 Task: Find connections with filter location Mucuri with filter topic #Strategywith filter profile language Spanish with filter current company SAP Openings with filter school DAV Institute of Engineering and Technology with filter industry Building Finishing Contractors with filter service category Cybersecurity with filter keywords title Cab Driver
Action: Mouse moved to (591, 111)
Screenshot: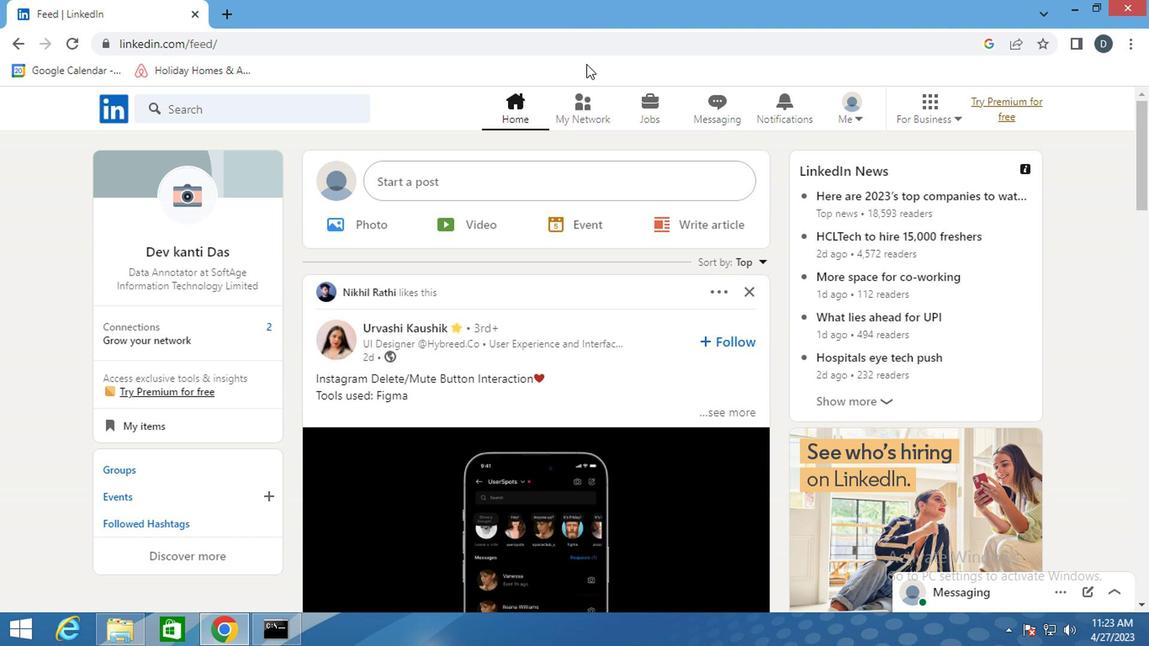 
Action: Mouse pressed left at (591, 111)
Screenshot: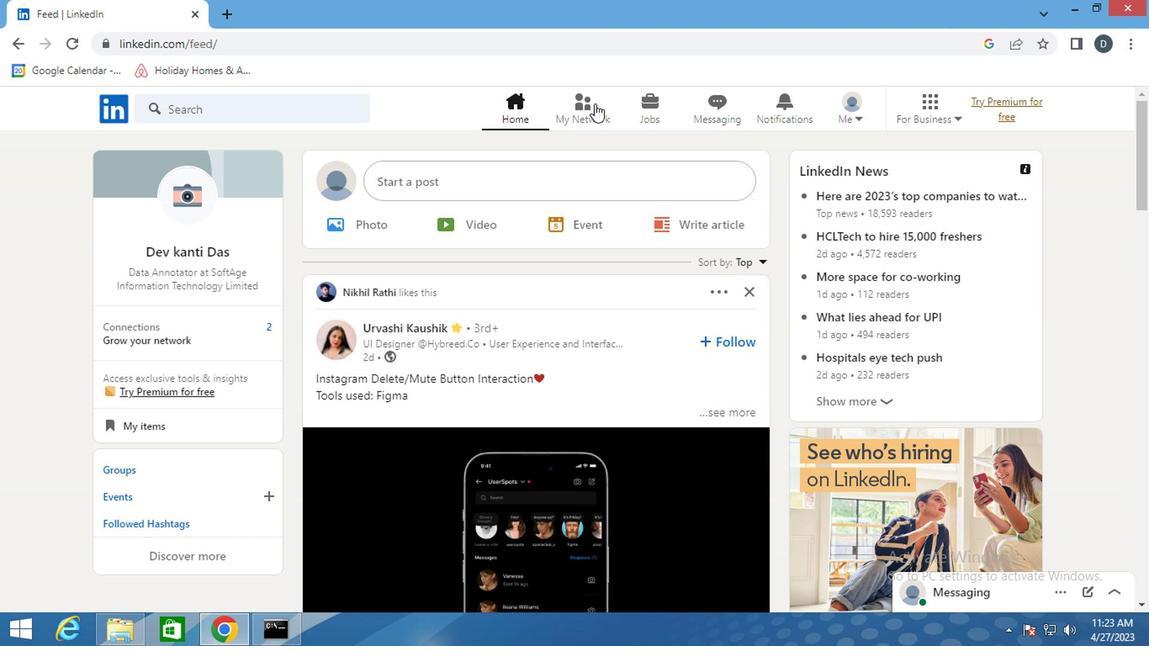 
Action: Mouse moved to (266, 199)
Screenshot: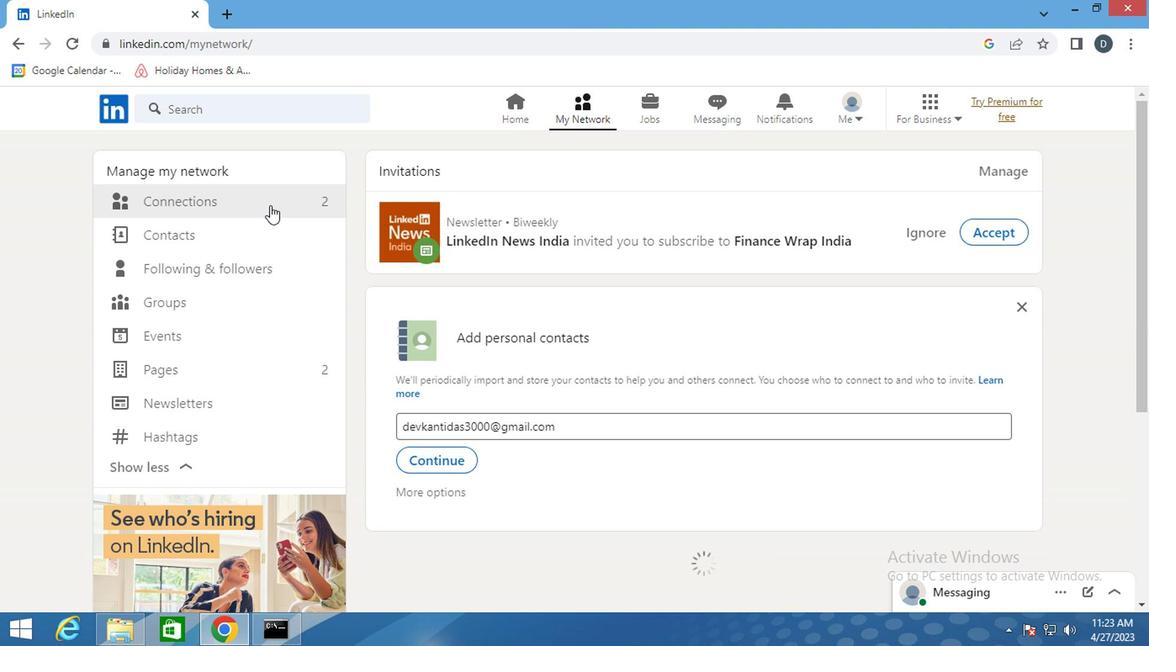 
Action: Mouse pressed left at (266, 199)
Screenshot: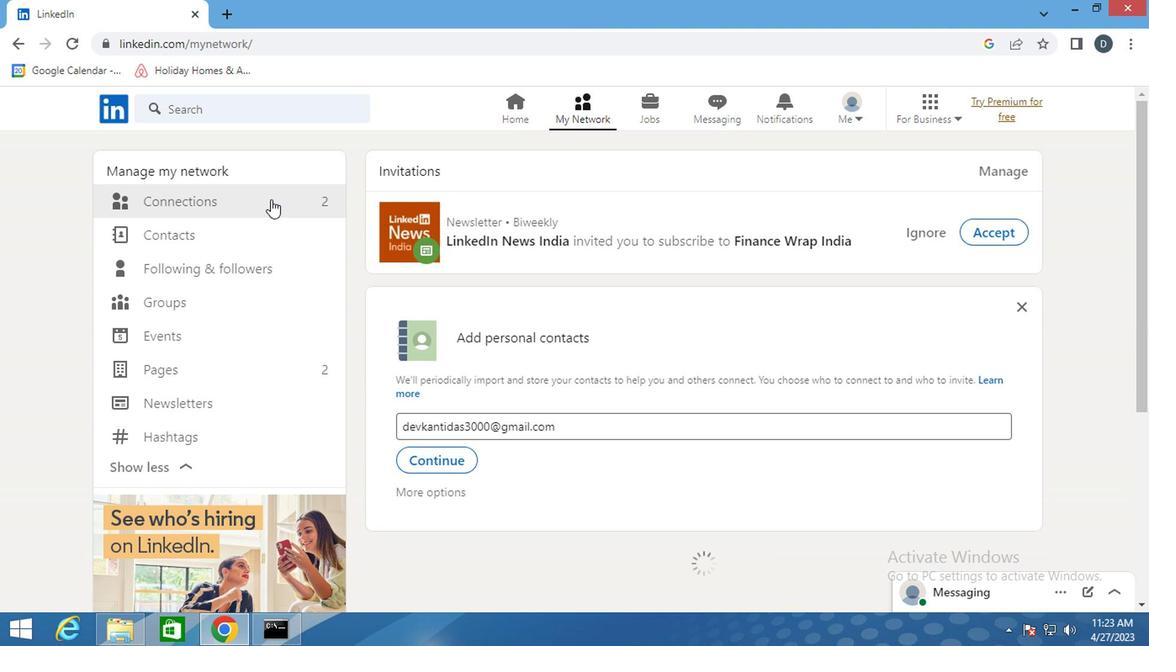 
Action: Mouse pressed left at (266, 199)
Screenshot: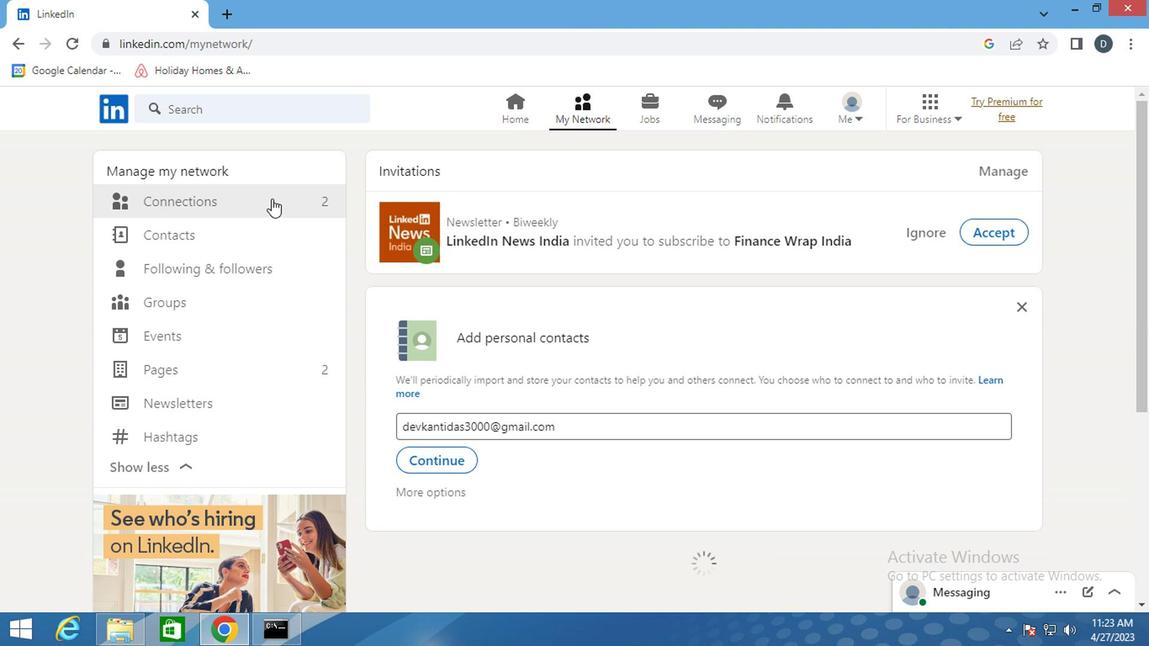 
Action: Mouse pressed left at (266, 199)
Screenshot: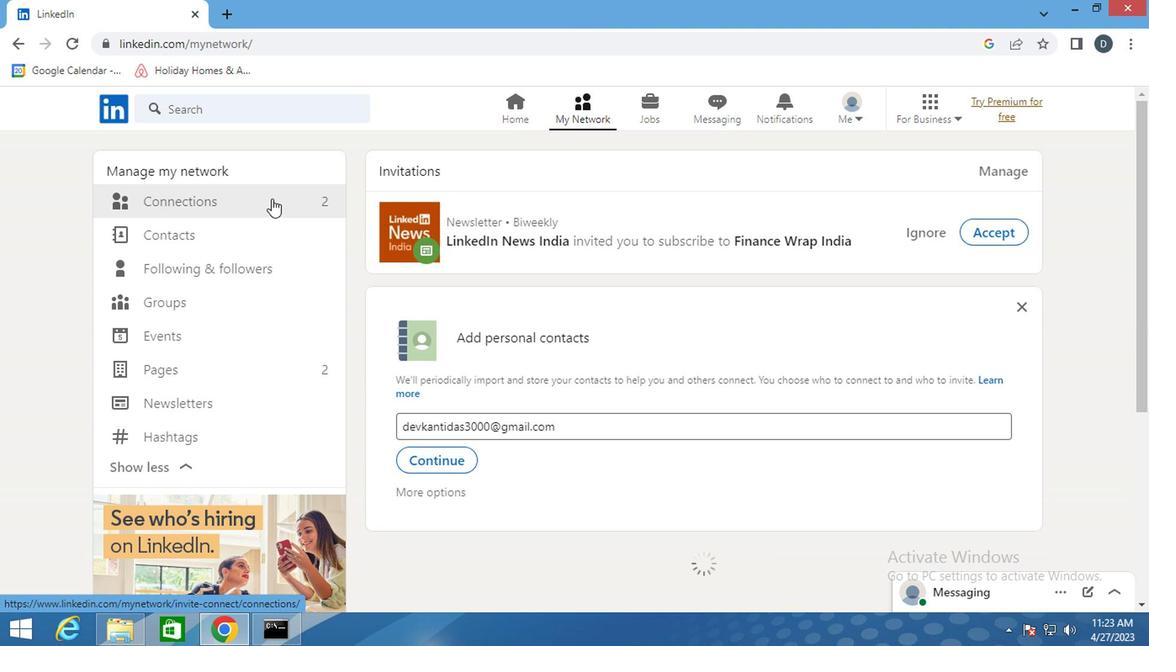 
Action: Mouse moved to (693, 200)
Screenshot: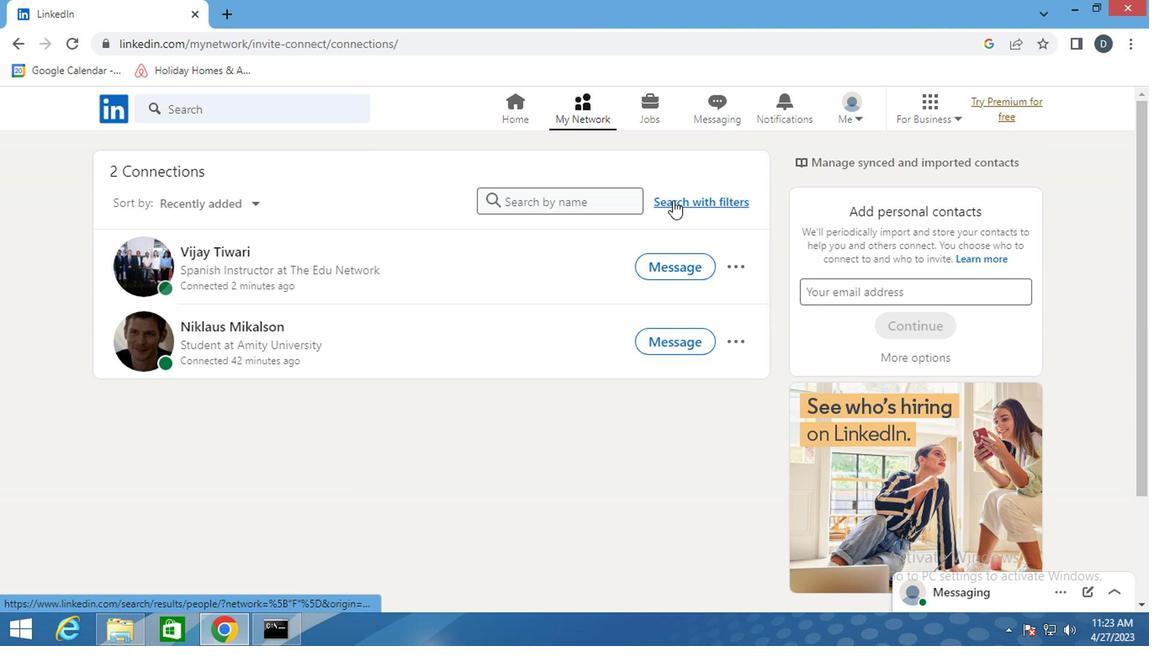 
Action: Mouse pressed left at (693, 200)
Screenshot: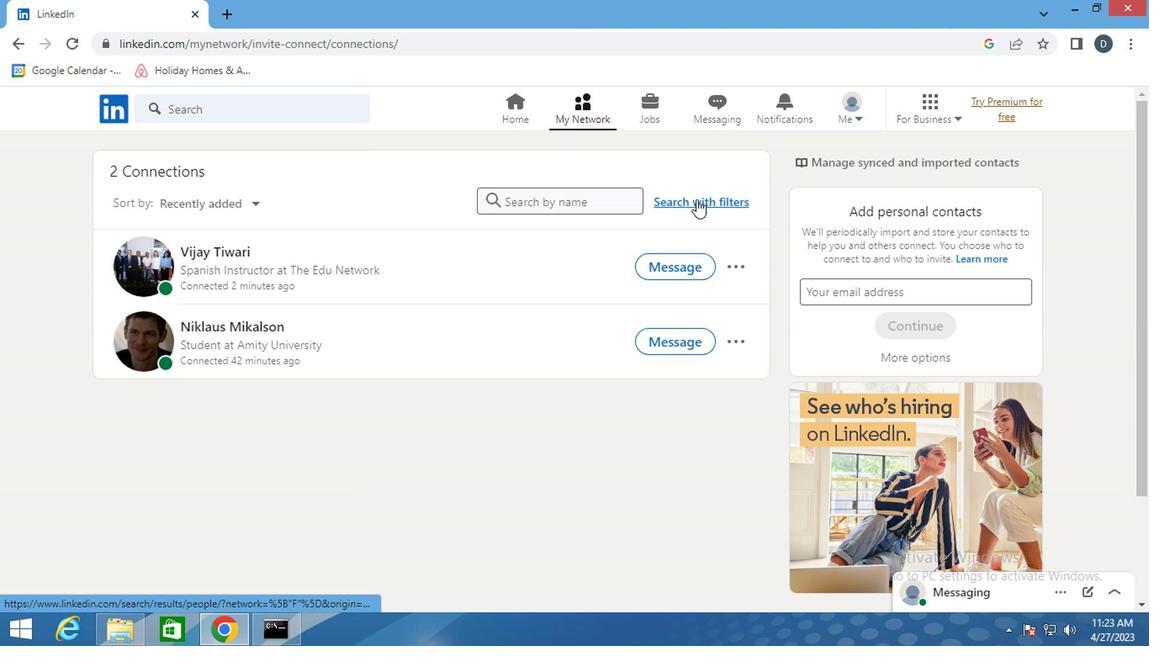 
Action: Mouse moved to (633, 158)
Screenshot: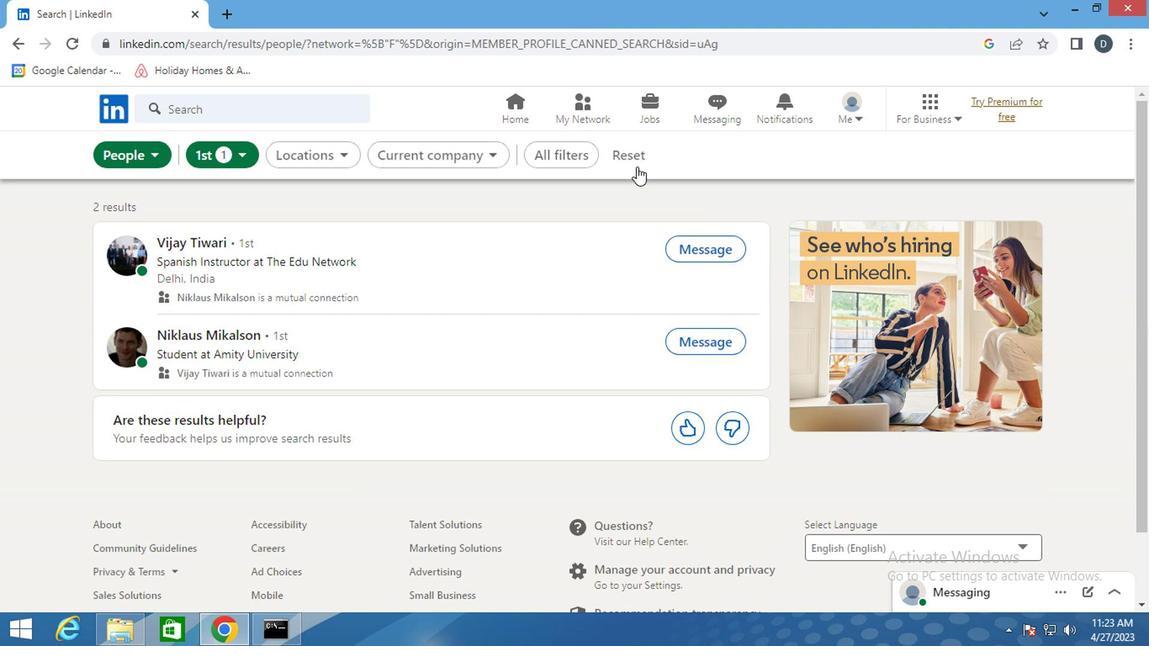 
Action: Mouse pressed left at (633, 158)
Screenshot: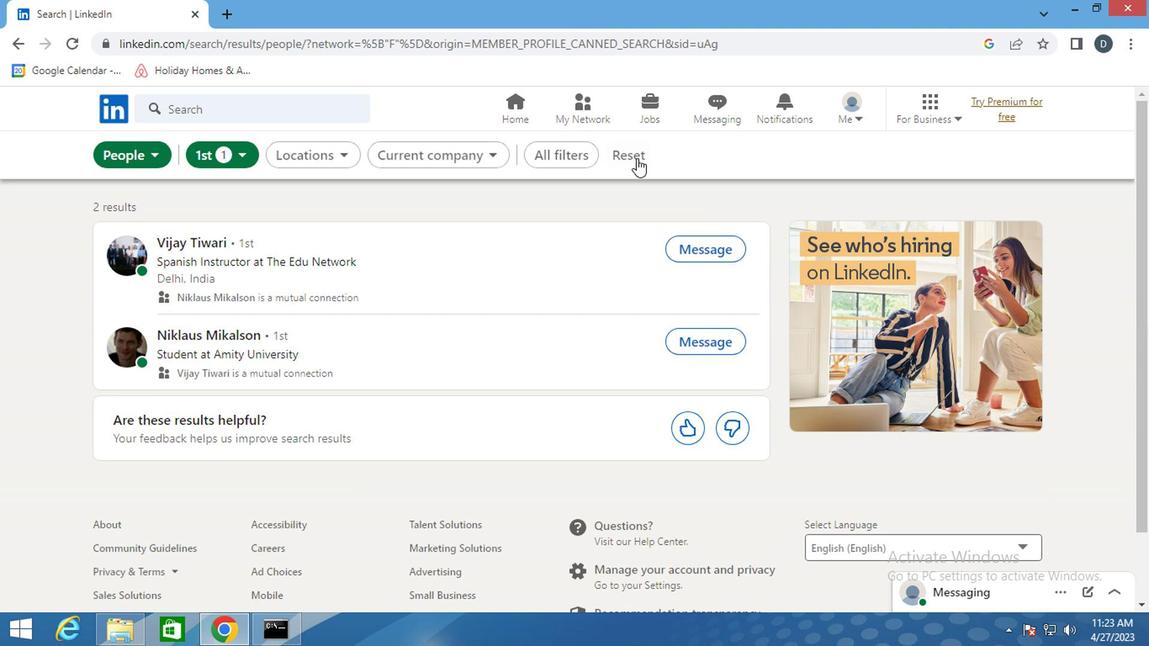 
Action: Mouse moved to (602, 152)
Screenshot: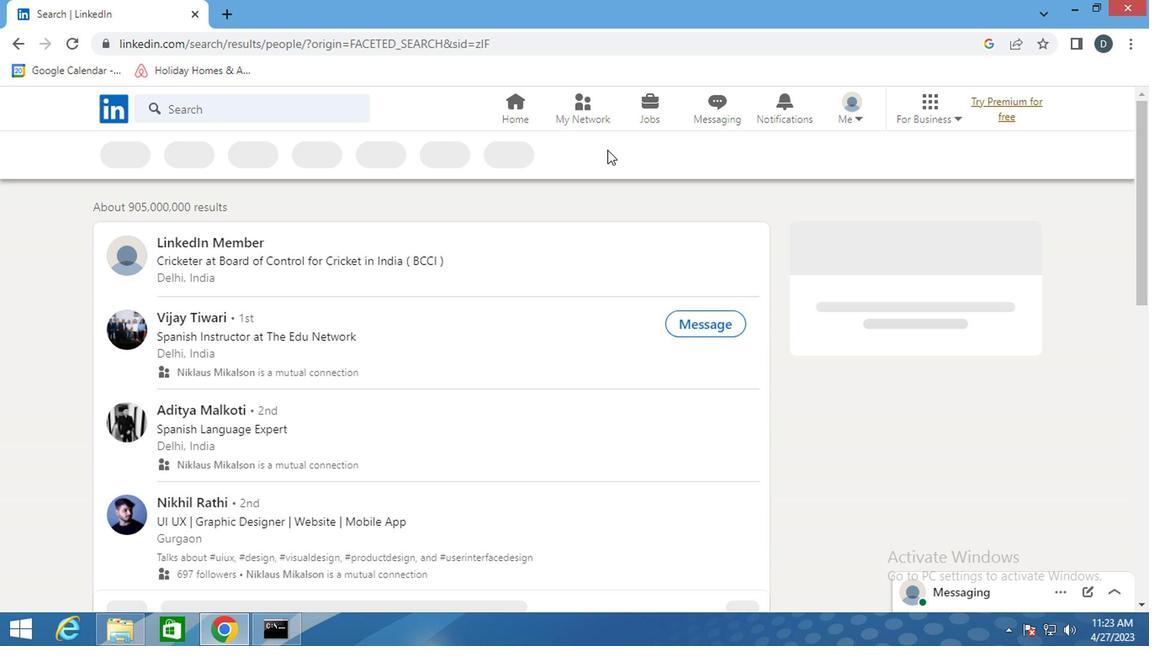 
Action: Mouse pressed left at (602, 152)
Screenshot: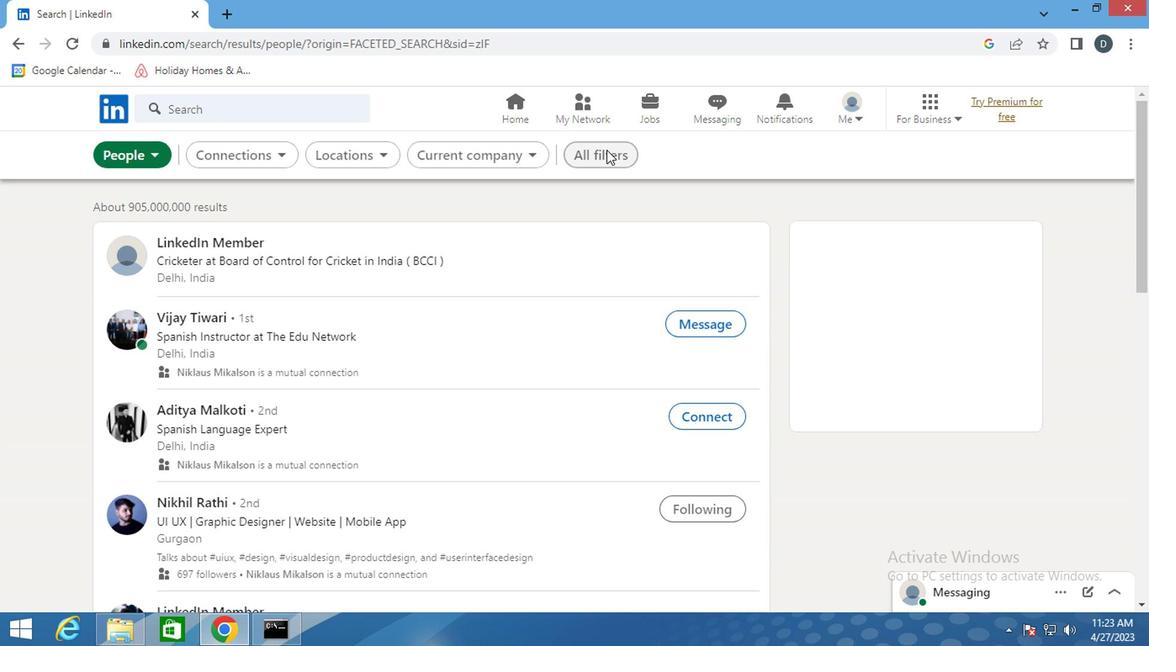 
Action: Mouse moved to (839, 348)
Screenshot: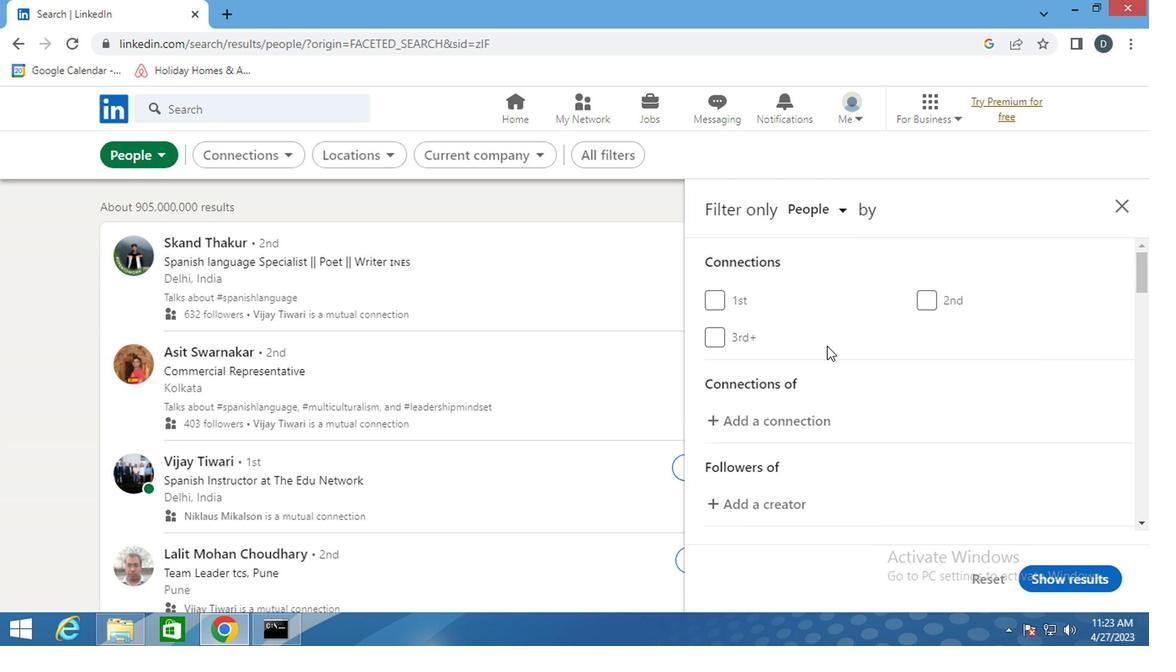 
Action: Mouse scrolled (839, 347) with delta (0, 0)
Screenshot: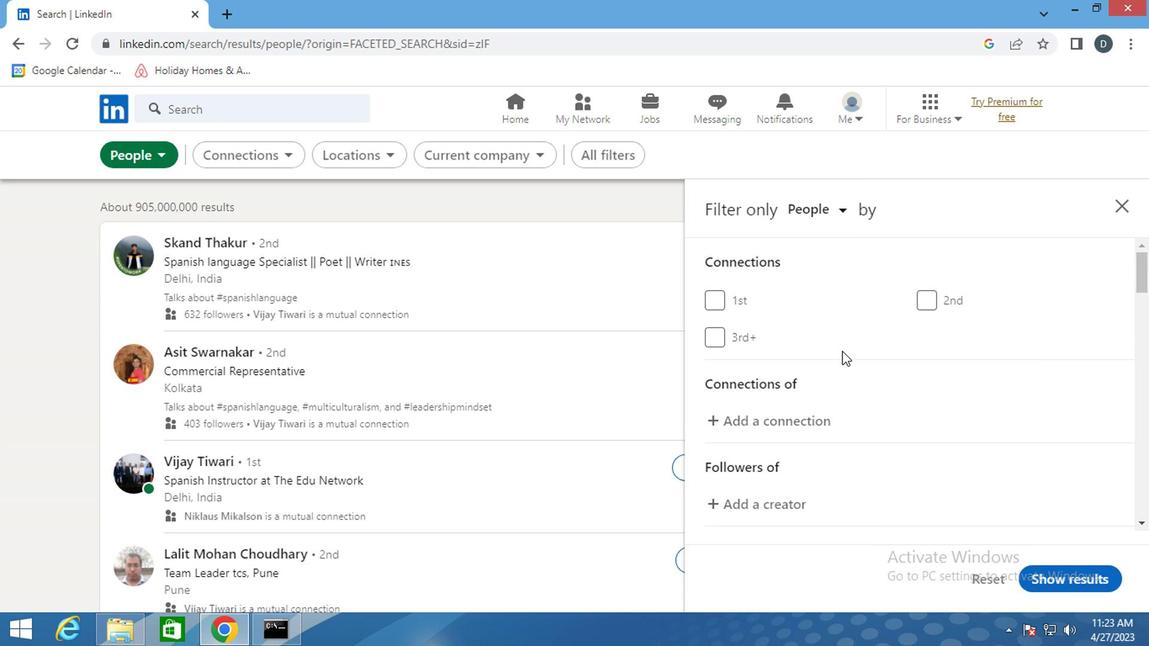 
Action: Mouse scrolled (839, 347) with delta (0, 0)
Screenshot: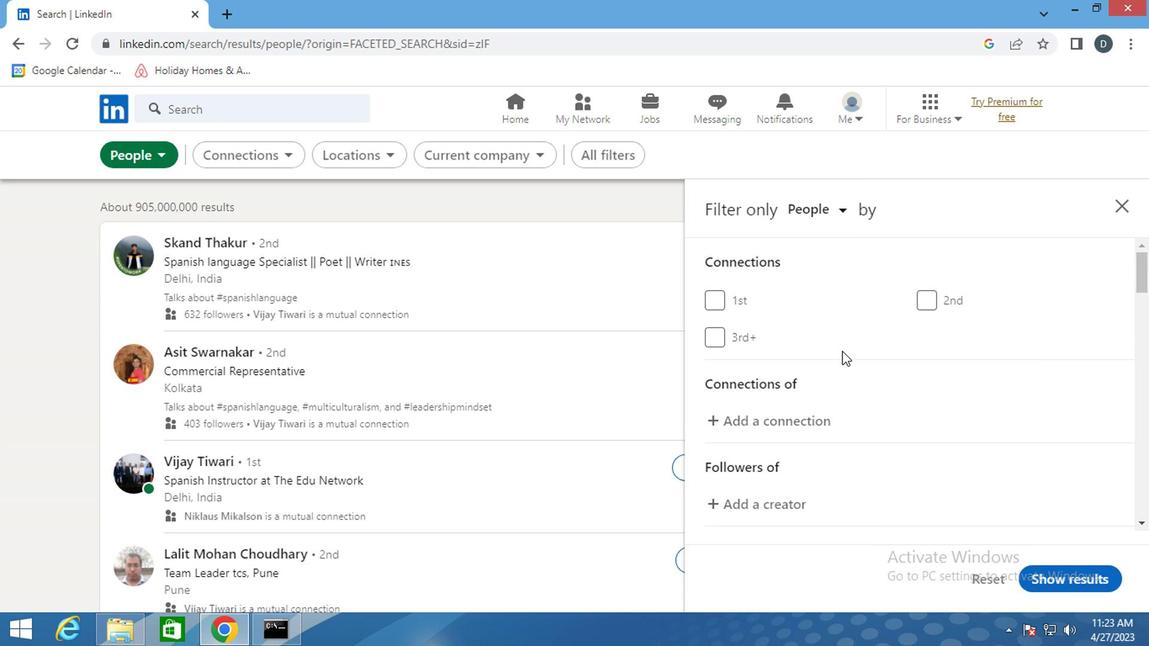 
Action: Mouse scrolled (839, 347) with delta (0, 0)
Screenshot: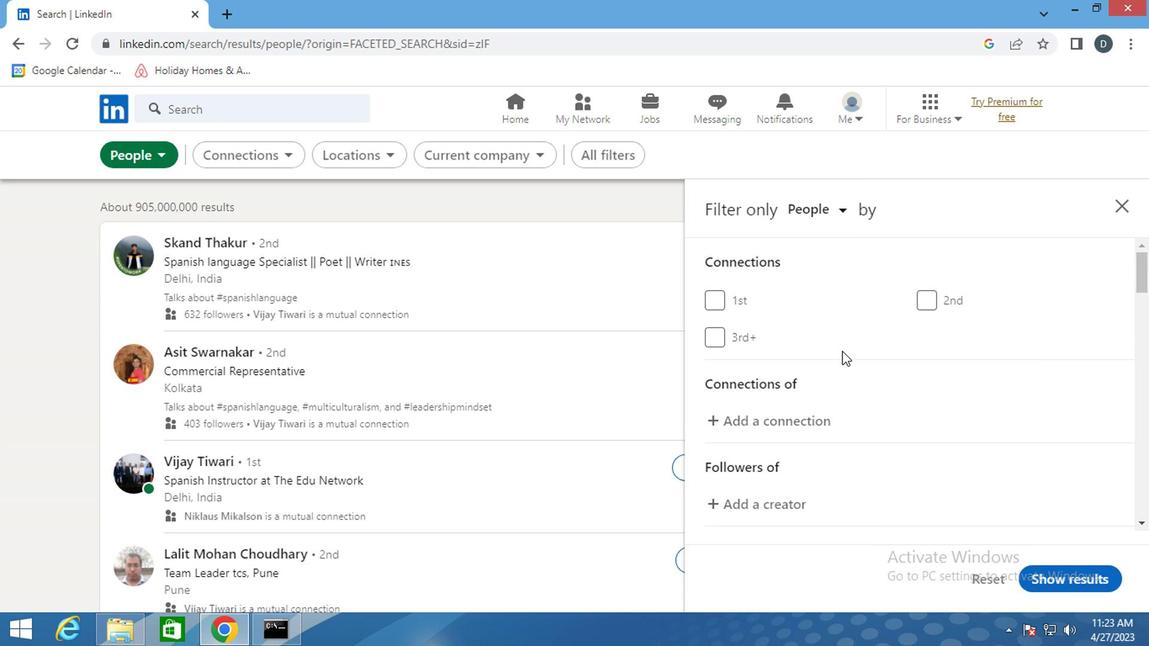 
Action: Mouse moved to (839, 348)
Screenshot: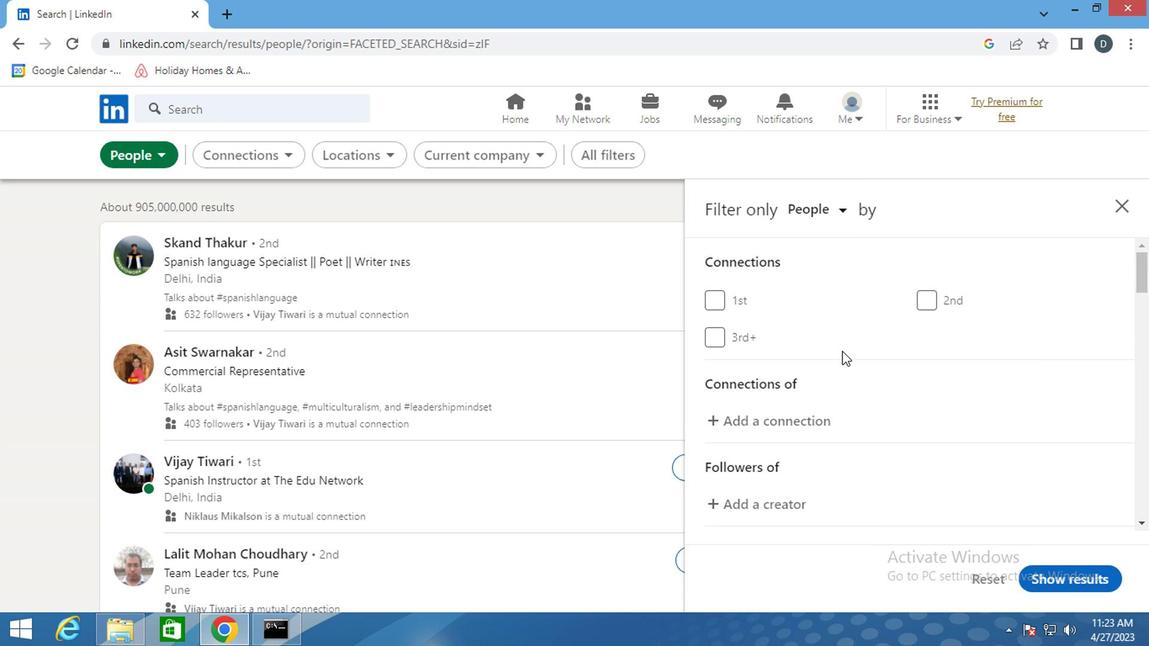 
Action: Mouse scrolled (839, 347) with delta (0, 0)
Screenshot: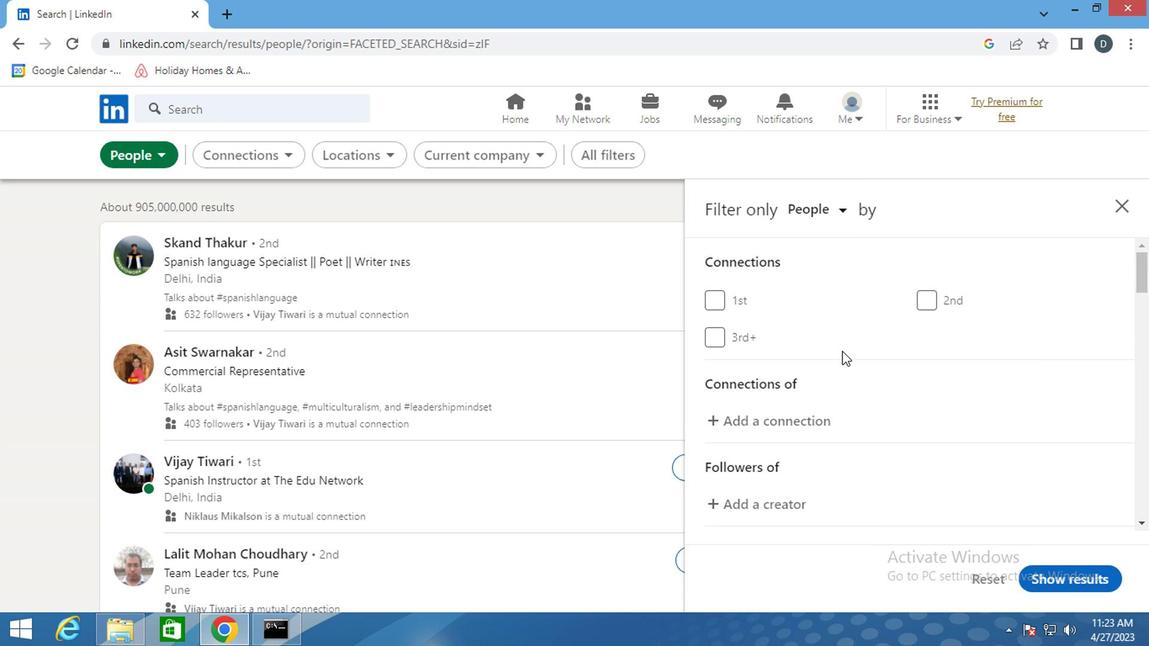 
Action: Mouse moved to (870, 362)
Screenshot: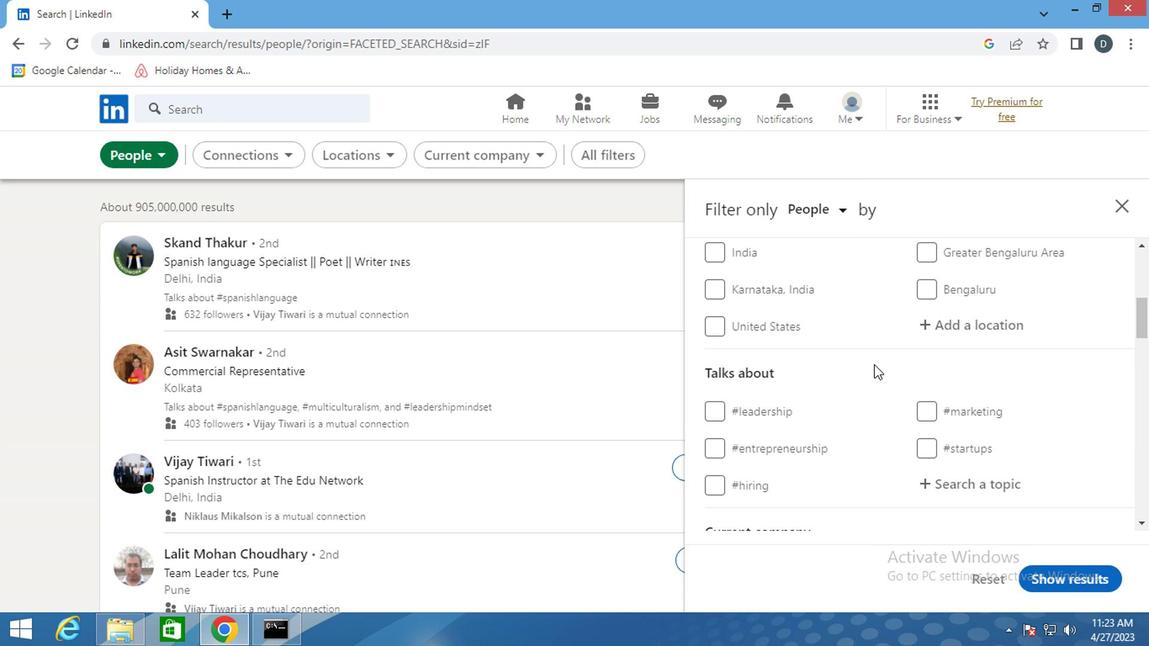 
Action: Mouse scrolled (870, 363) with delta (0, 0)
Screenshot: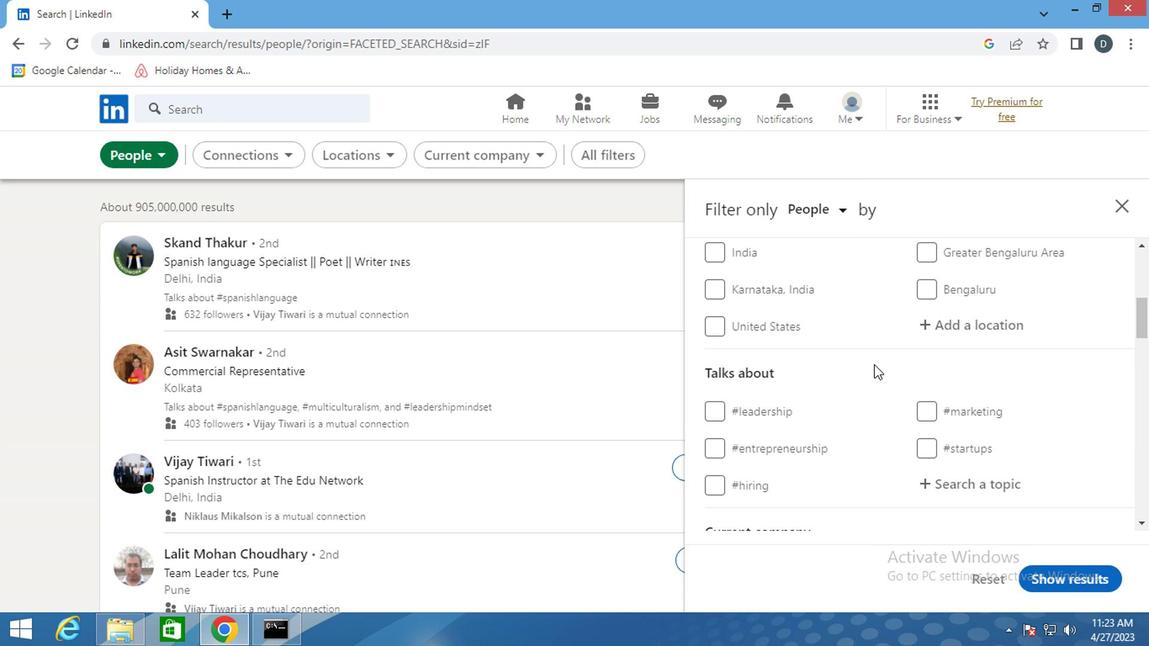 
Action: Mouse moved to (952, 405)
Screenshot: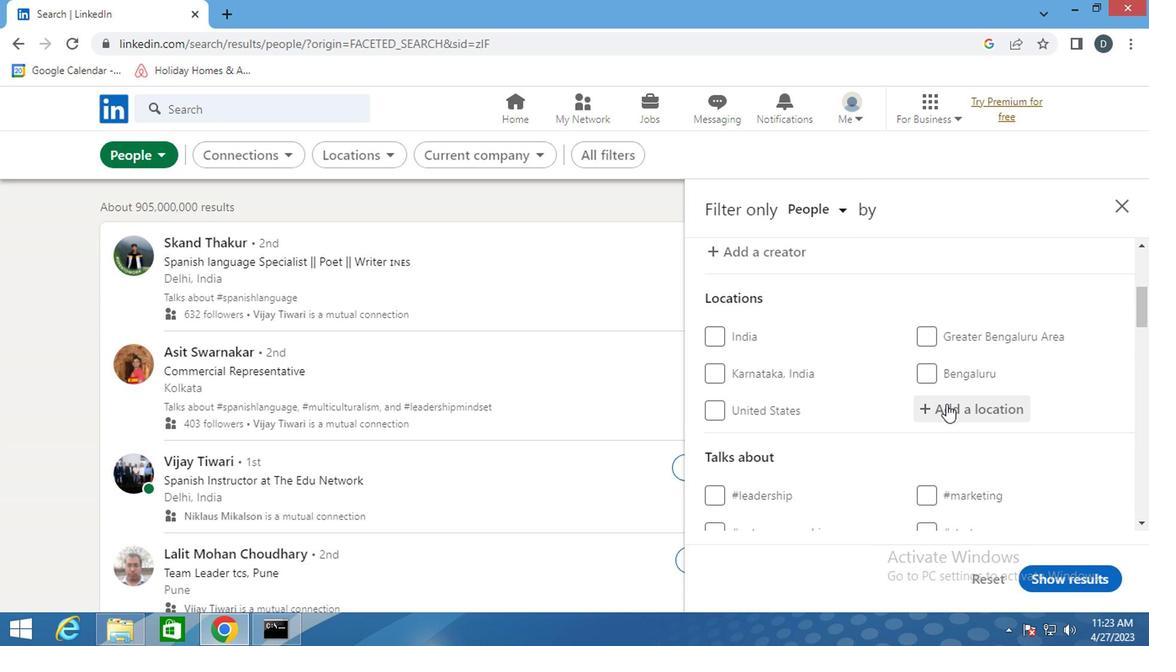 
Action: Mouse pressed left at (952, 405)
Screenshot: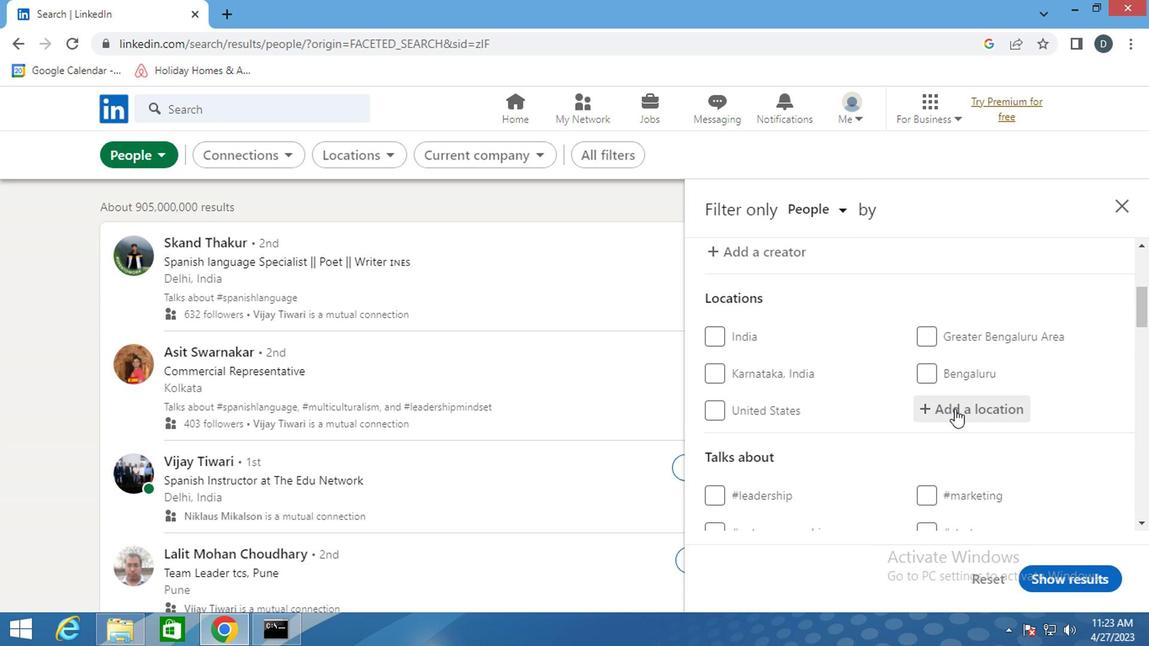 
Action: Mouse moved to (951, 405)
Screenshot: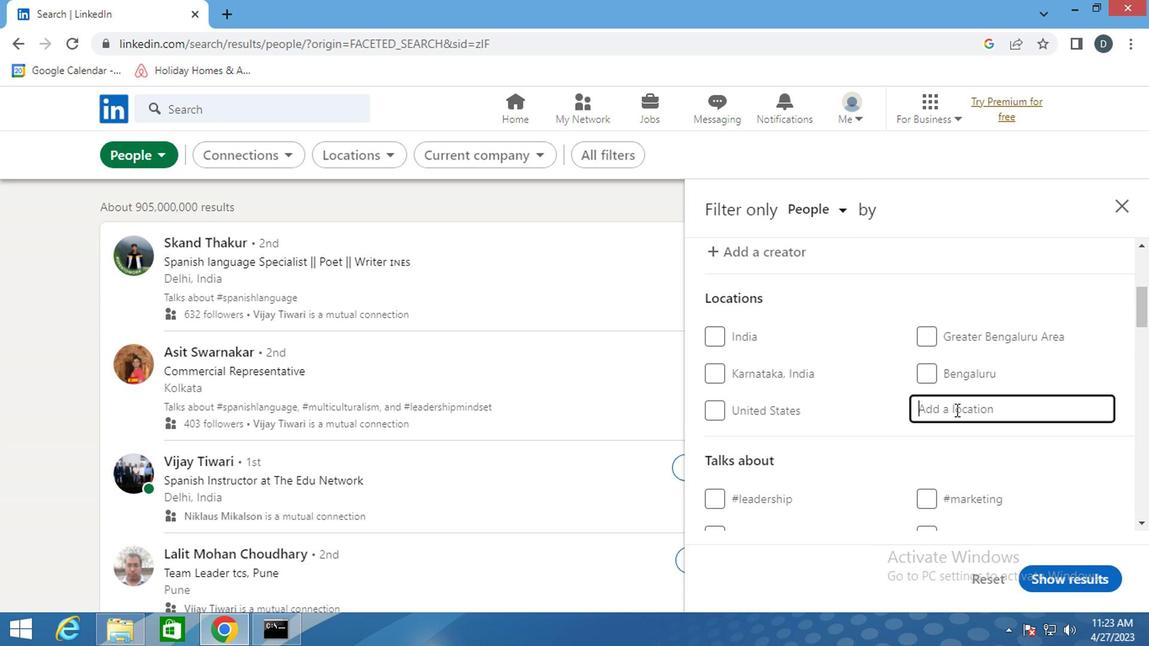 
Action: Key pressed <Key.shift_r>Mucuri
Screenshot: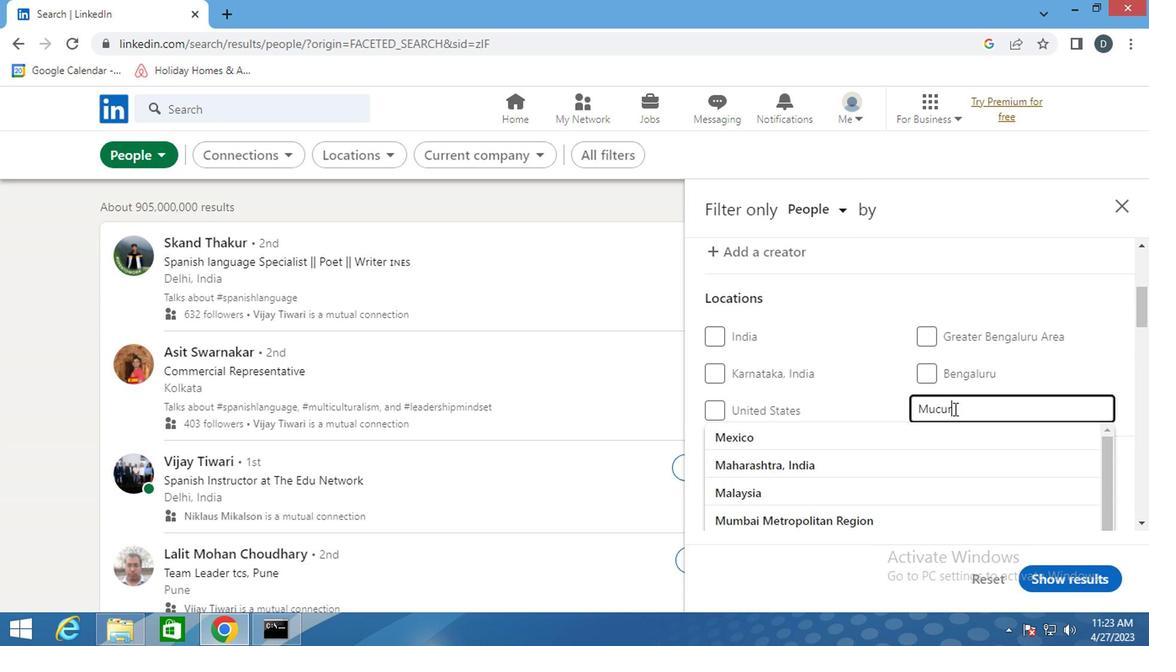 
Action: Mouse moved to (949, 405)
Screenshot: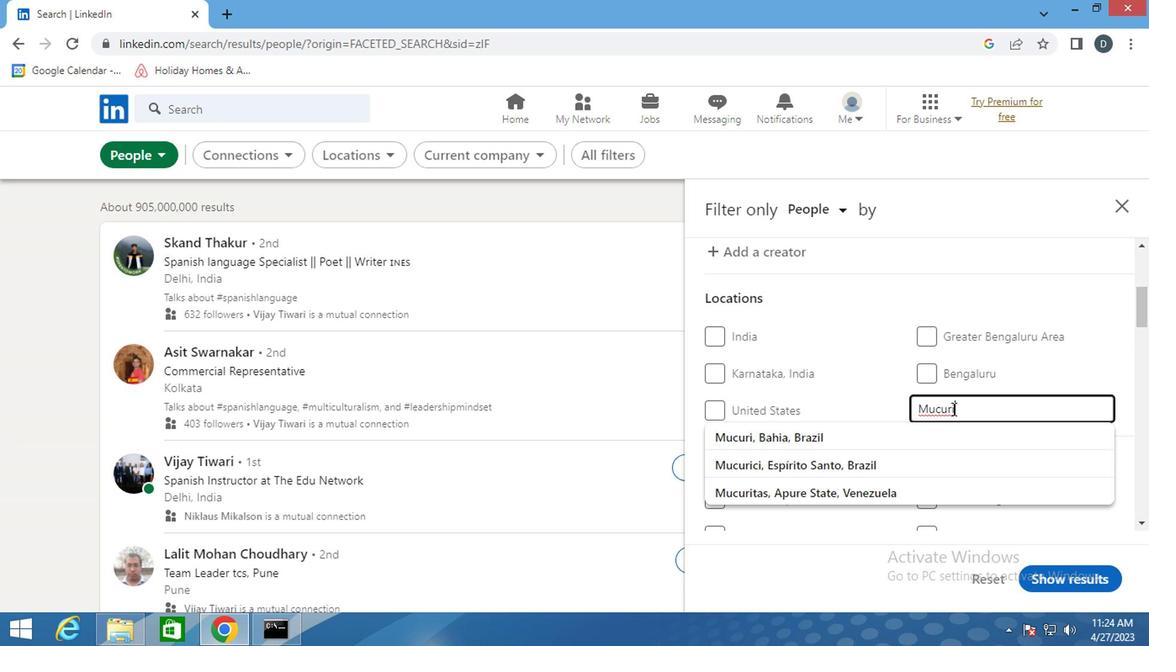 
Action: Key pressed <Key.enter>
Screenshot: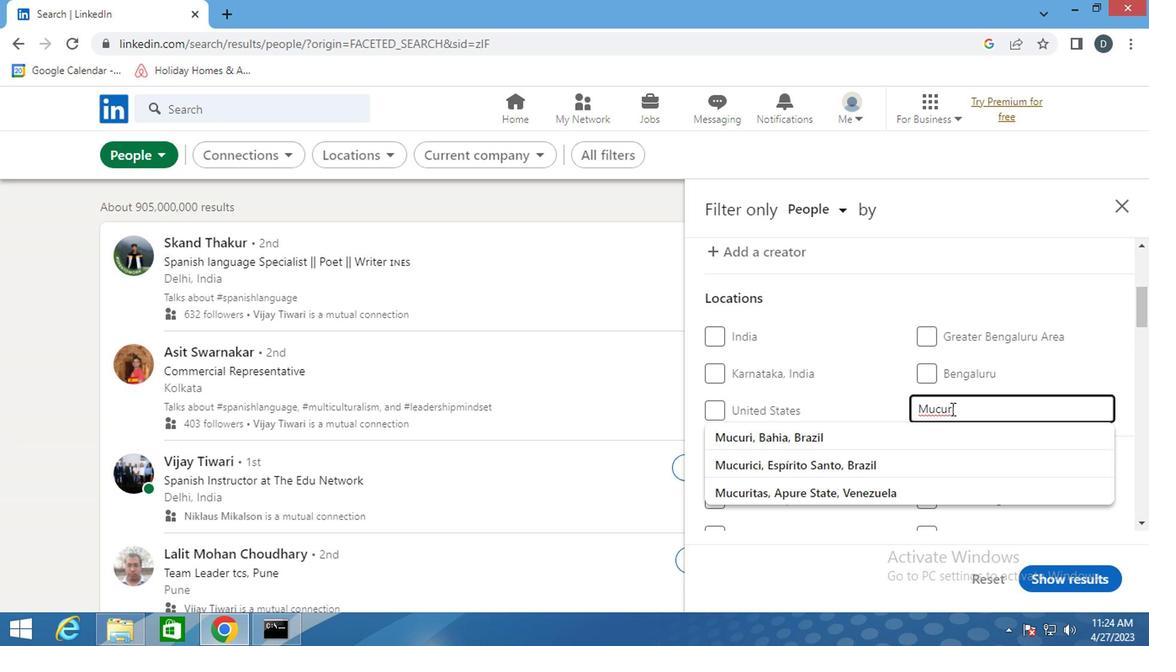 
Action: Mouse moved to (904, 471)
Screenshot: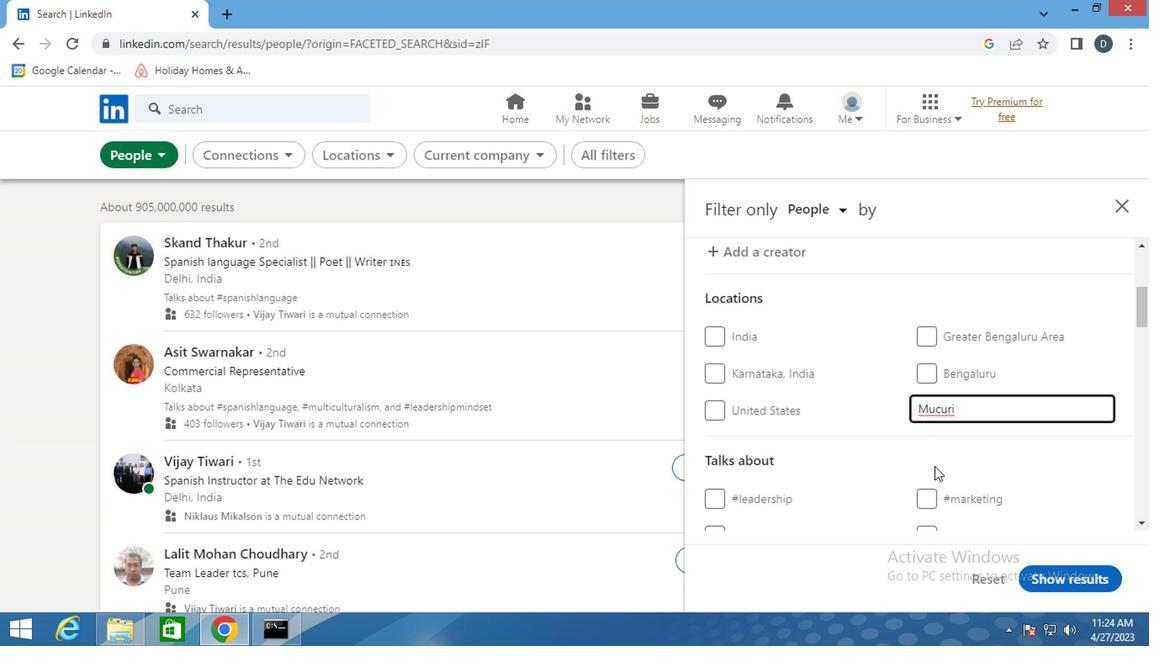 
Action: Mouse scrolled (904, 470) with delta (0, 0)
Screenshot: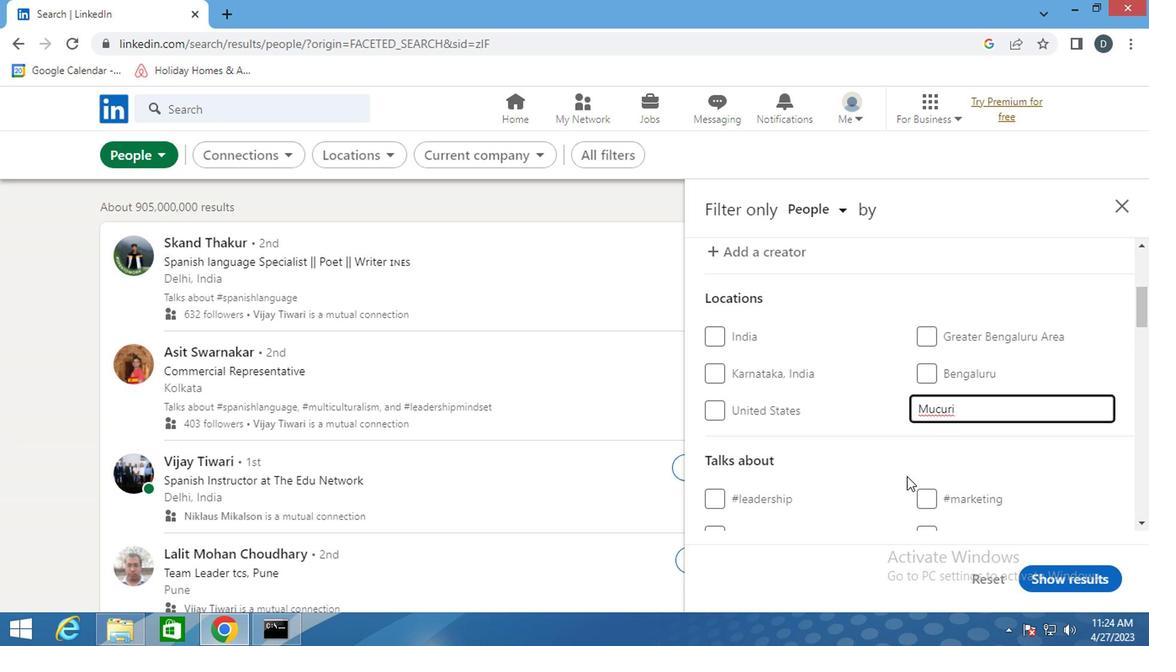 
Action: Mouse scrolled (904, 470) with delta (0, 0)
Screenshot: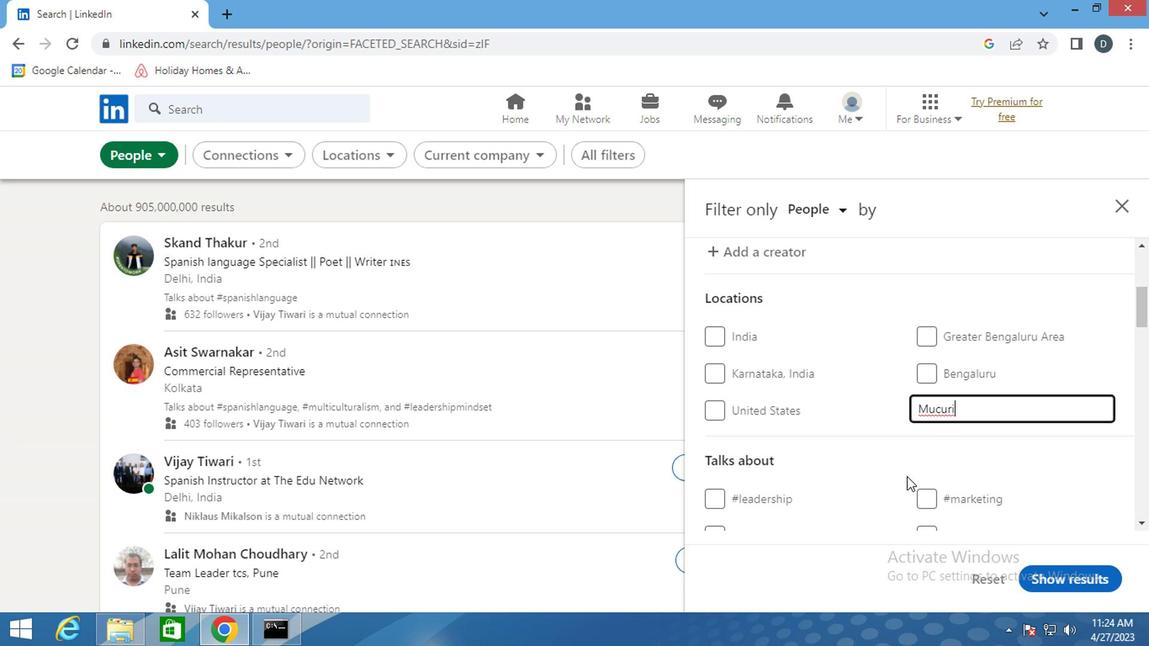 
Action: Mouse moved to (973, 402)
Screenshot: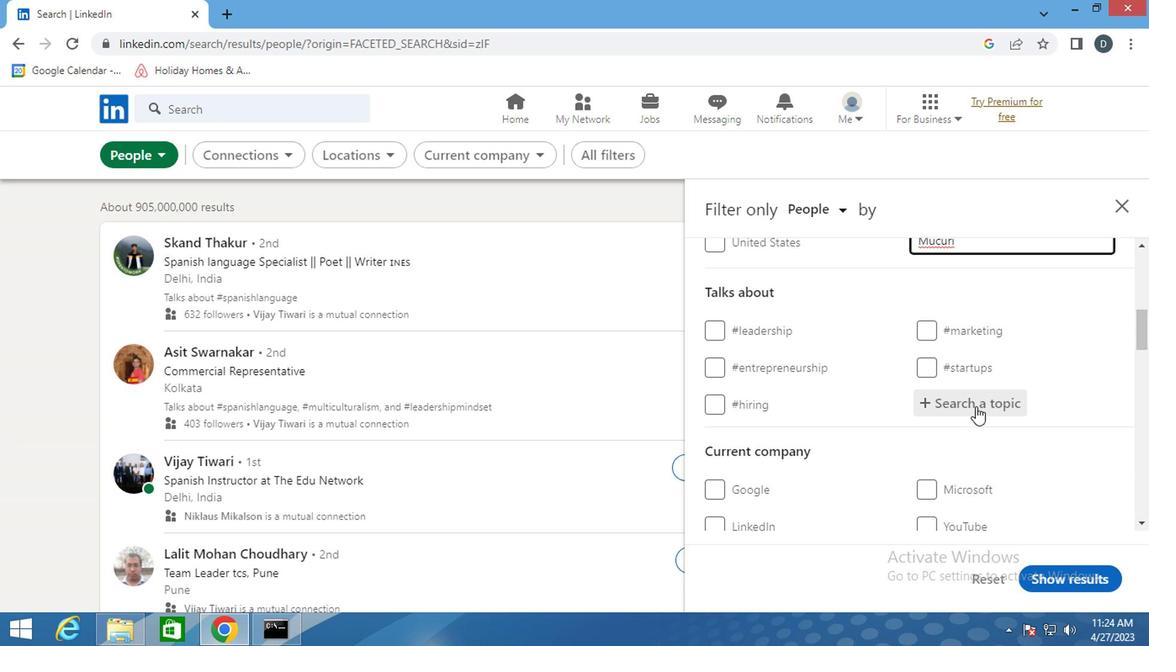 
Action: Mouse pressed left at (973, 402)
Screenshot: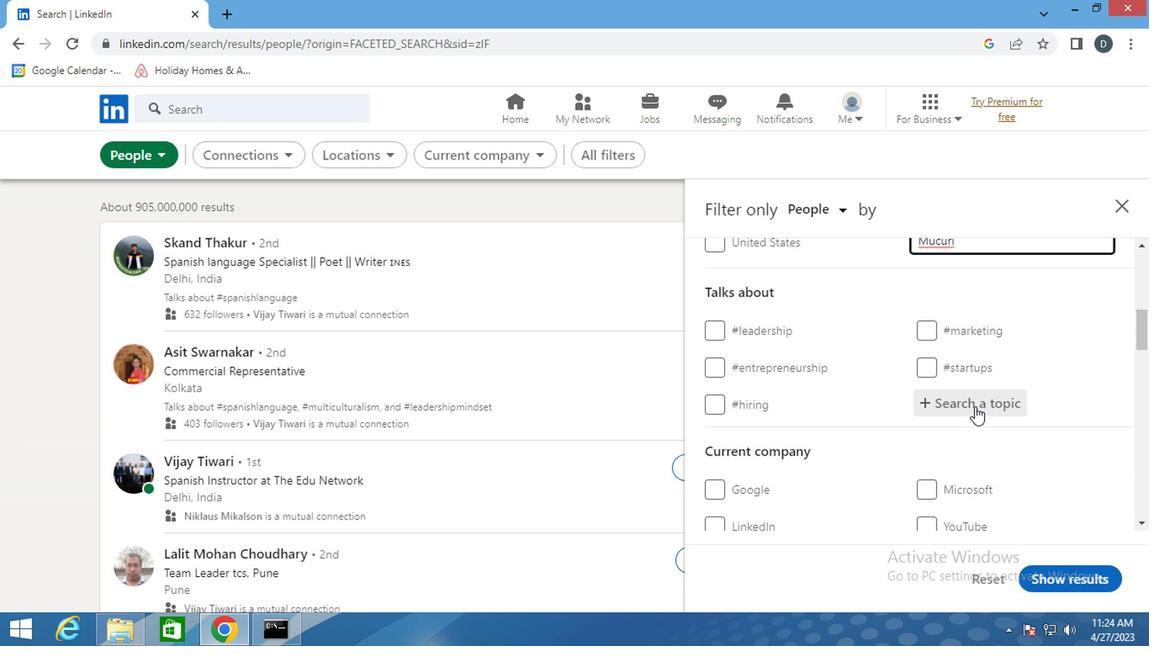 
Action: Key pressed <Key.shift>#<Key.shift><Key.shift><Key.shift><Key.shift><Key.shift><Key.shift><Key.shift><Key.shift><Key.shift><Key.shift><Key.shift><Key.shift><Key.shift><Key.shift><Key.shift><Key.shift><Key.shift><Key.shift><Key.shift><Key.shift><Key.shift><Key.shift><Key.shift><Key.shift>STRATEGY
Screenshot: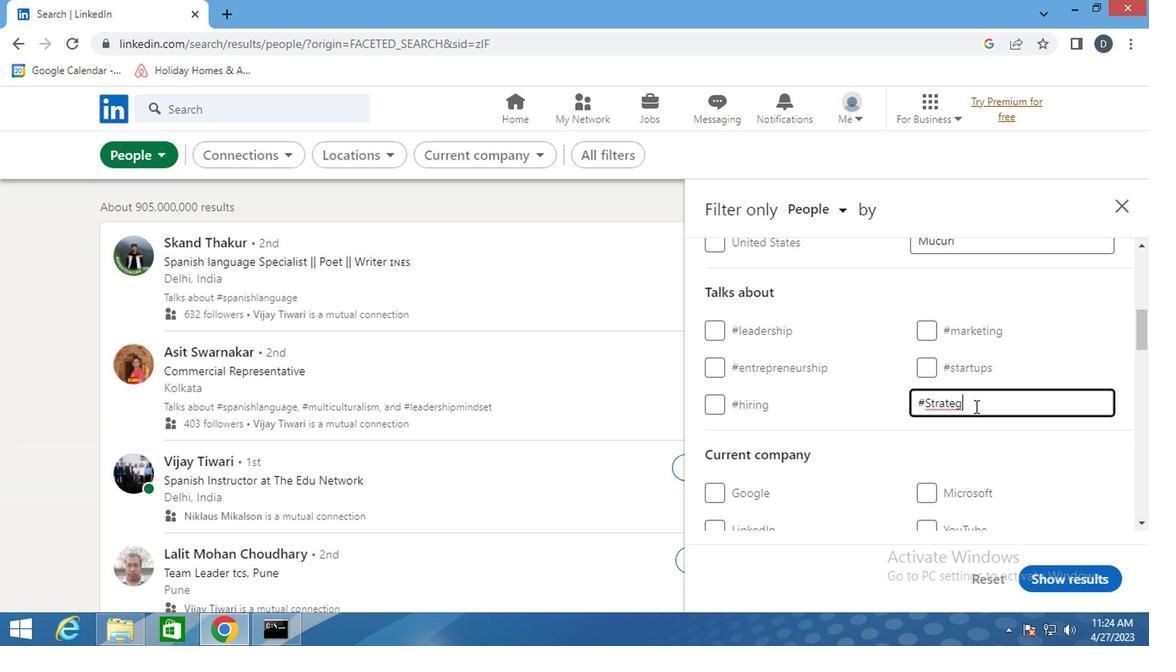
Action: Mouse moved to (988, 410)
Screenshot: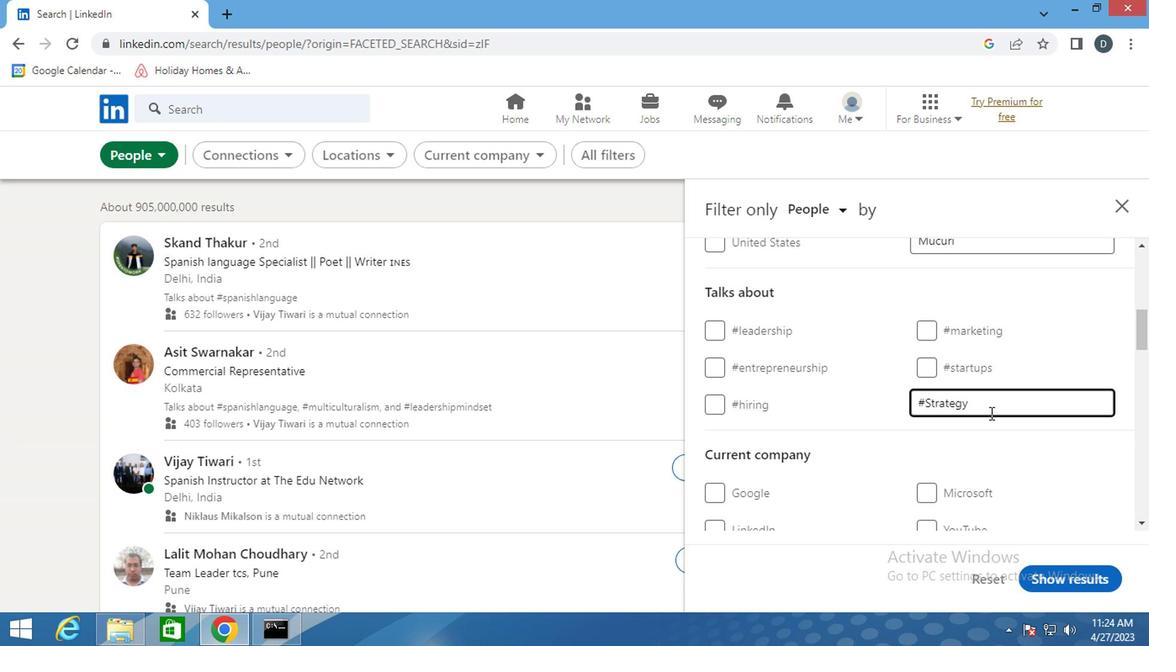 
Action: Mouse scrolled (988, 409) with delta (0, 0)
Screenshot: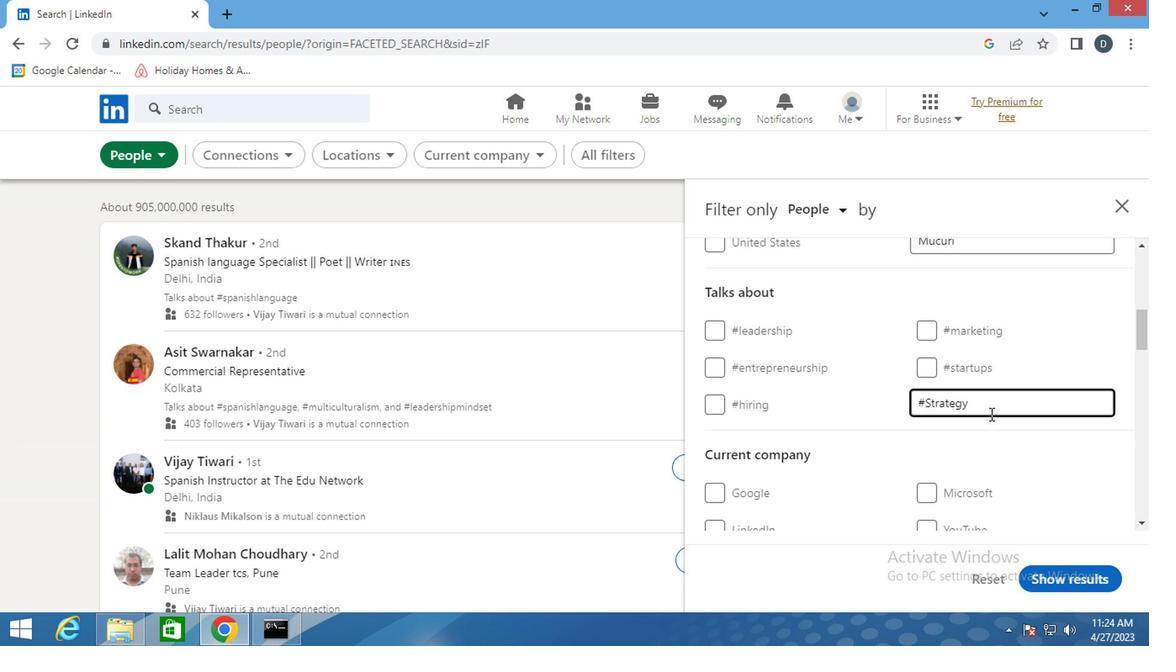 
Action: Mouse scrolled (988, 409) with delta (0, 0)
Screenshot: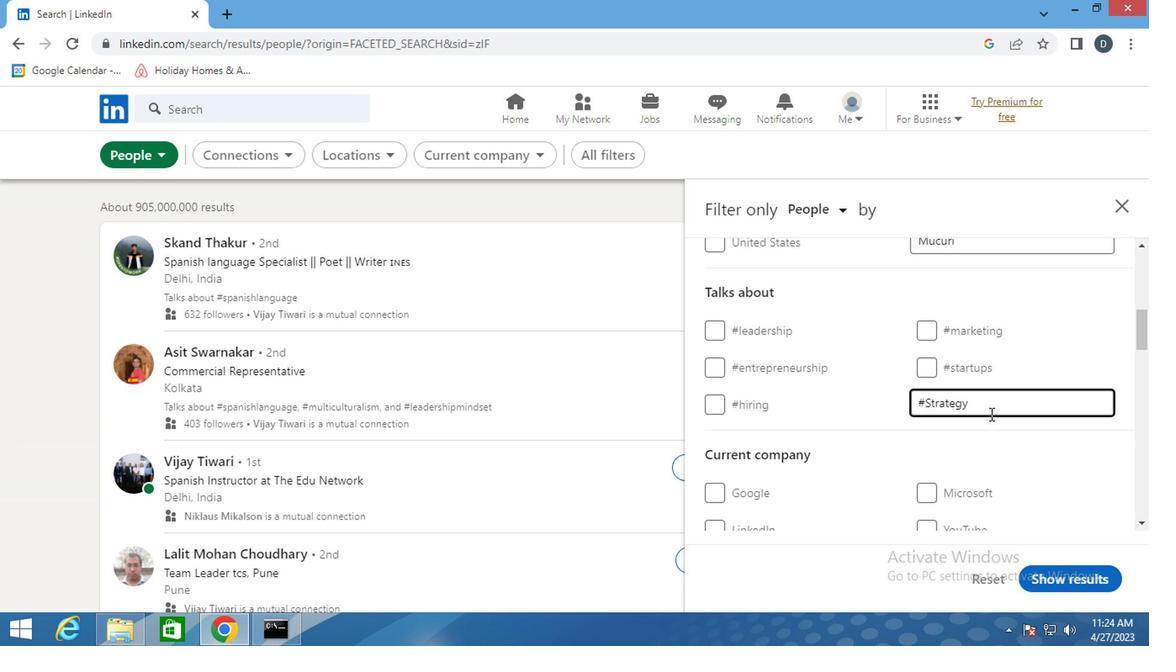 
Action: Mouse moved to (966, 391)
Screenshot: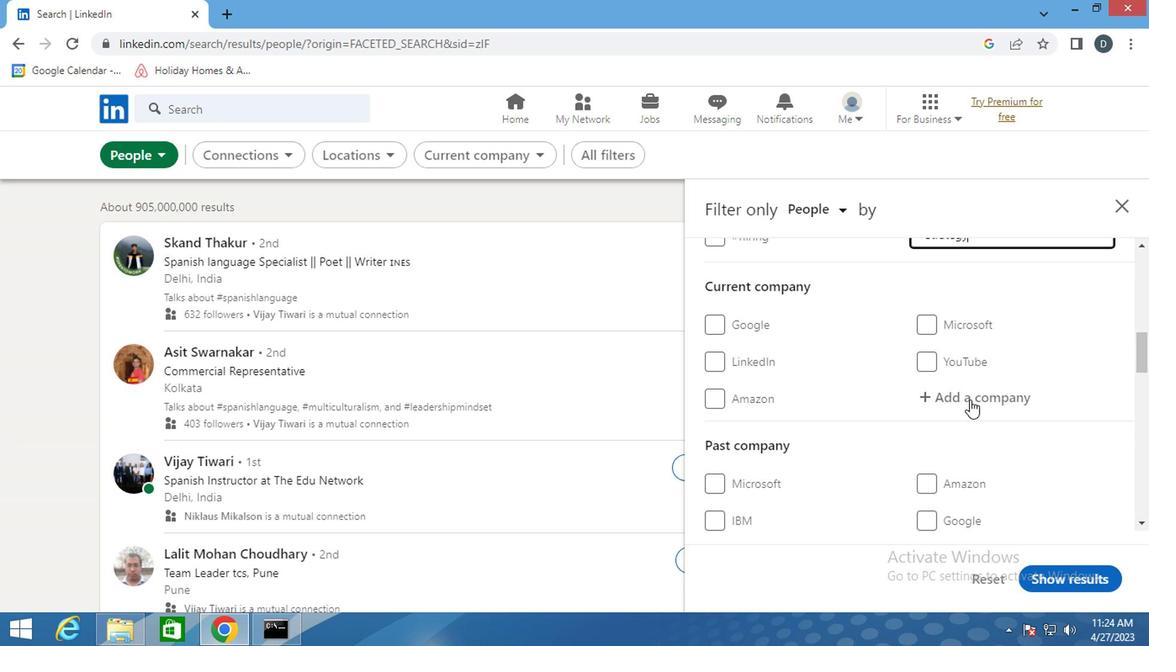 
Action: Mouse scrolled (966, 390) with delta (0, -1)
Screenshot: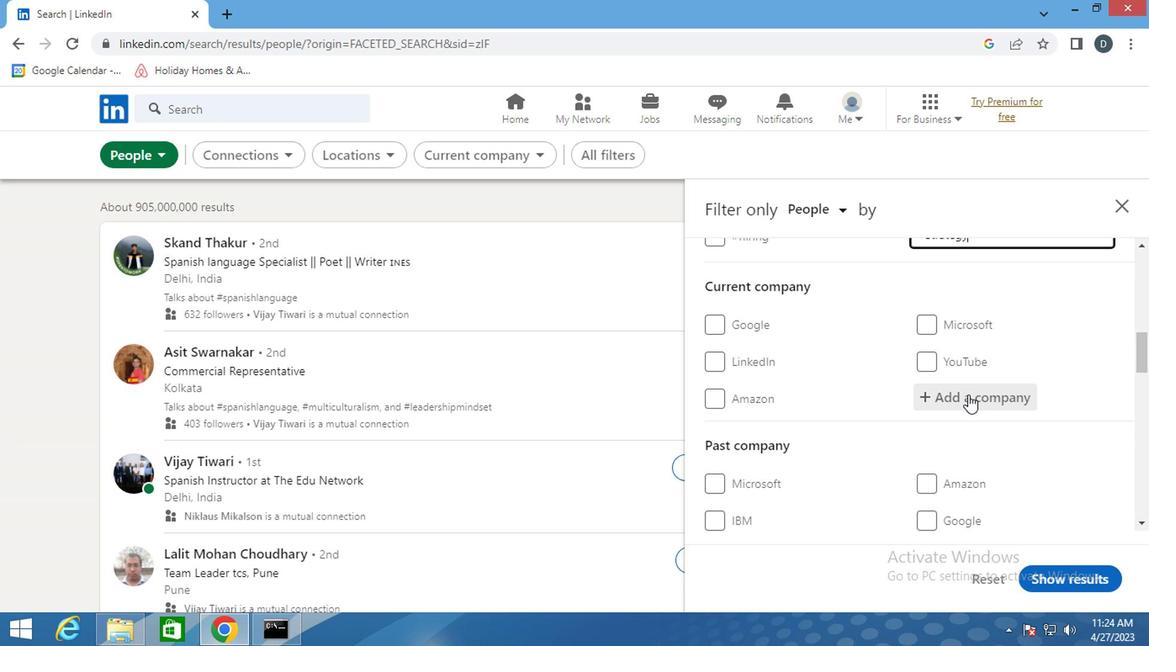 
Action: Mouse scrolled (966, 390) with delta (0, -1)
Screenshot: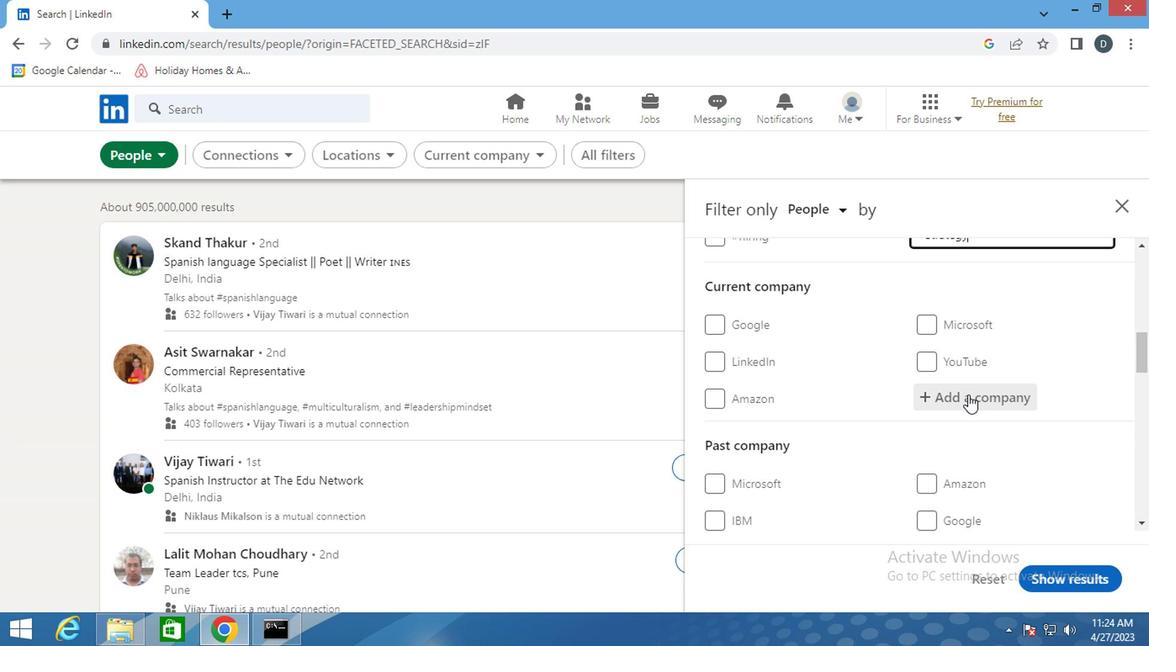 
Action: Mouse scrolled (966, 390) with delta (0, -1)
Screenshot: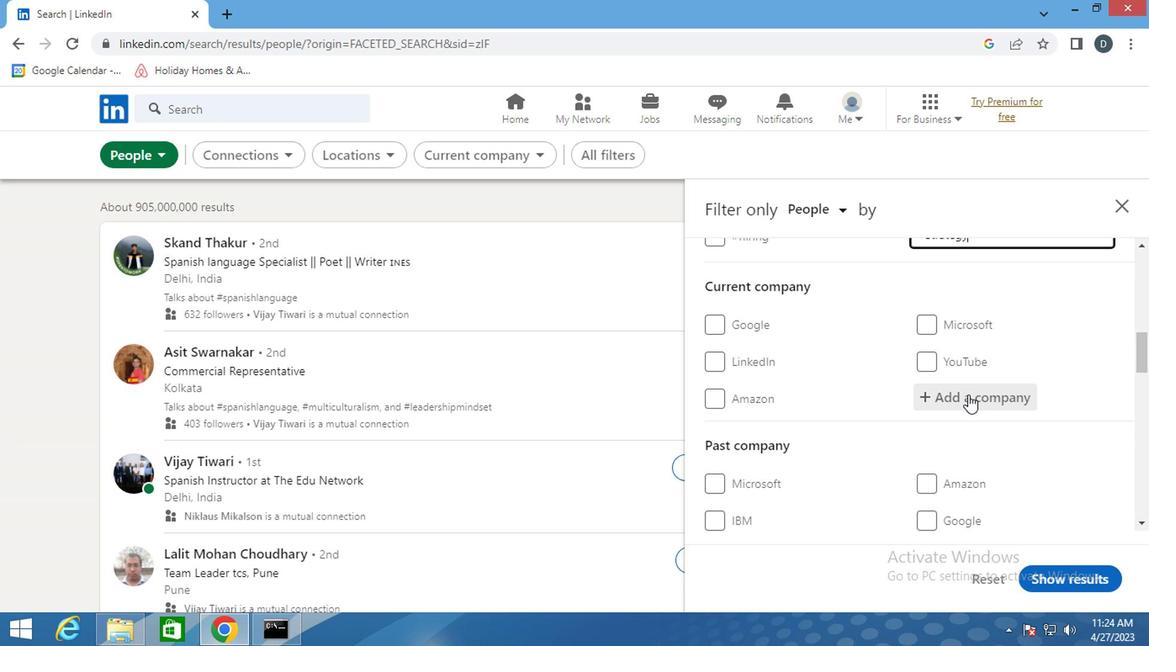 
Action: Mouse scrolled (966, 390) with delta (0, -1)
Screenshot: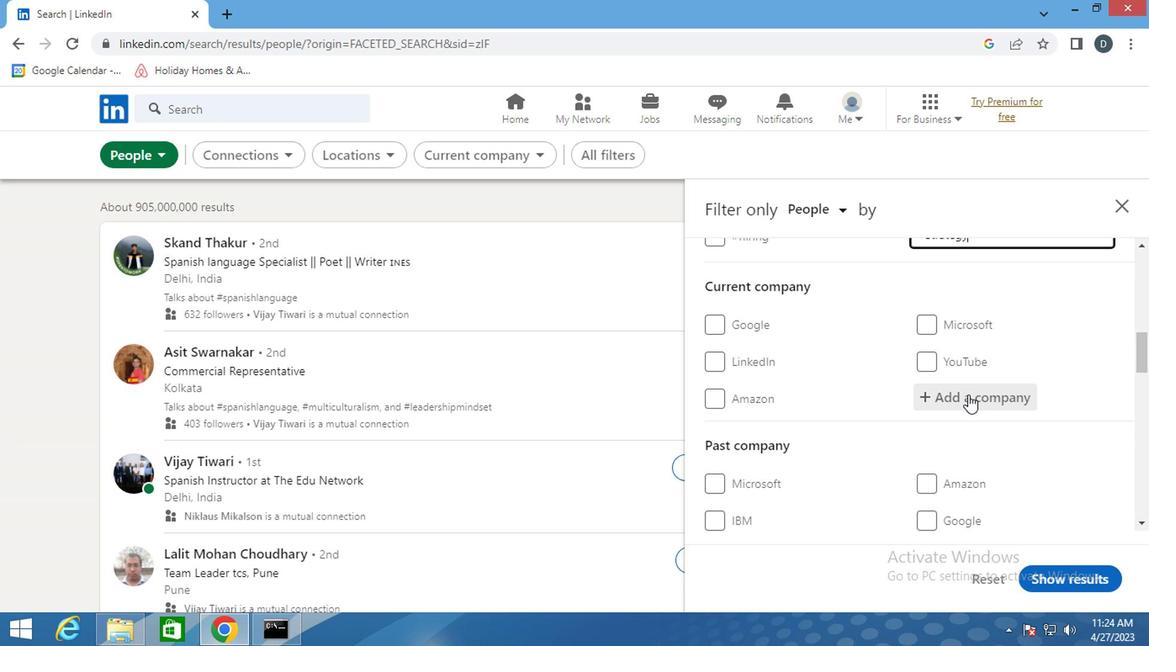 
Action: Mouse scrolled (966, 390) with delta (0, -1)
Screenshot: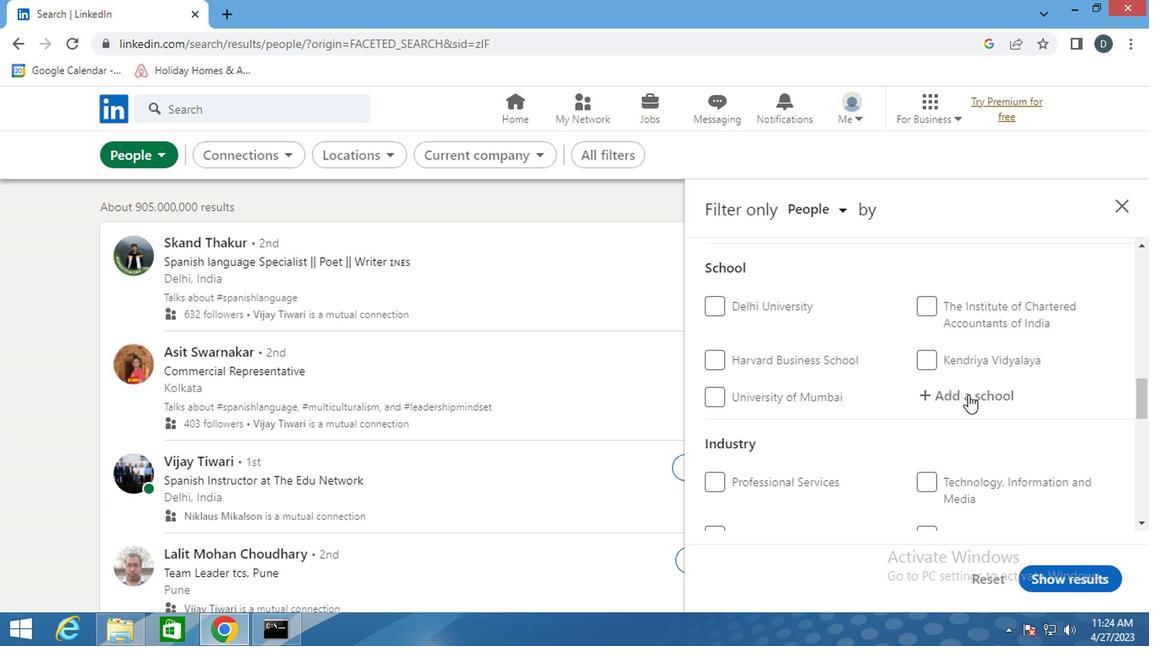 
Action: Mouse scrolled (966, 390) with delta (0, -1)
Screenshot: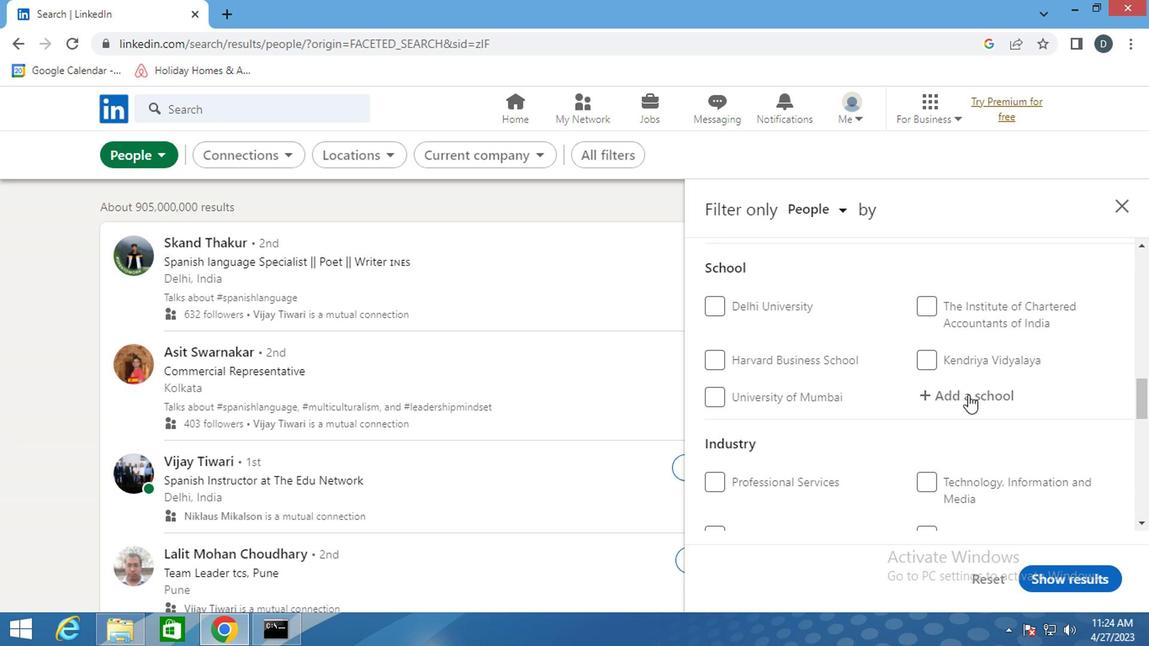 
Action: Mouse scrolled (966, 390) with delta (0, -1)
Screenshot: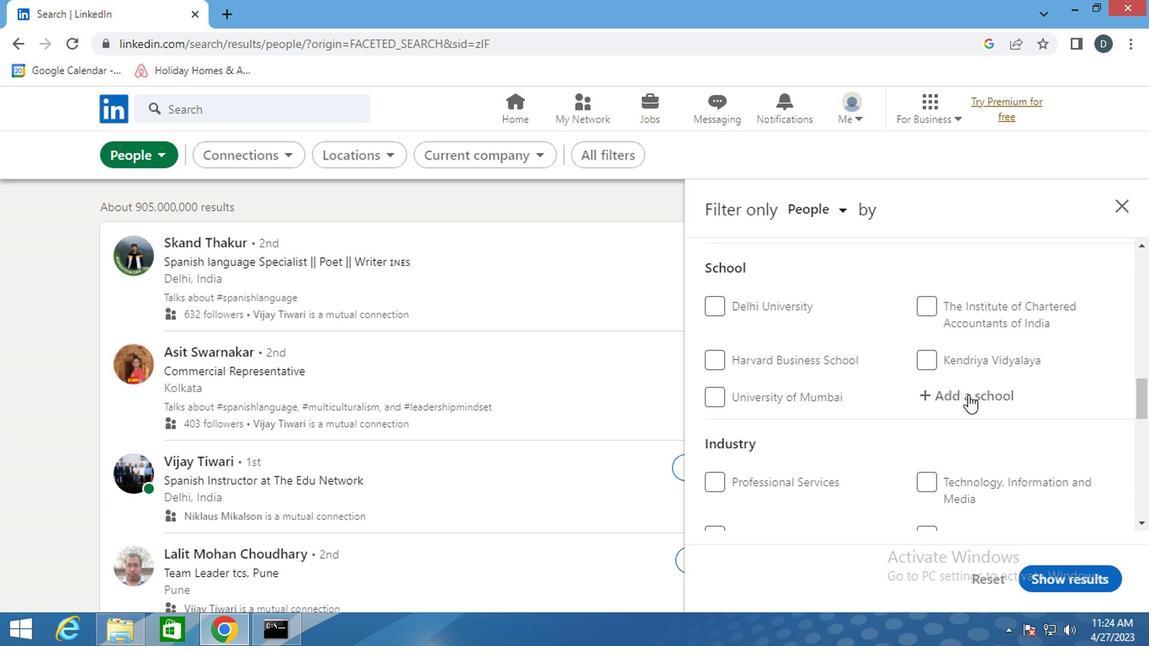 
Action: Mouse scrolled (966, 392) with delta (0, 0)
Screenshot: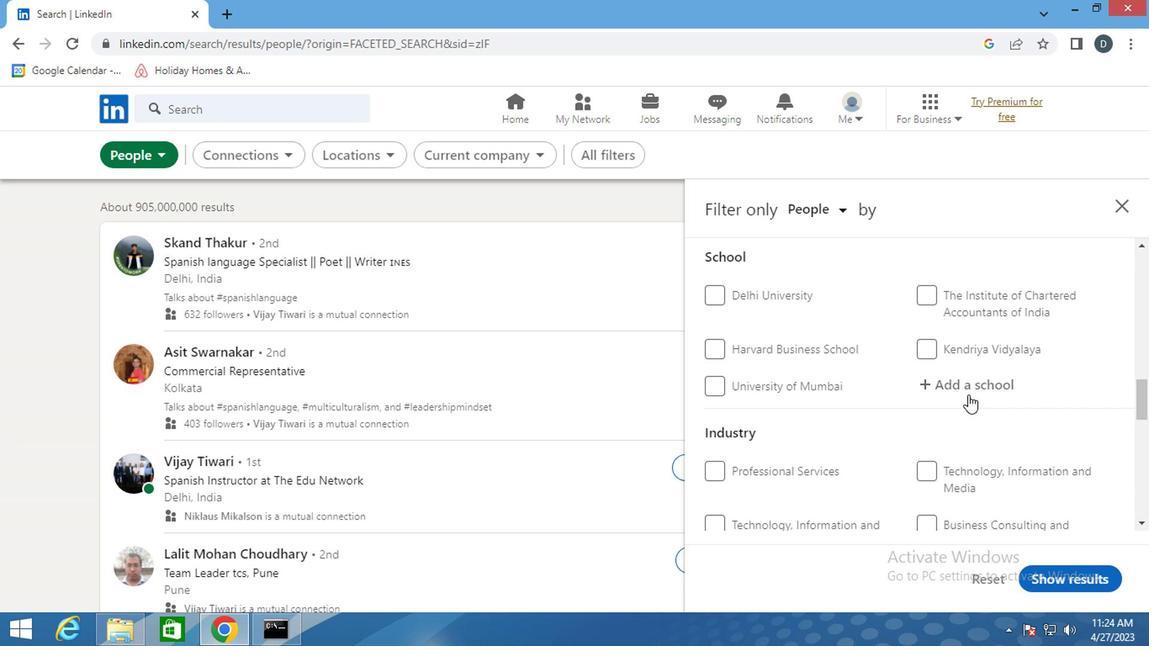 
Action: Mouse scrolled (966, 390) with delta (0, -1)
Screenshot: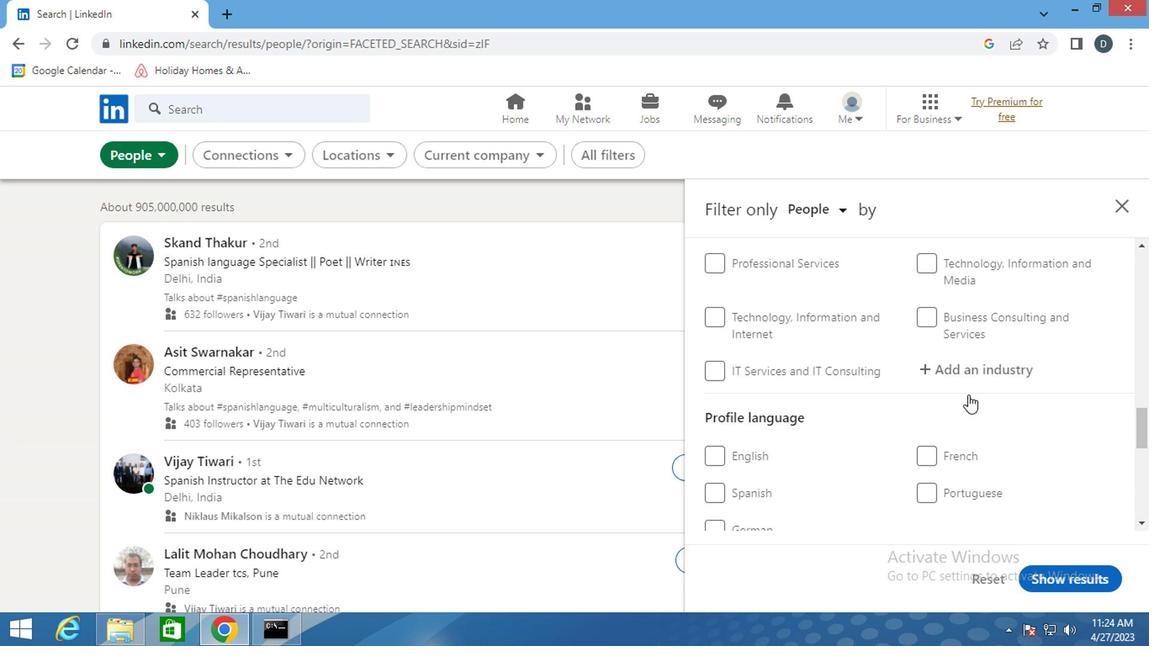 
Action: Mouse scrolled (966, 390) with delta (0, -1)
Screenshot: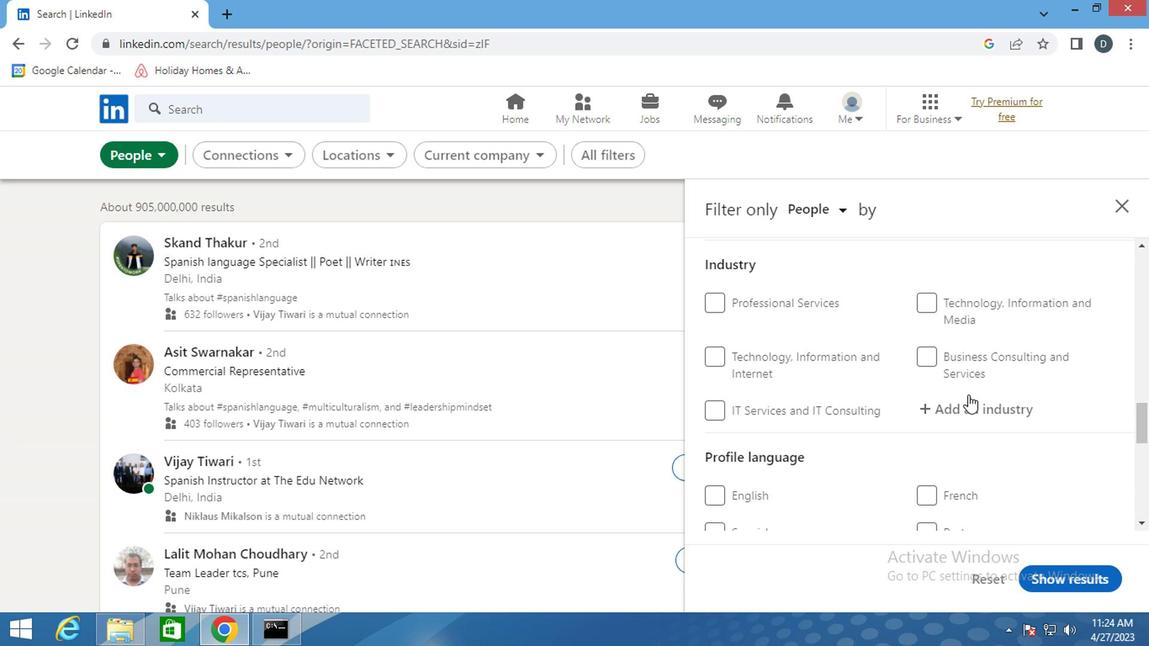 
Action: Mouse scrolled (966, 390) with delta (0, -1)
Screenshot: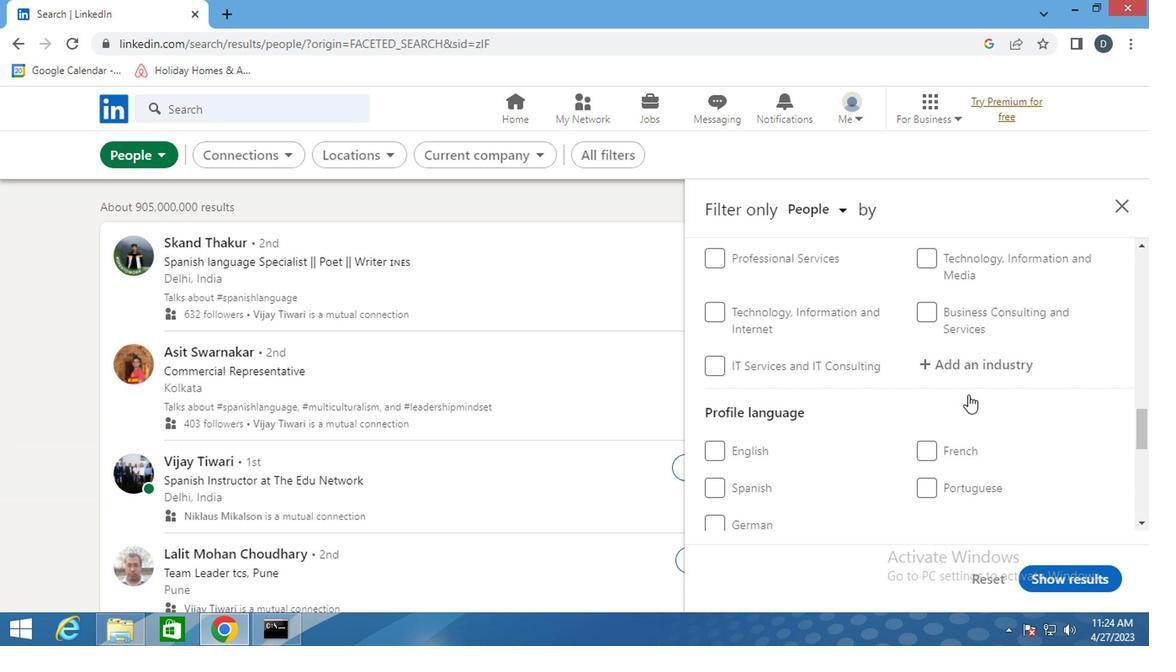 
Action: Mouse moved to (921, 383)
Screenshot: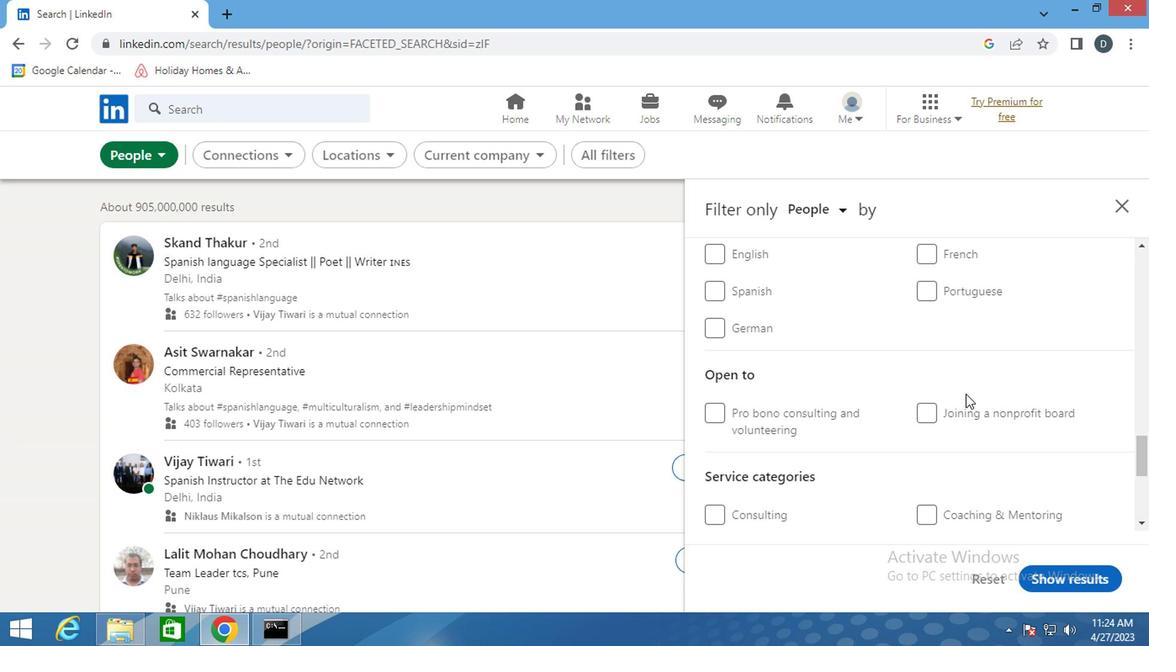 
Action: Mouse scrolled (921, 384) with delta (0, 1)
Screenshot: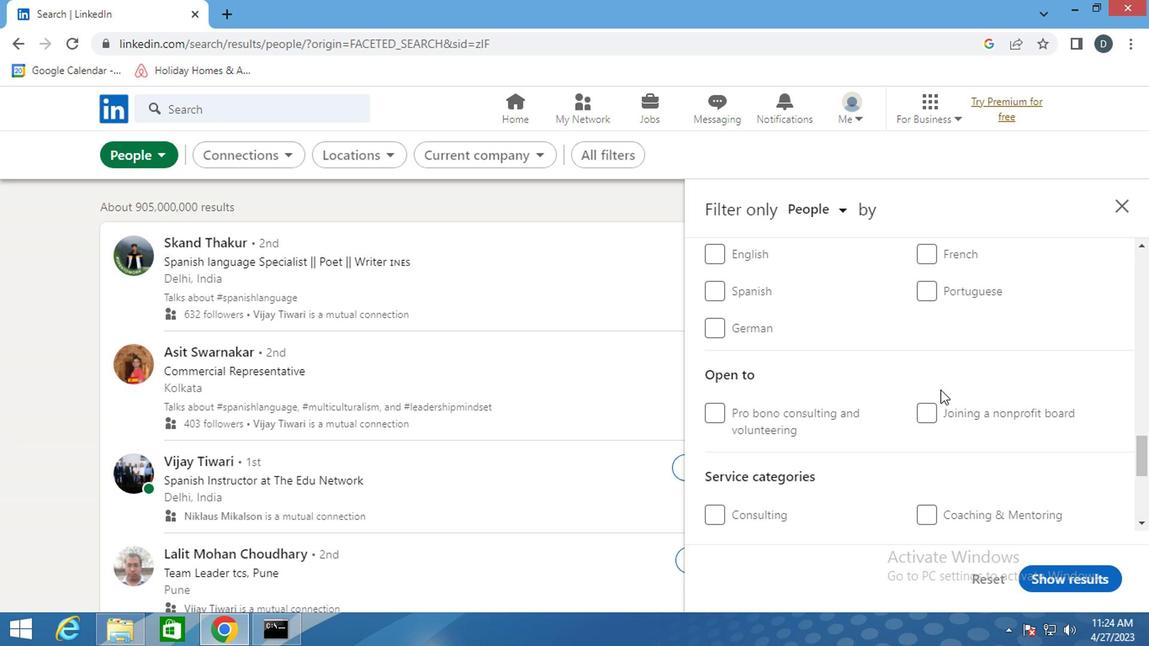 
Action: Mouse scrolled (921, 384) with delta (0, 1)
Screenshot: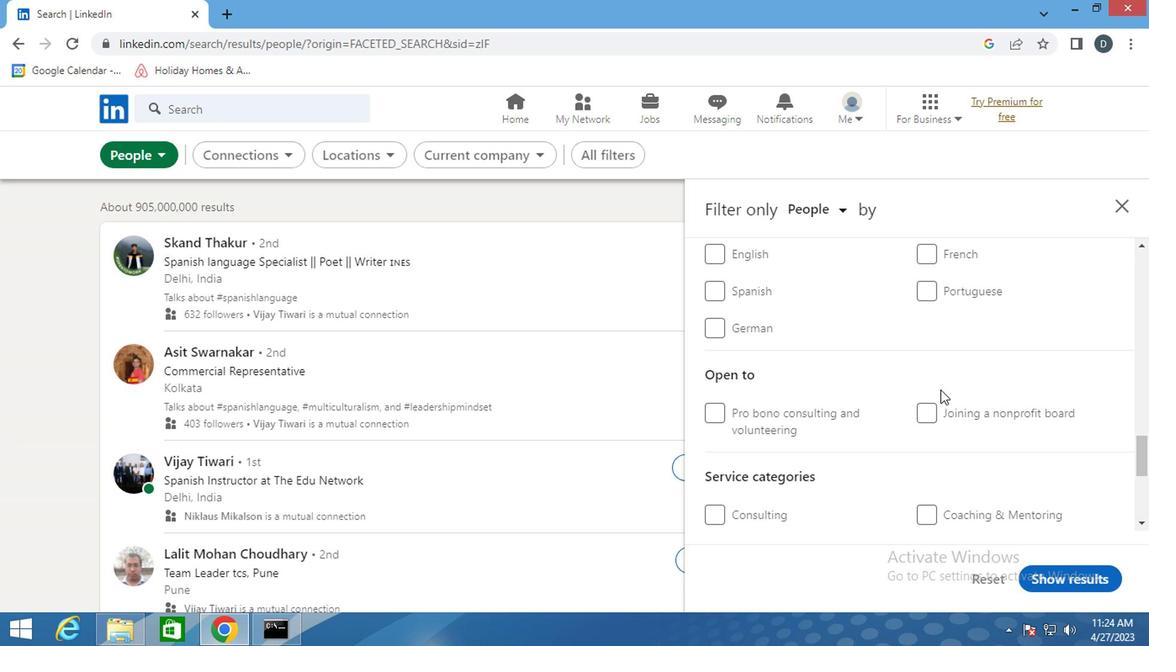
Action: Mouse moved to (730, 456)
Screenshot: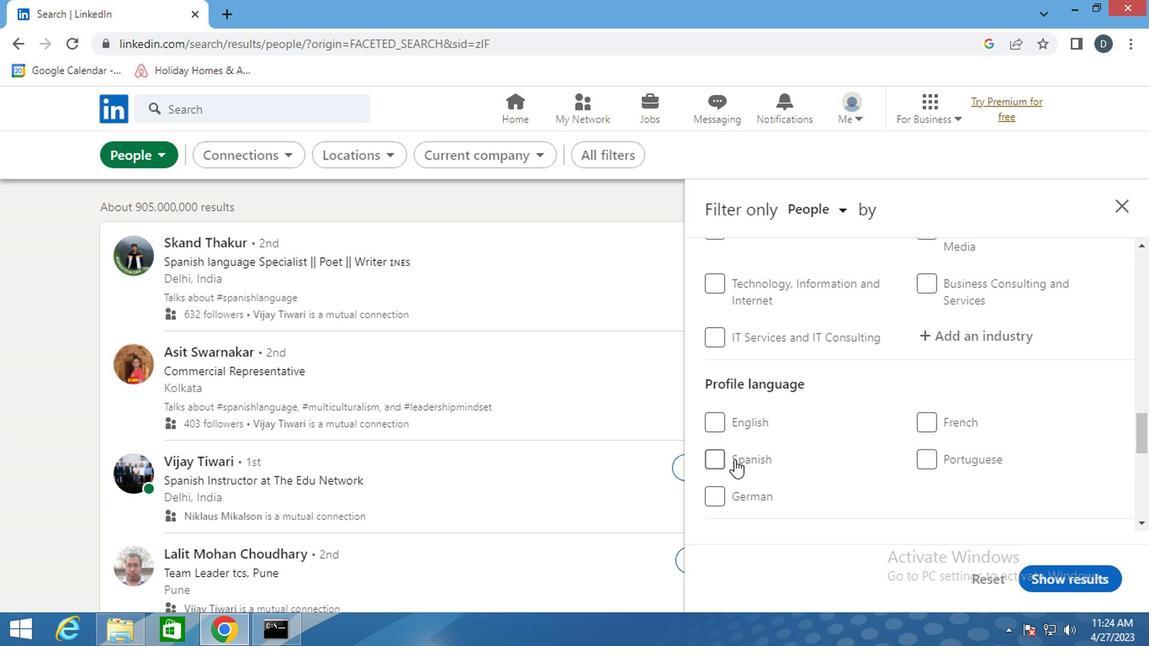 
Action: Mouse pressed left at (730, 456)
Screenshot: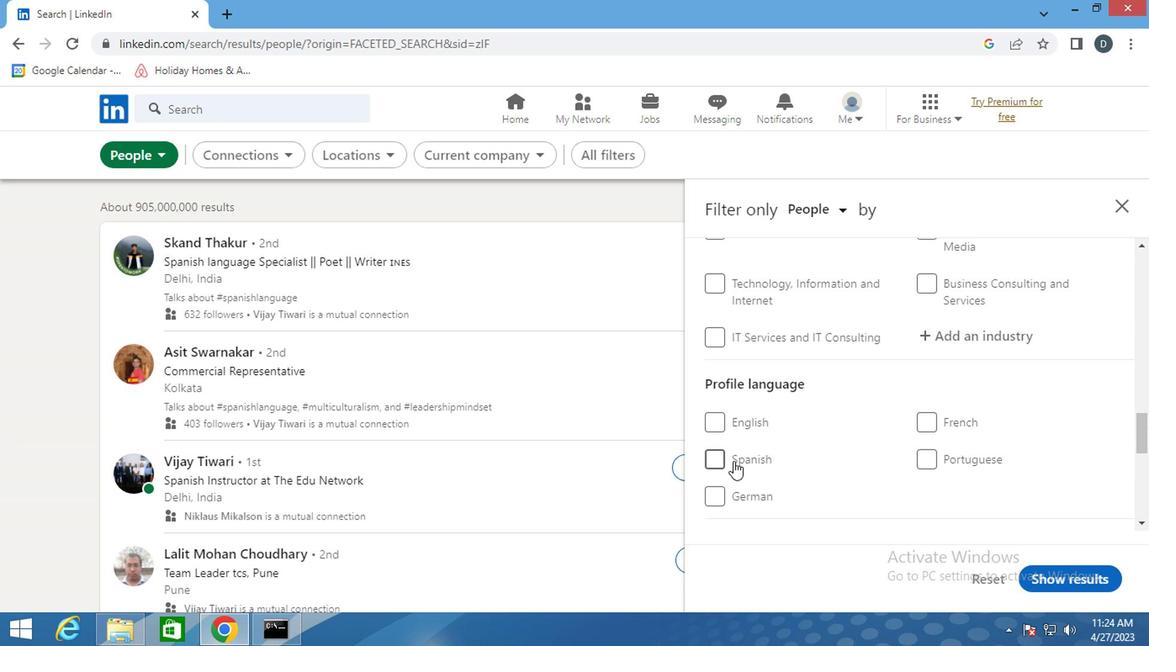 
Action: Mouse moved to (839, 483)
Screenshot: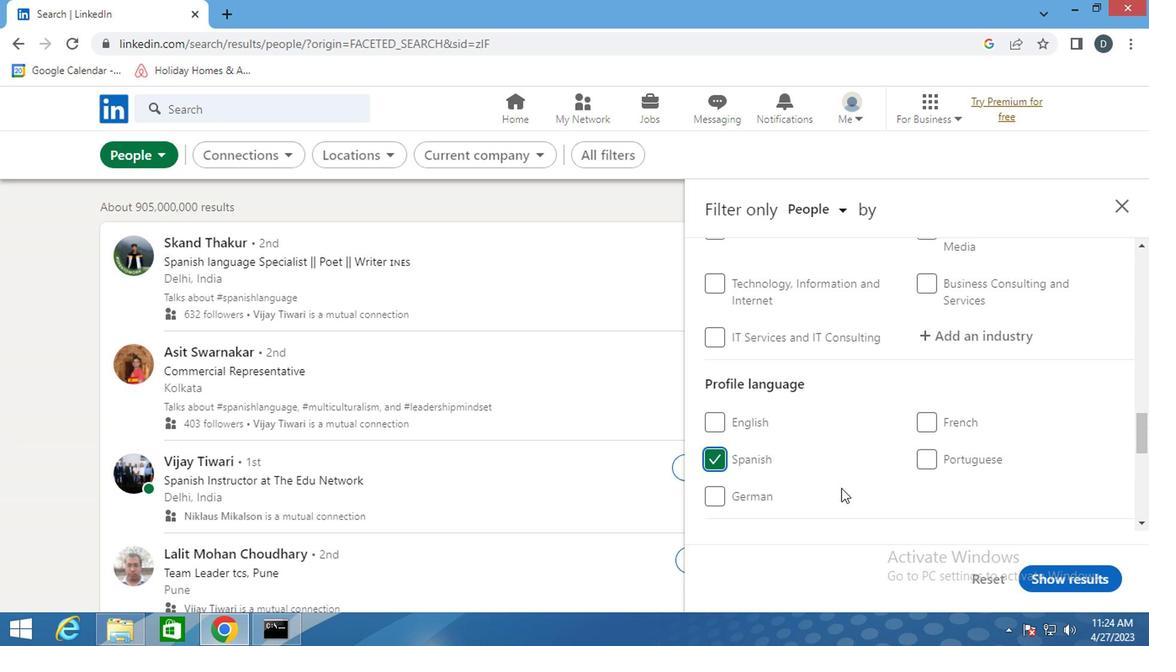 
Action: Mouse scrolled (839, 484) with delta (0, 0)
Screenshot: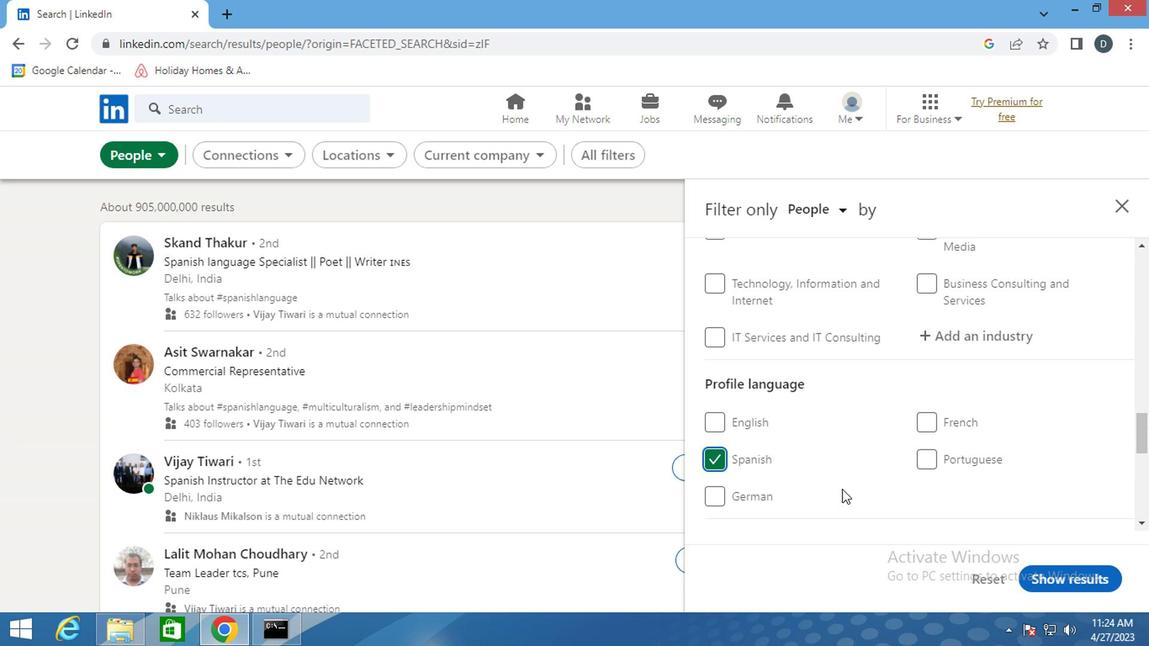 
Action: Mouse scrolled (839, 484) with delta (0, 0)
Screenshot: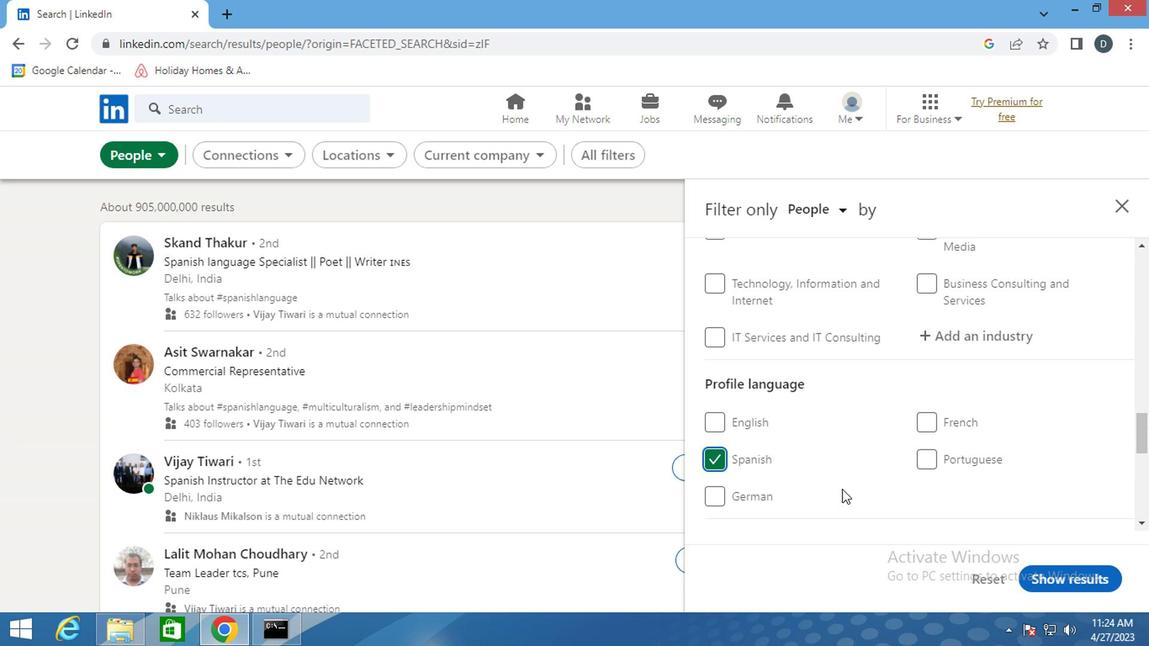 
Action: Mouse moved to (840, 483)
Screenshot: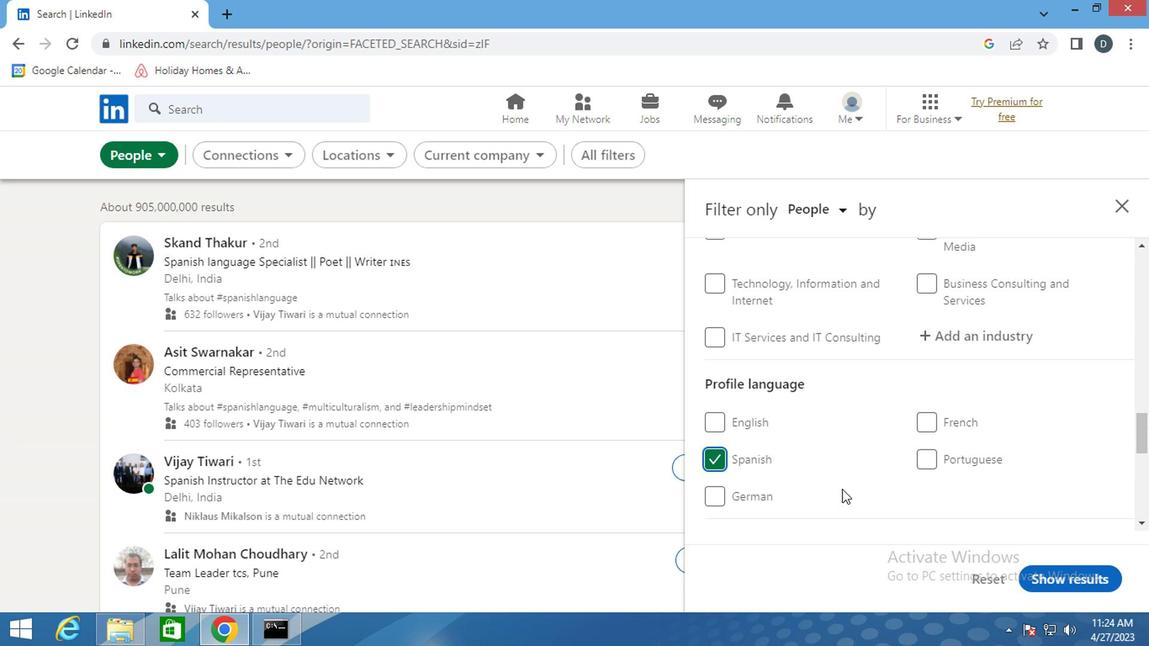 
Action: Mouse scrolled (840, 484) with delta (0, 0)
Screenshot: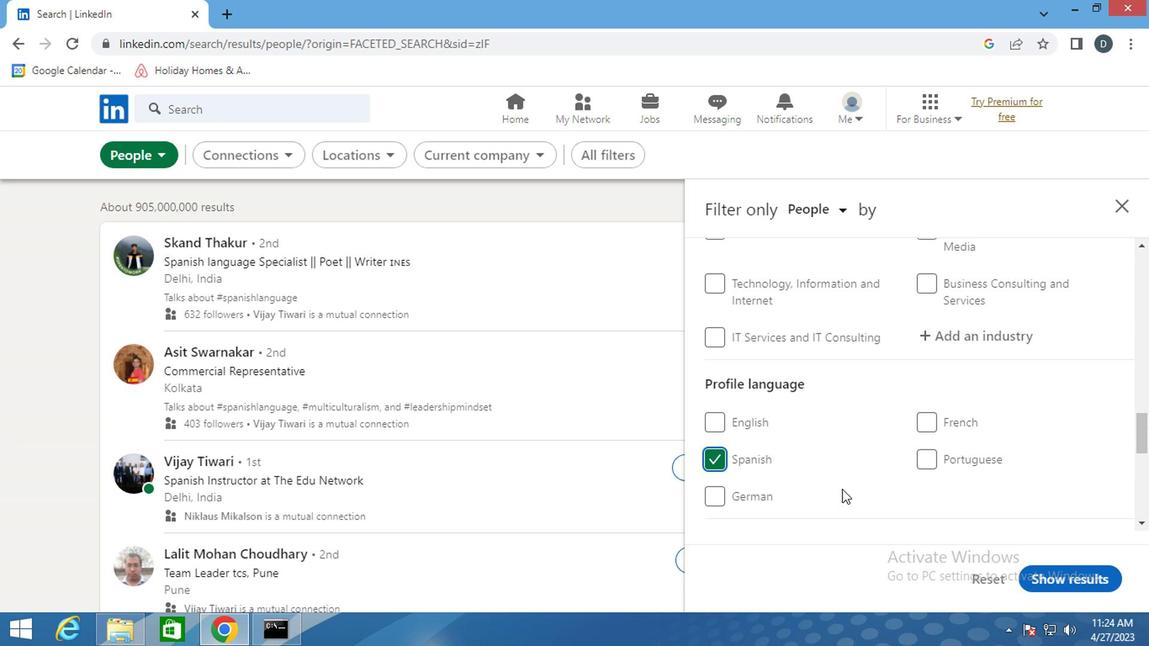 
Action: Mouse scrolled (840, 484) with delta (0, 0)
Screenshot: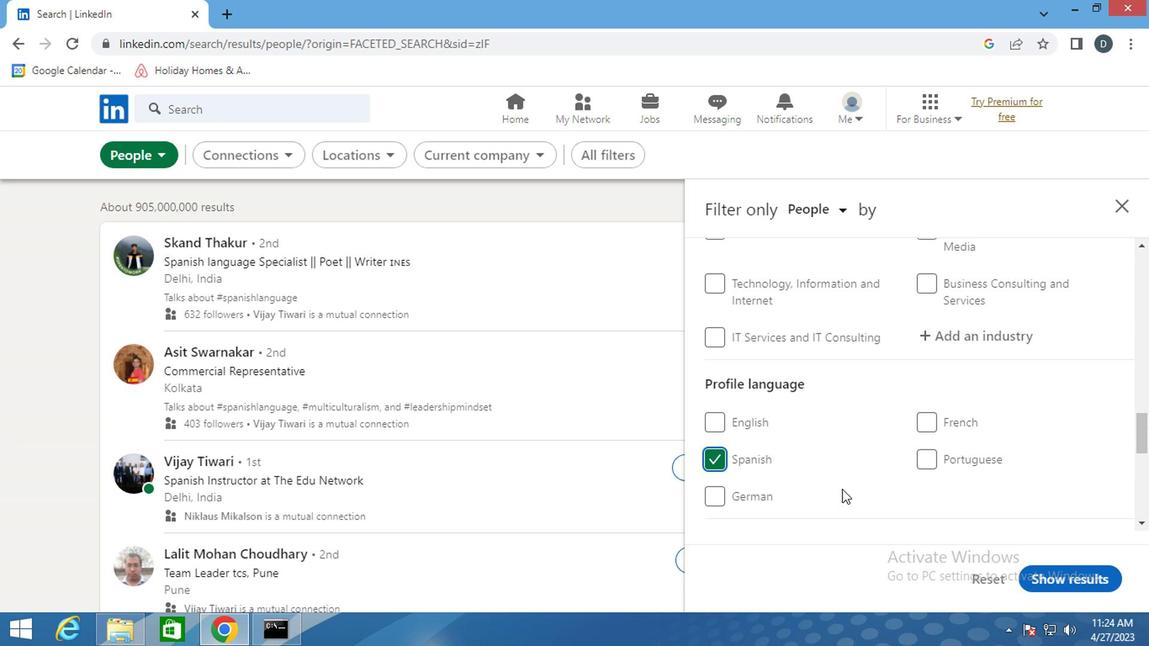 
Action: Mouse scrolled (840, 484) with delta (0, 0)
Screenshot: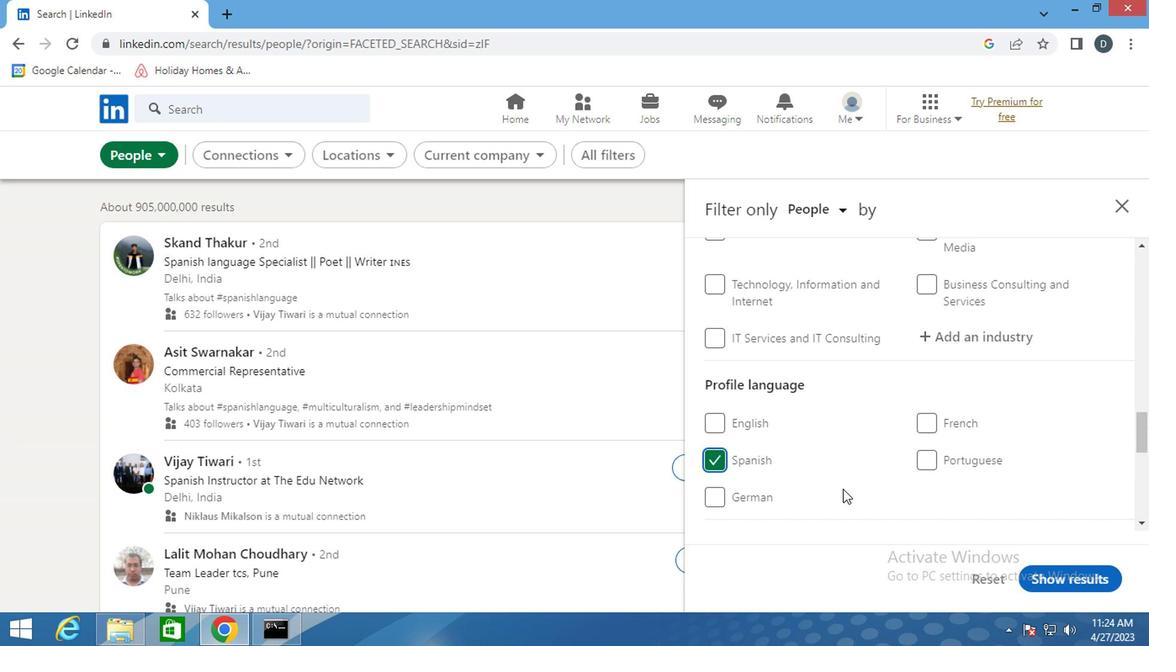 
Action: Mouse scrolled (840, 484) with delta (0, 0)
Screenshot: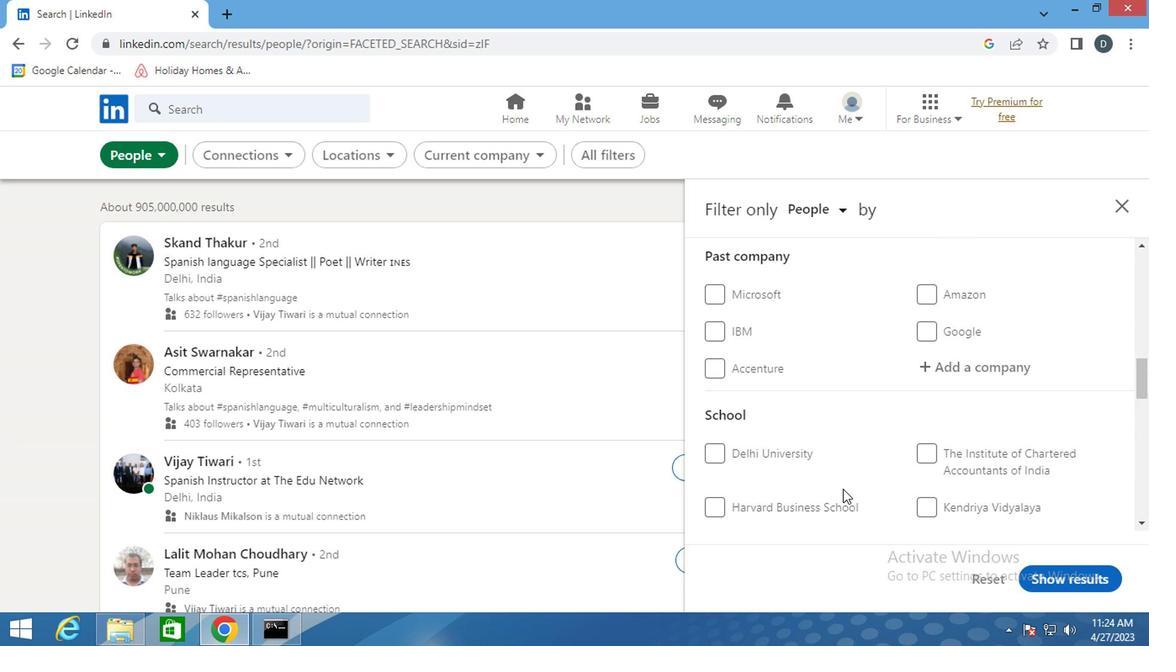 
Action: Mouse scrolled (840, 484) with delta (0, 0)
Screenshot: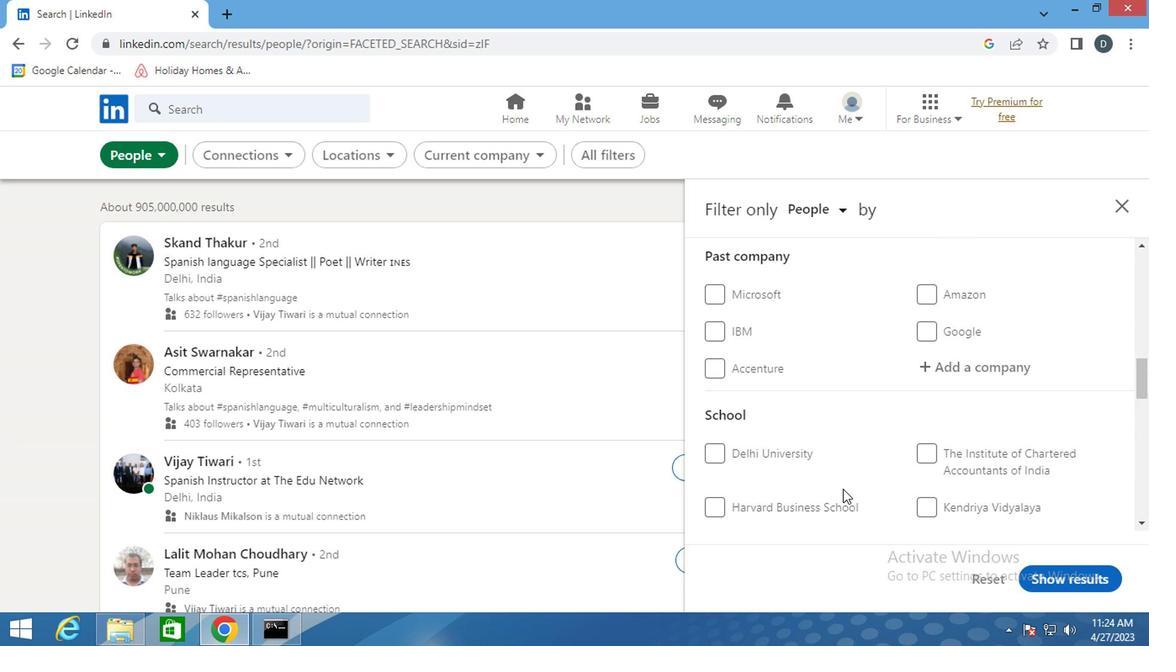 
Action: Mouse scrolled (840, 484) with delta (0, 0)
Screenshot: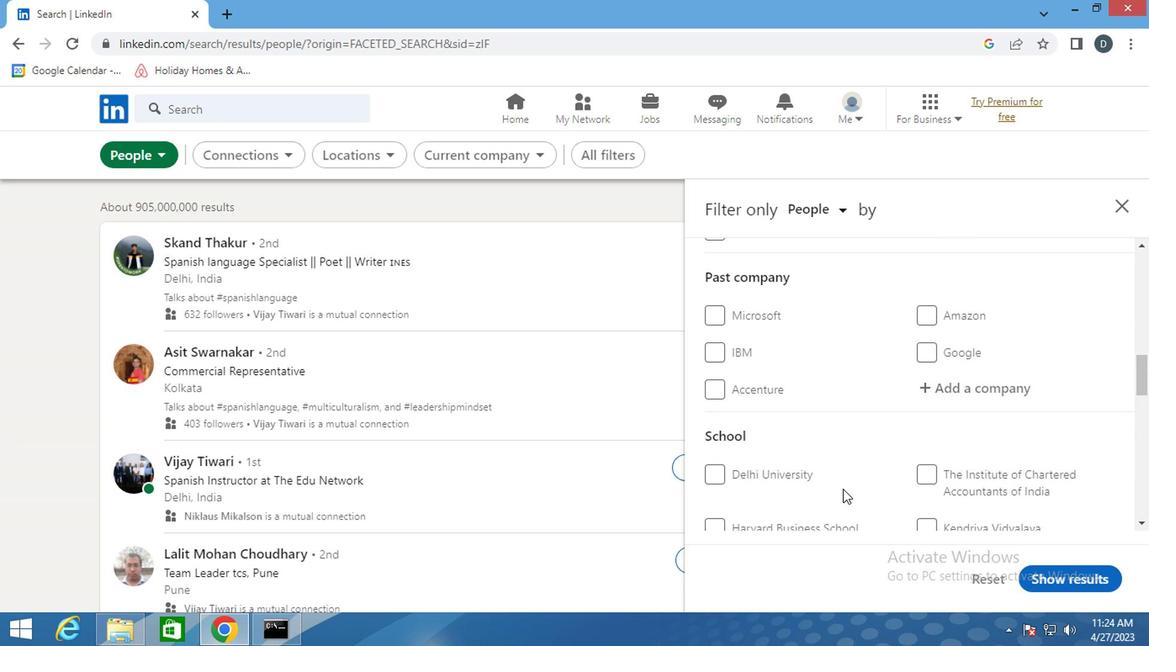 
Action: Mouse moved to (955, 470)
Screenshot: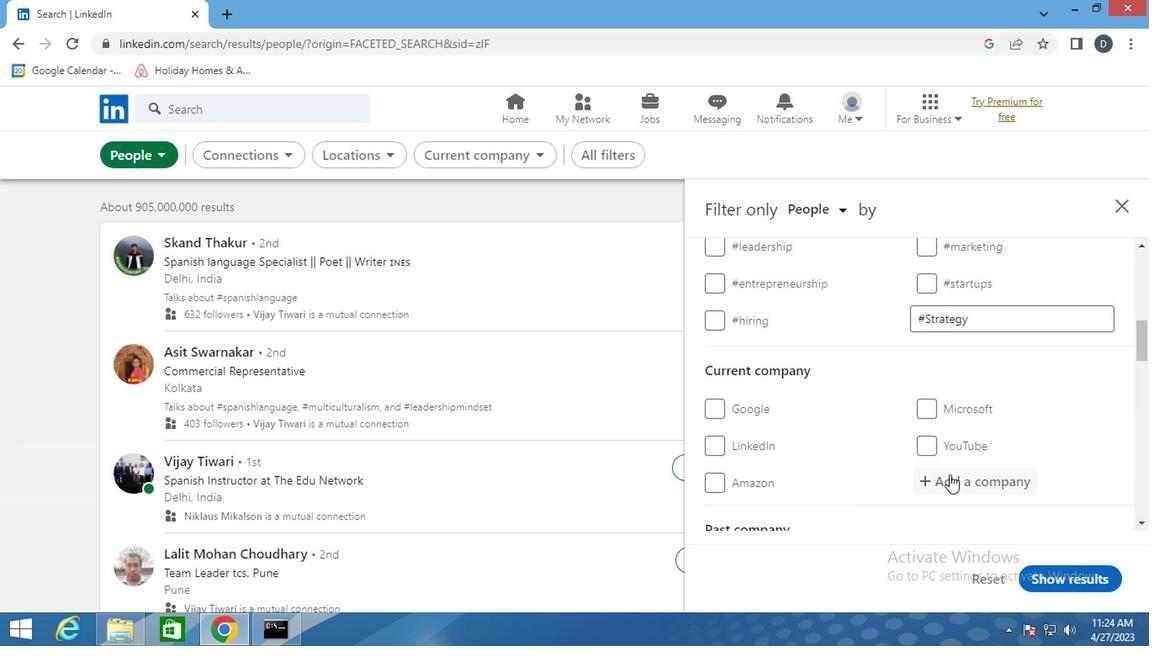 
Action: Mouse pressed left at (955, 470)
Screenshot: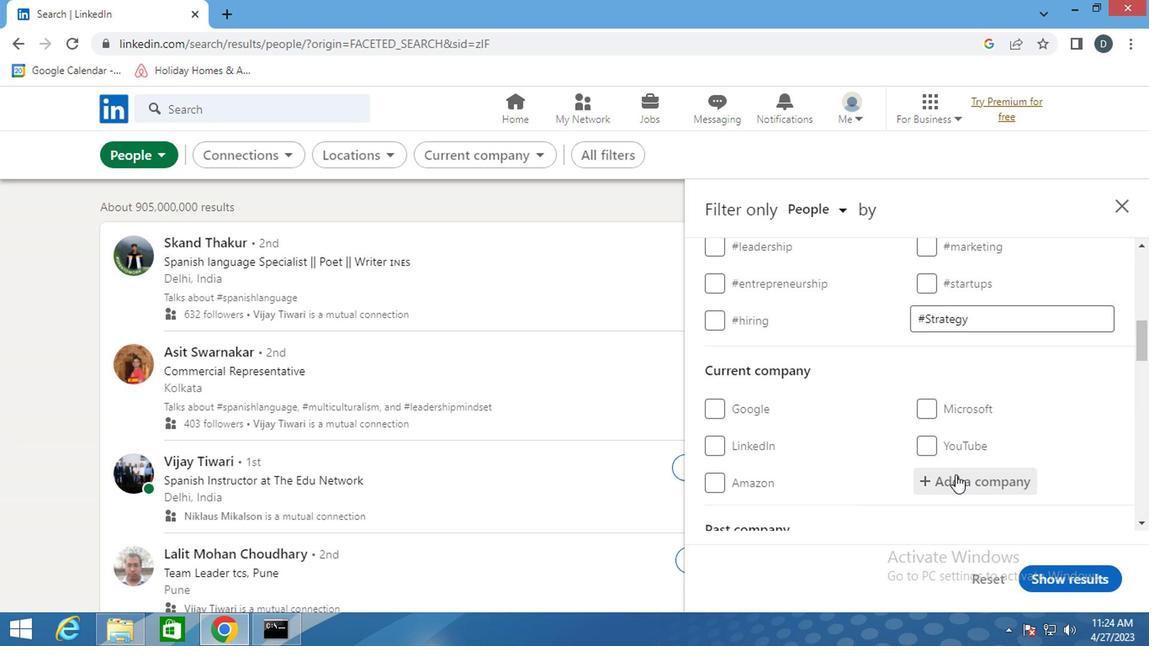 
Action: Mouse moved to (940, 412)
Screenshot: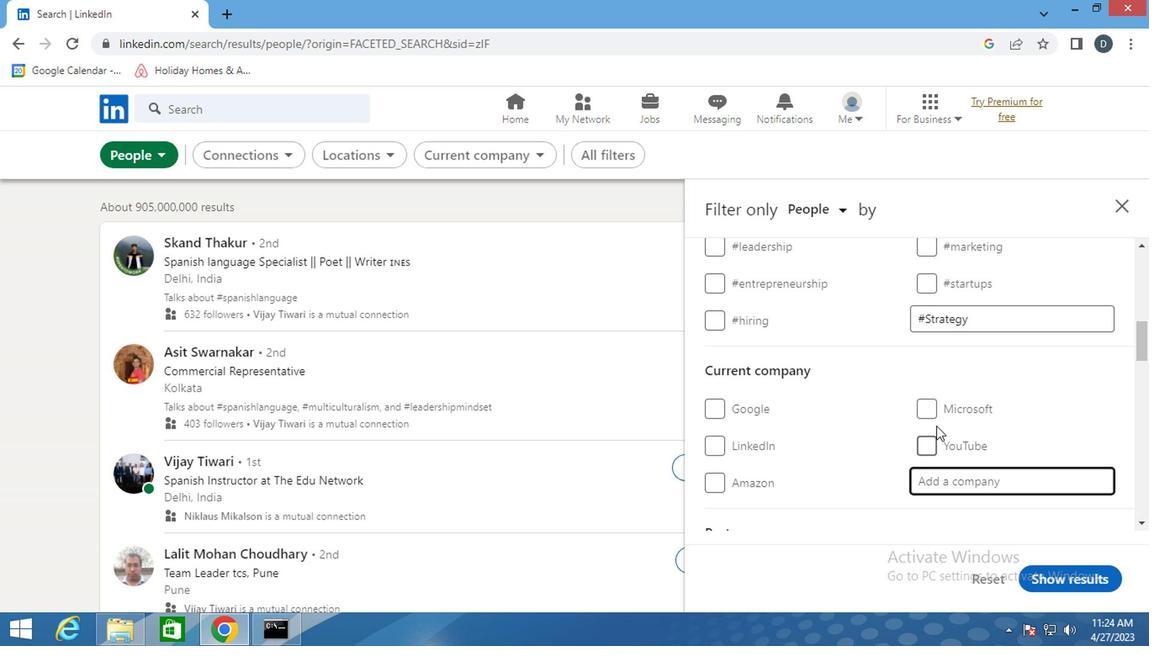 
Action: Mouse scrolled (940, 411) with delta (0, 0)
Screenshot: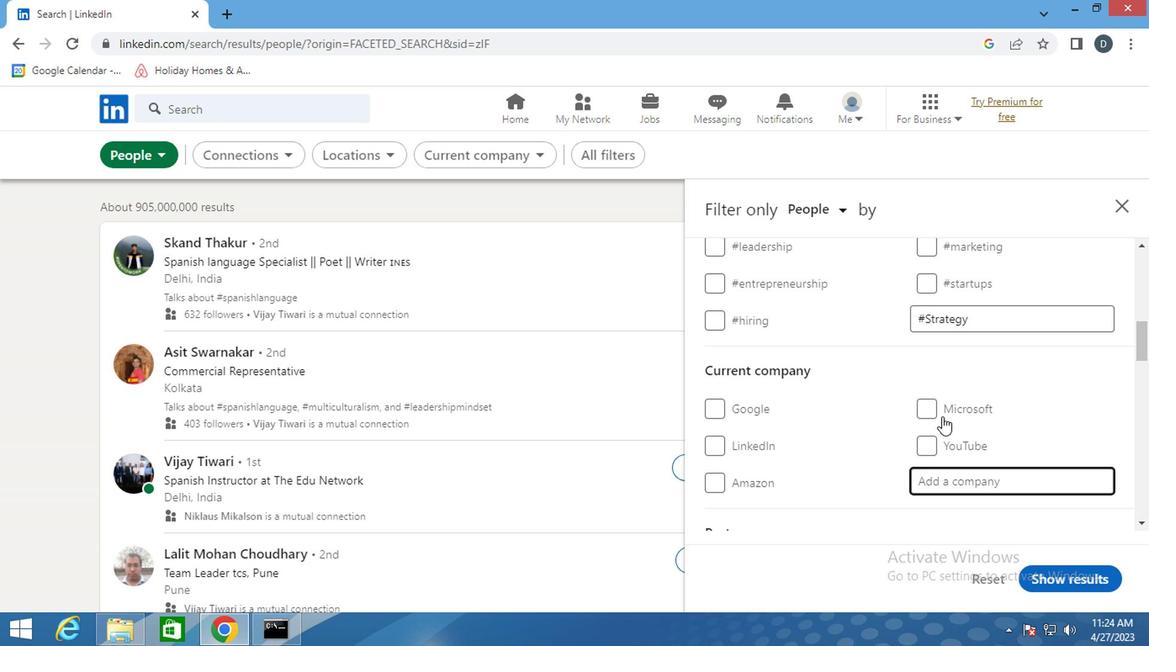 
Action: Mouse moved to (939, 426)
Screenshot: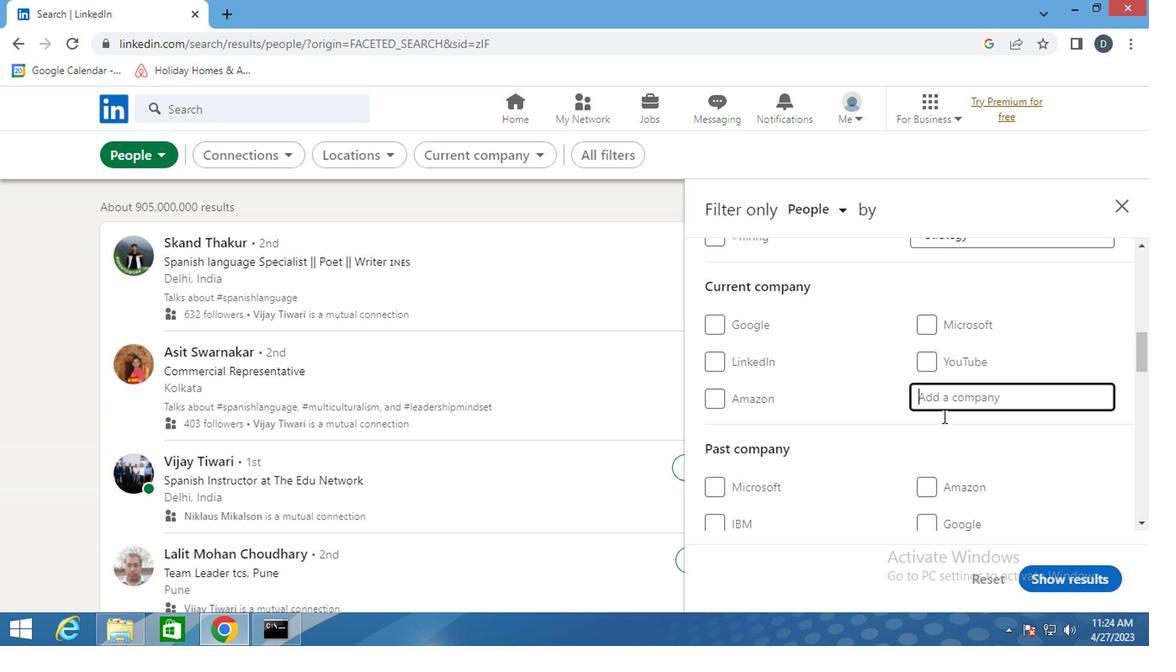 
Action: Key pressed <Key.shift><Key.shift><Key.shift><Key.shift><Key.shift><Key.shift><Key.shift><Key.shift><Key.shift>SAP<Key.space><Key.shift><Key.shift><Key.shift><Key.shift><Key.shift><Key.shift><Key.shift><Key.shift><Key.shift><Key.shift><Key.shift><Key.shift><Key.shift><Key.shift><Key.shift><Key.shift><Key.shift><Key.shift><Key.shift><Key.shift><Key.shift><Key.shift><Key.shift><Key.shift><Key.shift><Key.shift><Key.shift><Key.shift><Key.shift><Key.shift><Key.shift><Key.shift><Key.shift><Key.shift><Key.shift><Key.shift><Key.shift><Key.shift><Key.shift><Key.shift><Key.shift><Key.shift><Key.shift><Key.shift><Key.shift><Key.shift><Key.shift><Key.shift><Key.shift><Key.shift>OP
Screenshot: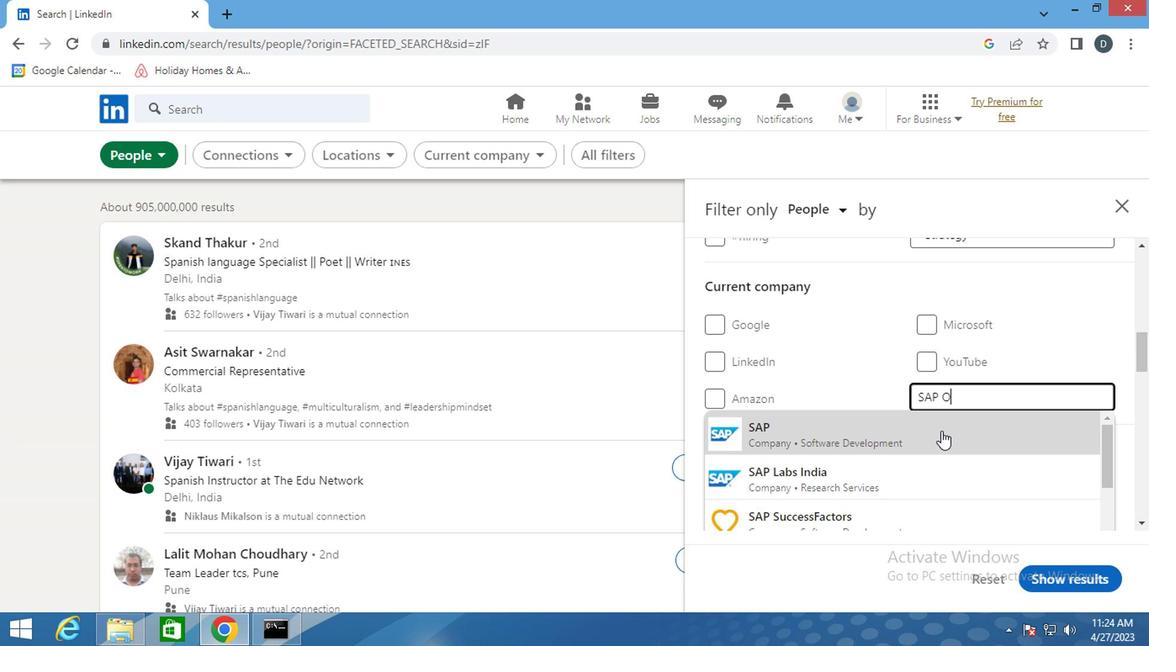 
Action: Mouse moved to (938, 426)
Screenshot: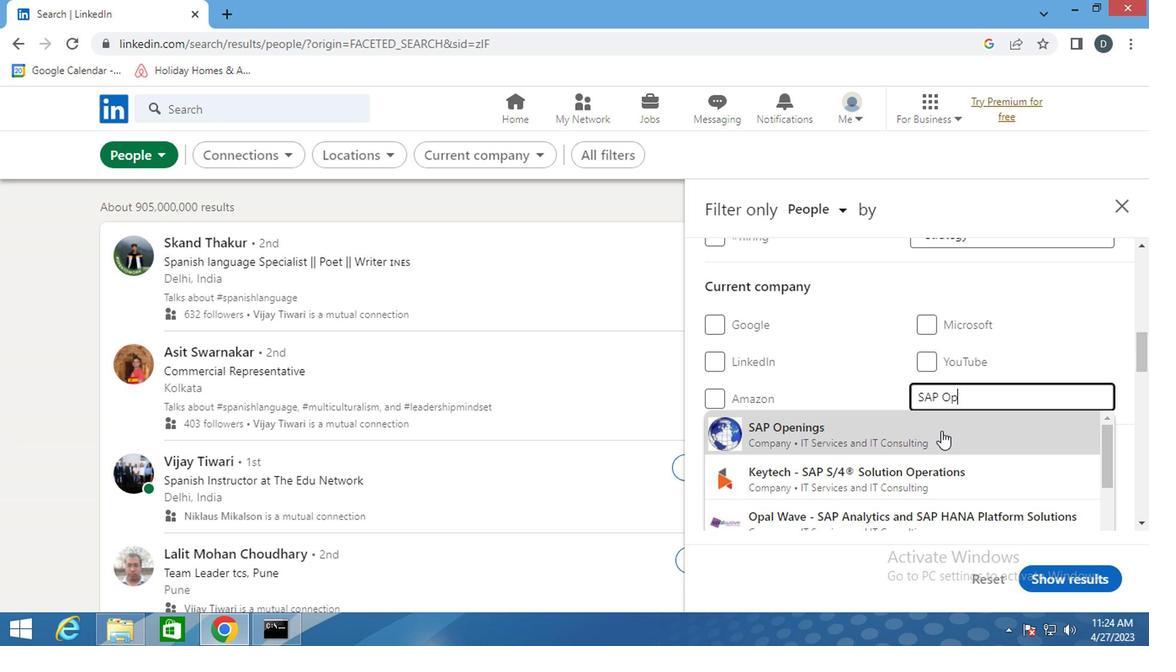 
Action: Mouse pressed left at (938, 426)
Screenshot: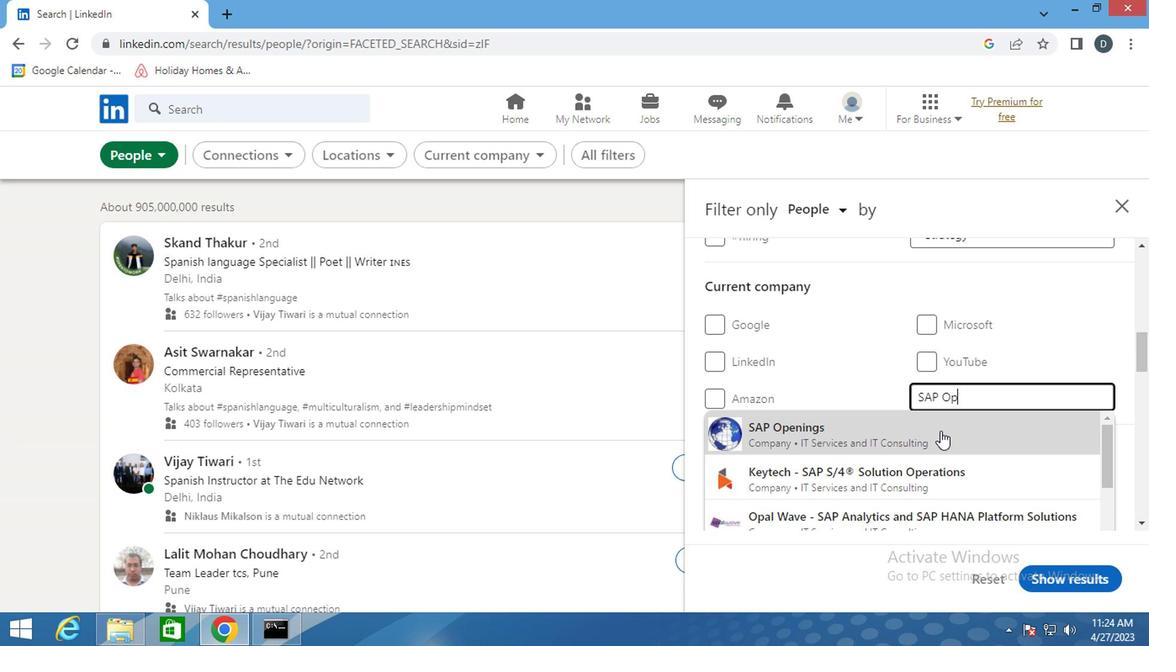 
Action: Mouse moved to (940, 441)
Screenshot: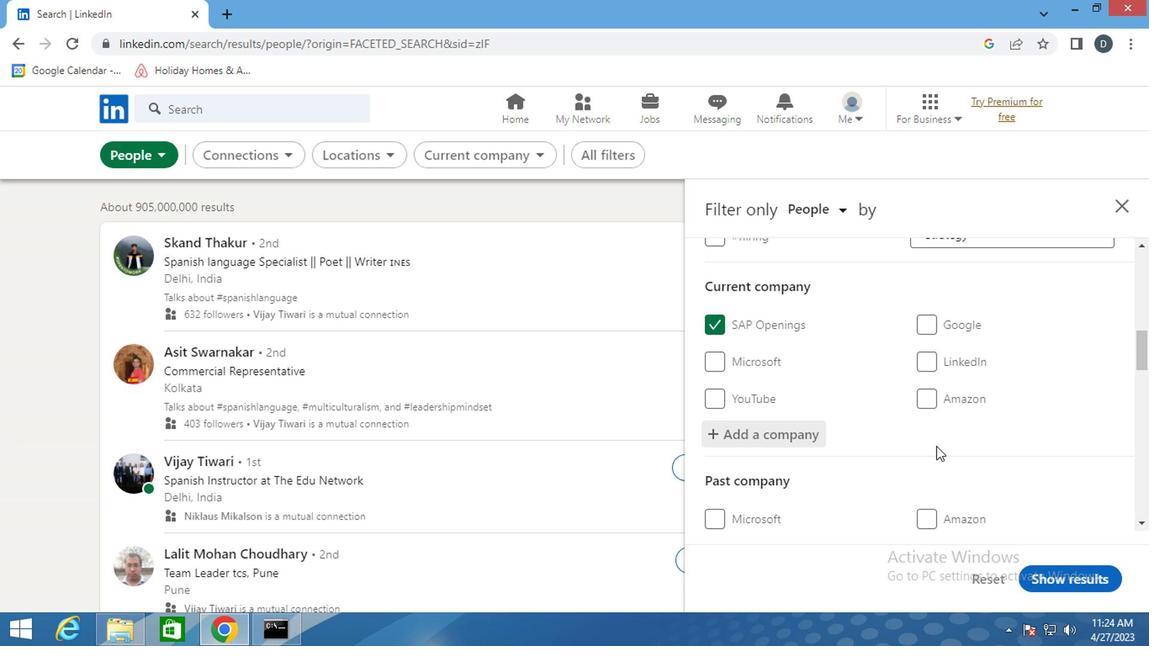 
Action: Mouse scrolled (940, 440) with delta (0, -1)
Screenshot: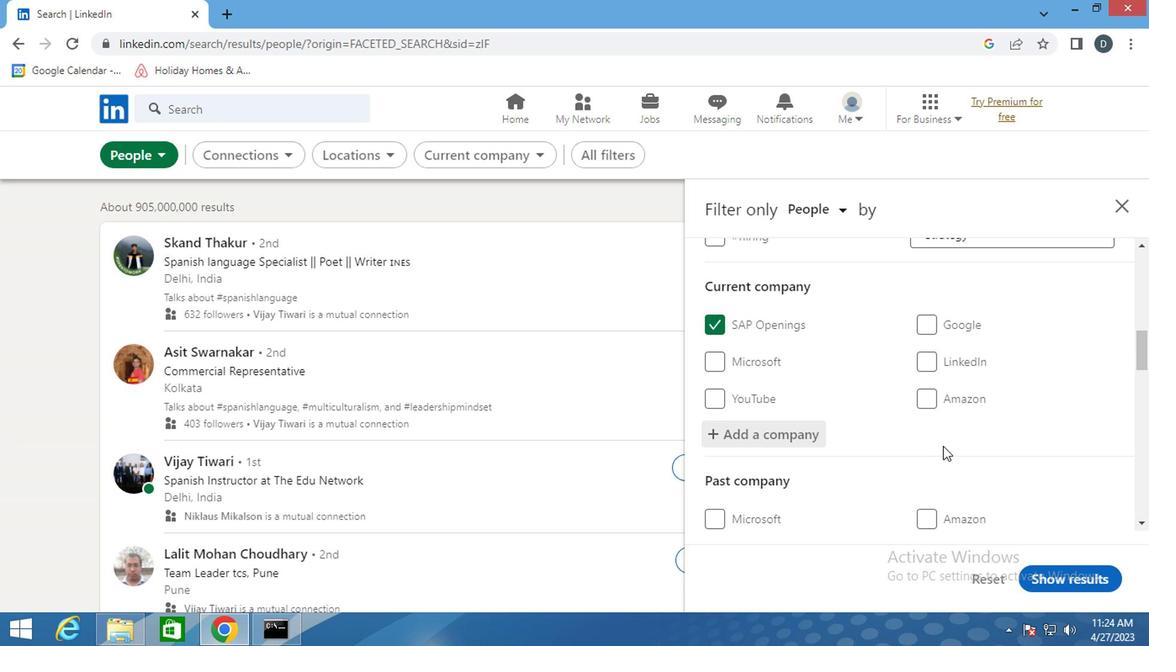 
Action: Mouse scrolled (940, 440) with delta (0, -1)
Screenshot: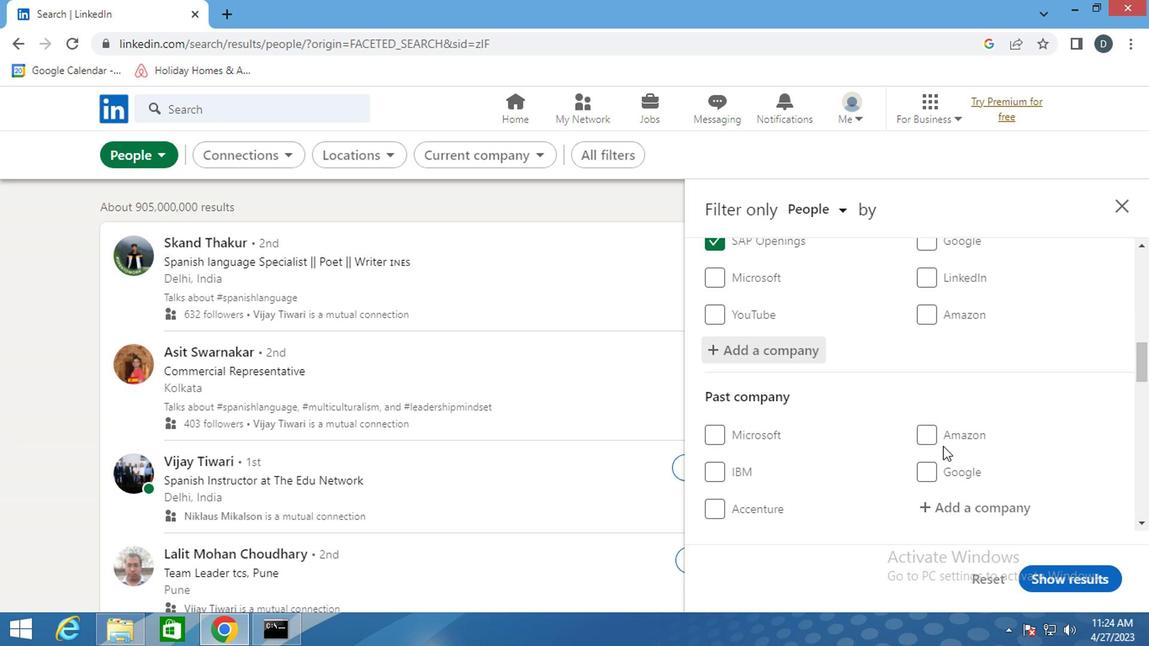 
Action: Mouse moved to (940, 440)
Screenshot: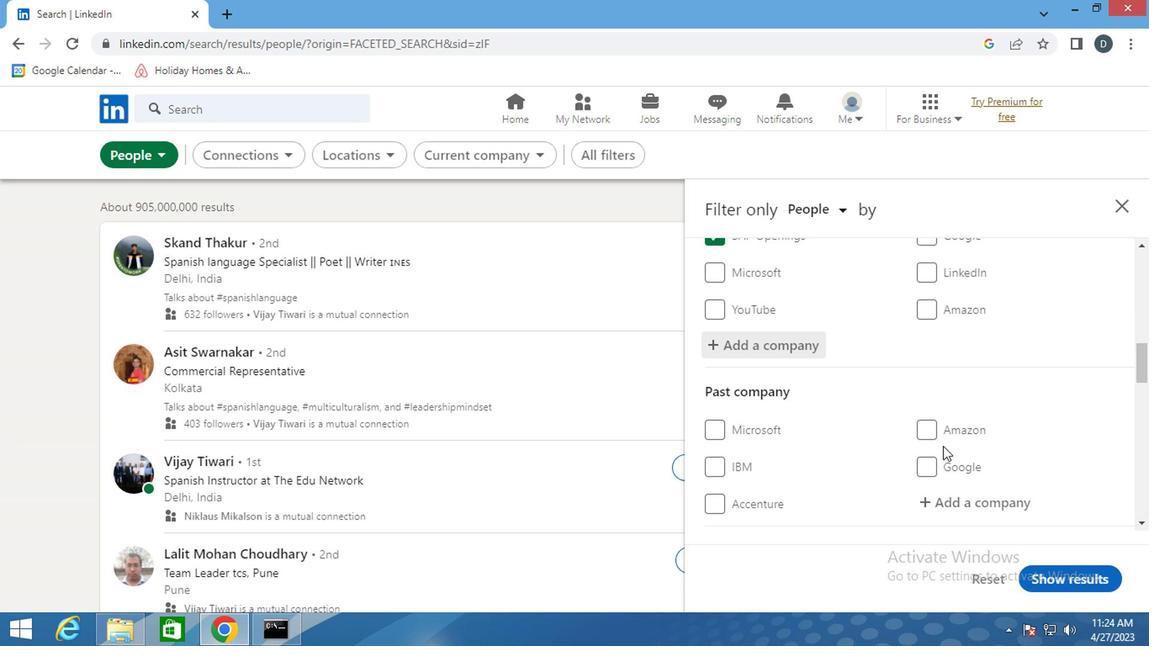 
Action: Mouse scrolled (940, 439) with delta (0, 0)
Screenshot: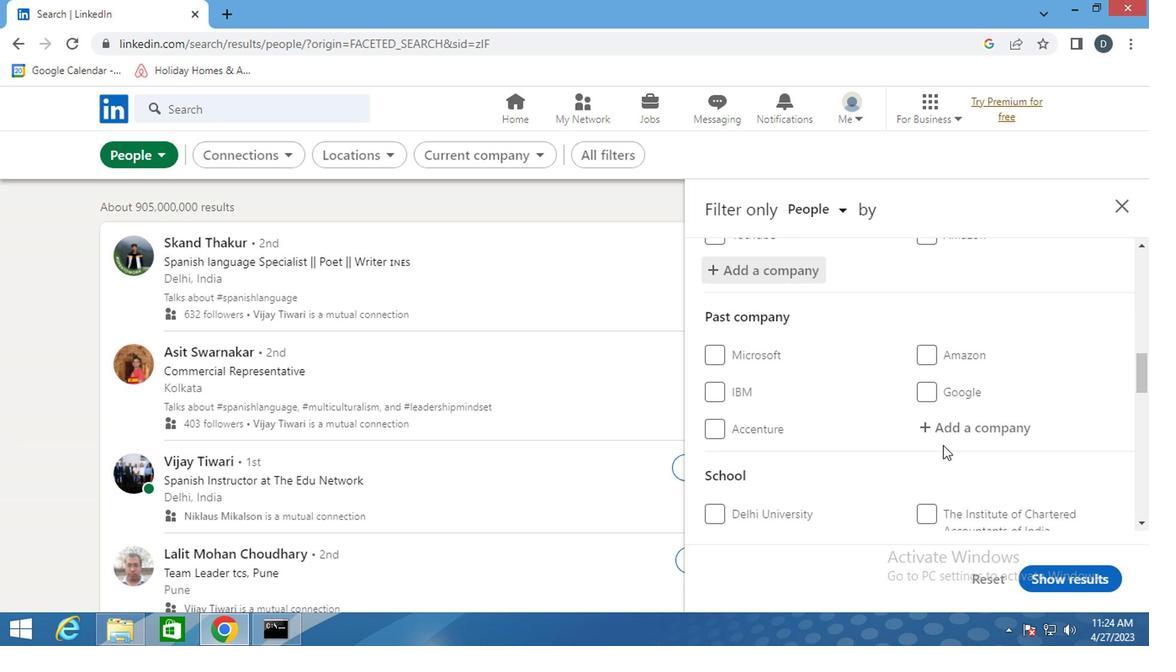 
Action: Mouse scrolled (940, 439) with delta (0, 0)
Screenshot: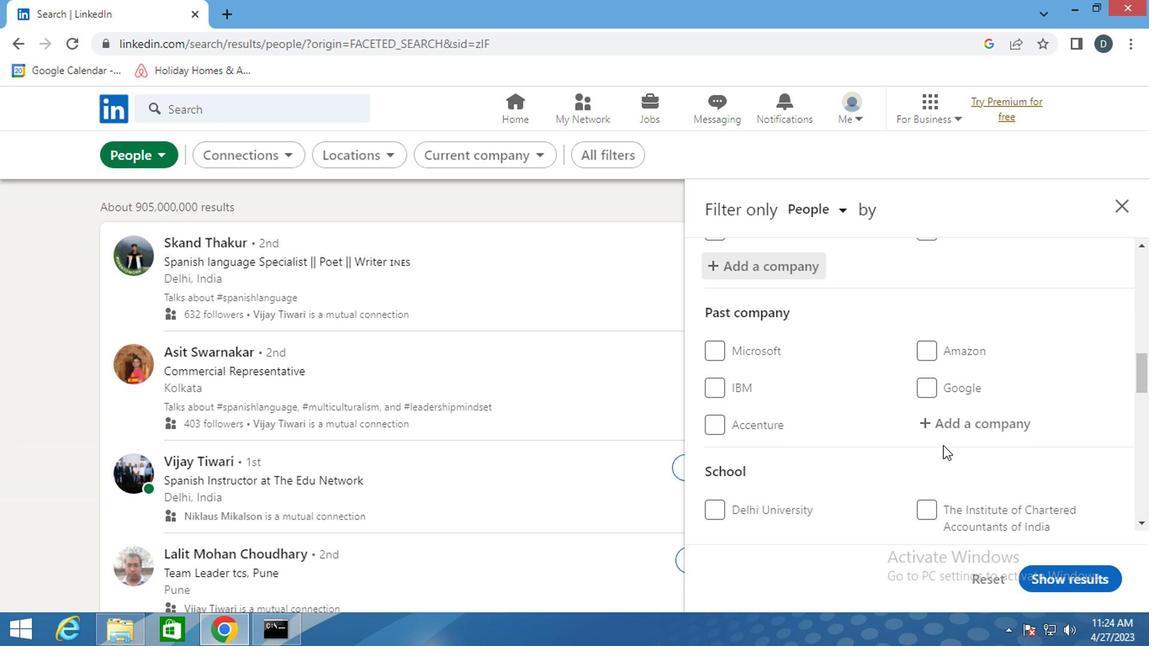 
Action: Mouse moved to (951, 418)
Screenshot: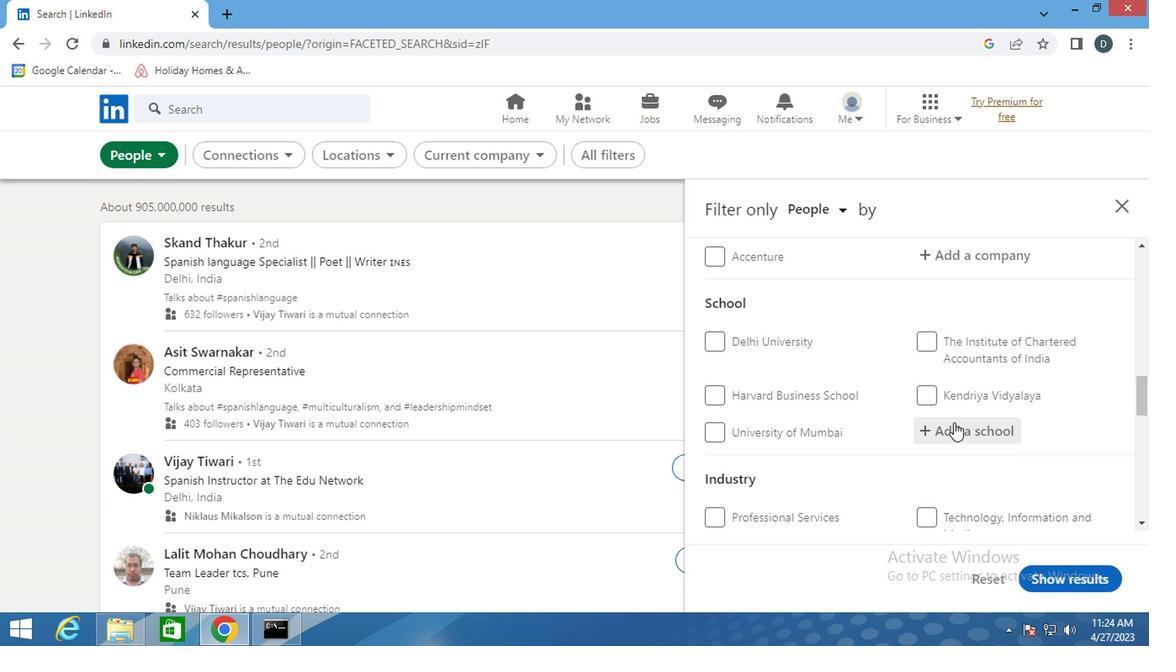 
Action: Mouse pressed left at (951, 418)
Screenshot: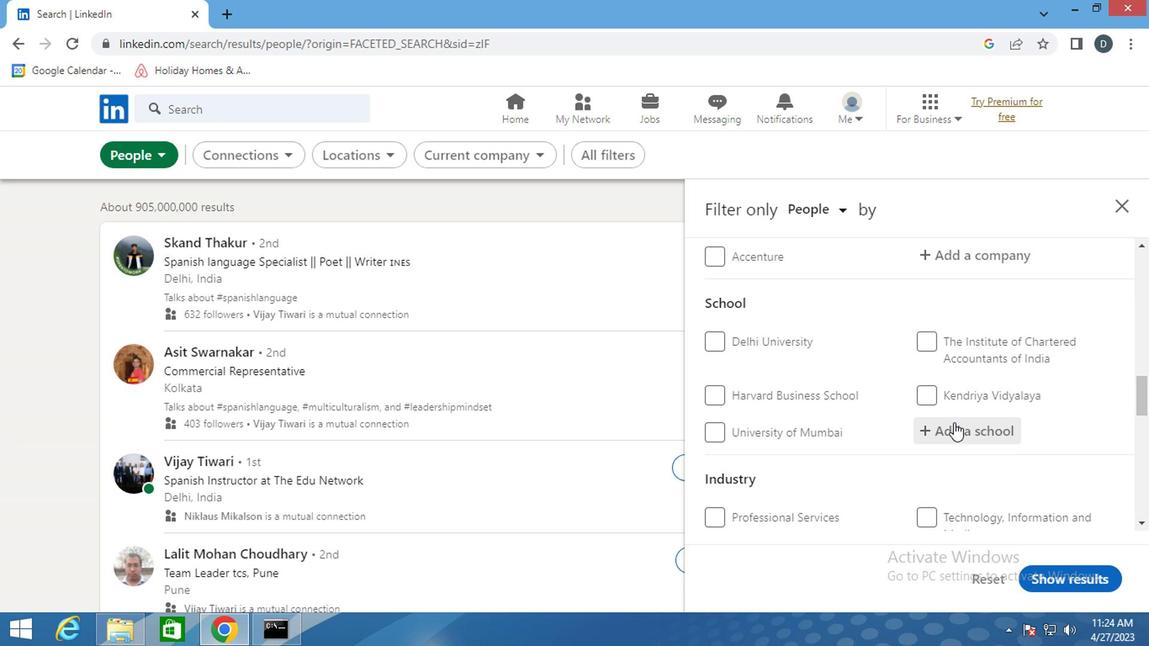 
Action: Mouse moved to (952, 419)
Screenshot: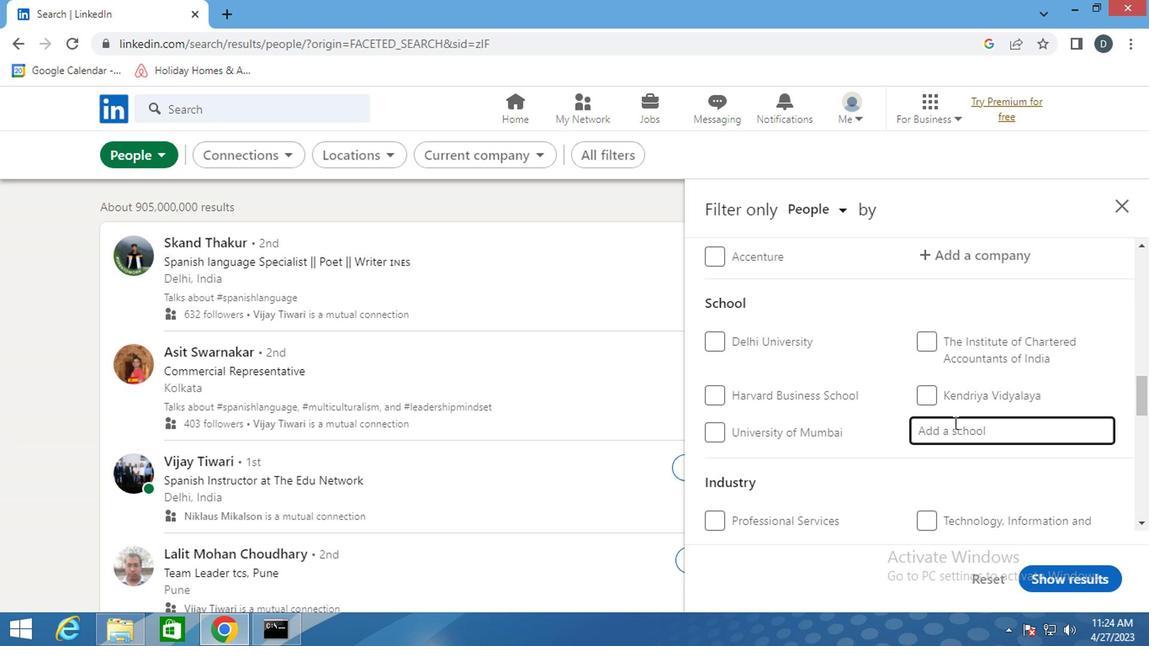 
Action: Key pressed <Key.shift>DAV<Key.space><Key.shift>INS<Key.backspace><Key.backspace>NSTITU
Screenshot: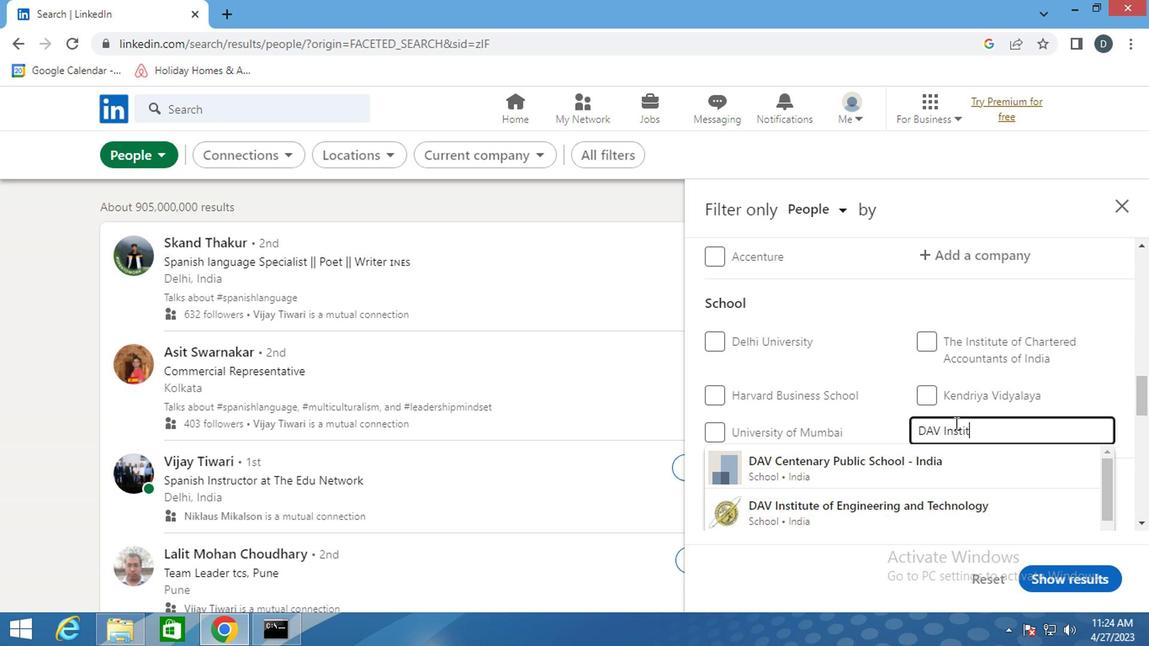 
Action: Mouse moved to (954, 445)
Screenshot: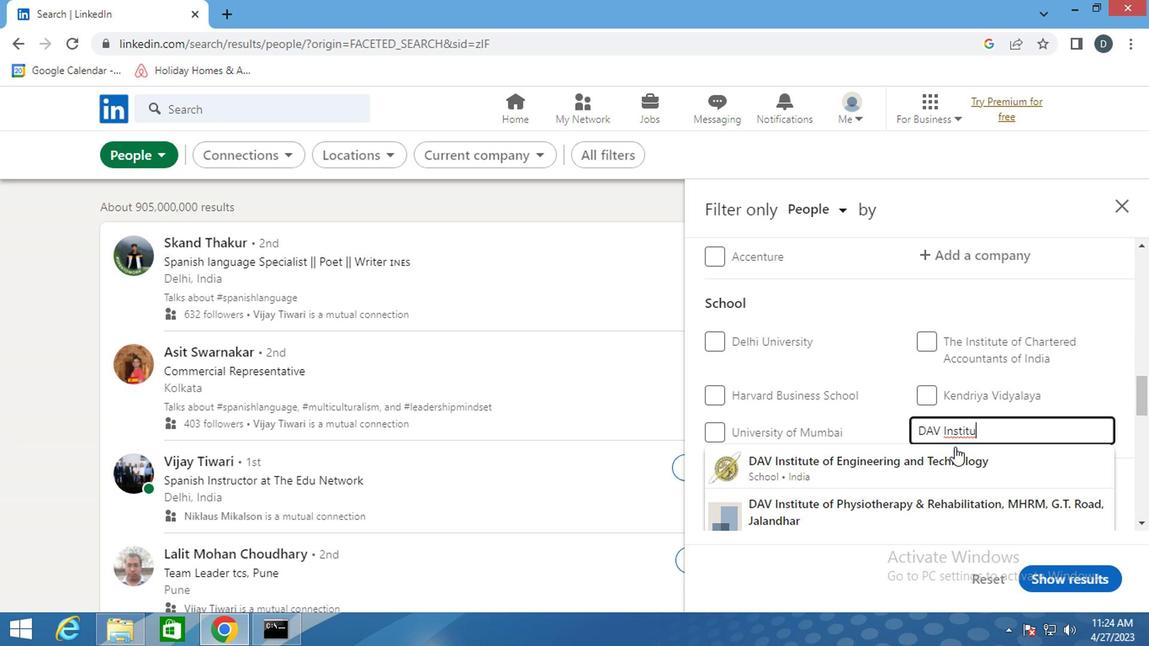 
Action: Mouse pressed left at (954, 445)
Screenshot: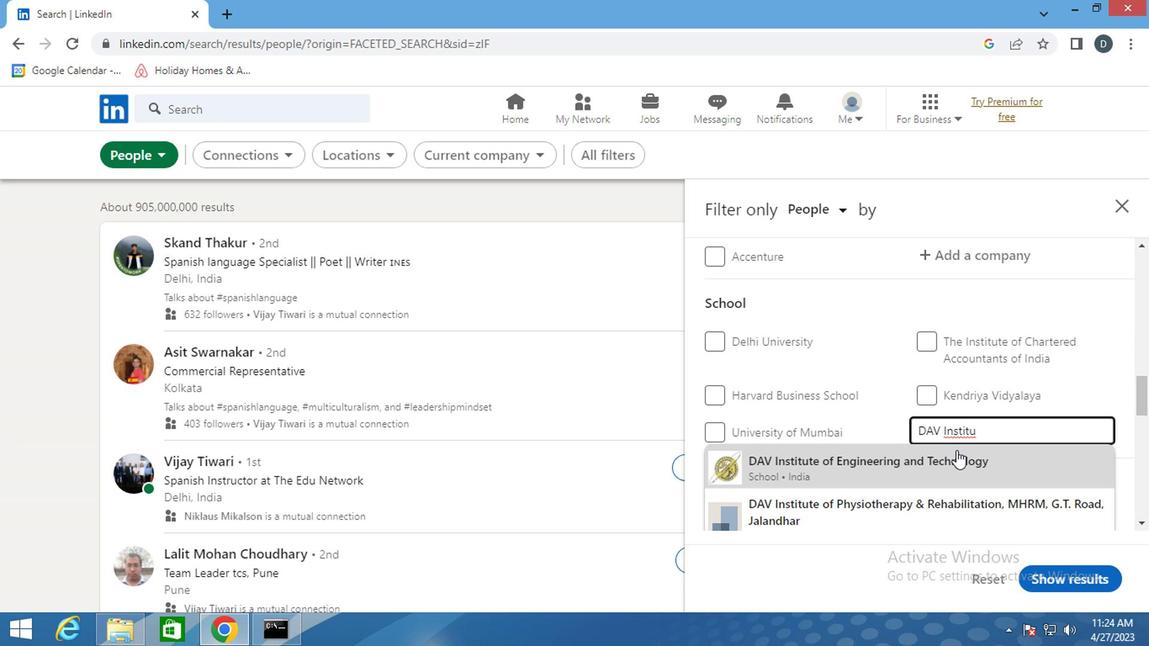 
Action: Mouse moved to (952, 446)
Screenshot: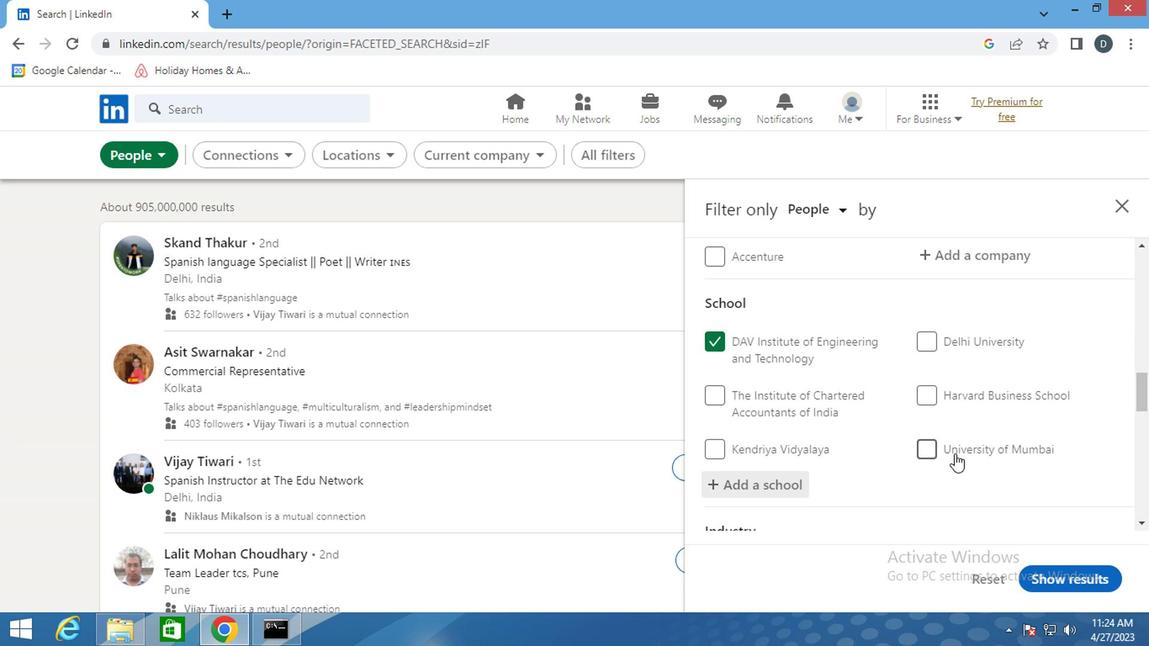 
Action: Mouse scrolled (952, 445) with delta (0, -1)
Screenshot: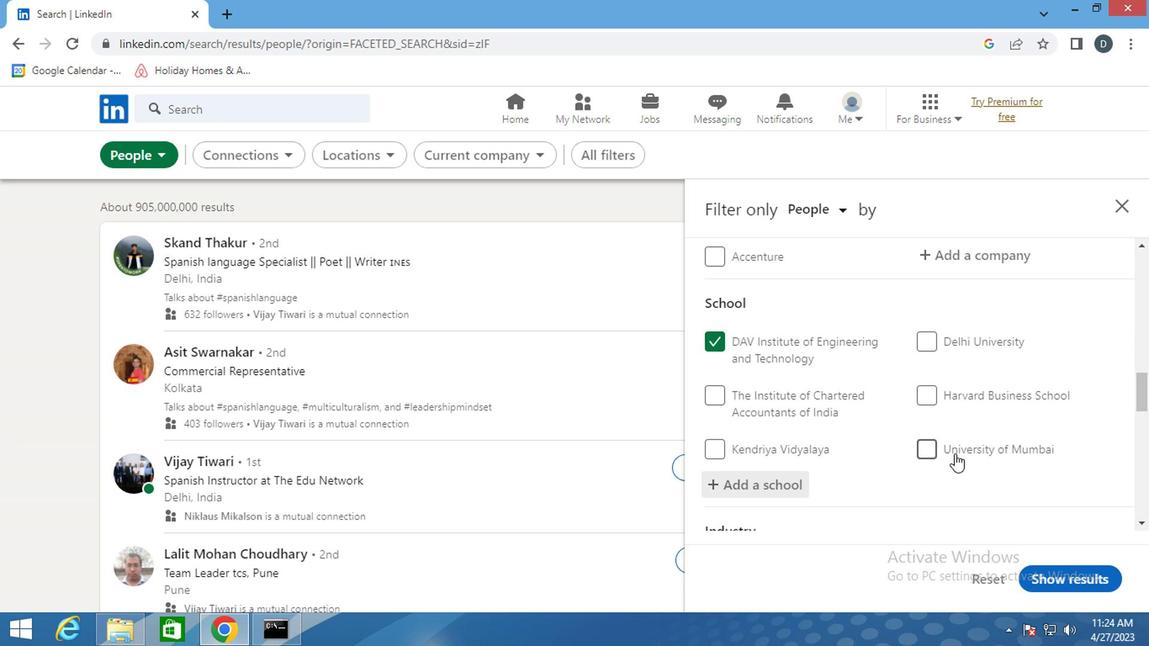 
Action: Mouse scrolled (952, 445) with delta (0, -1)
Screenshot: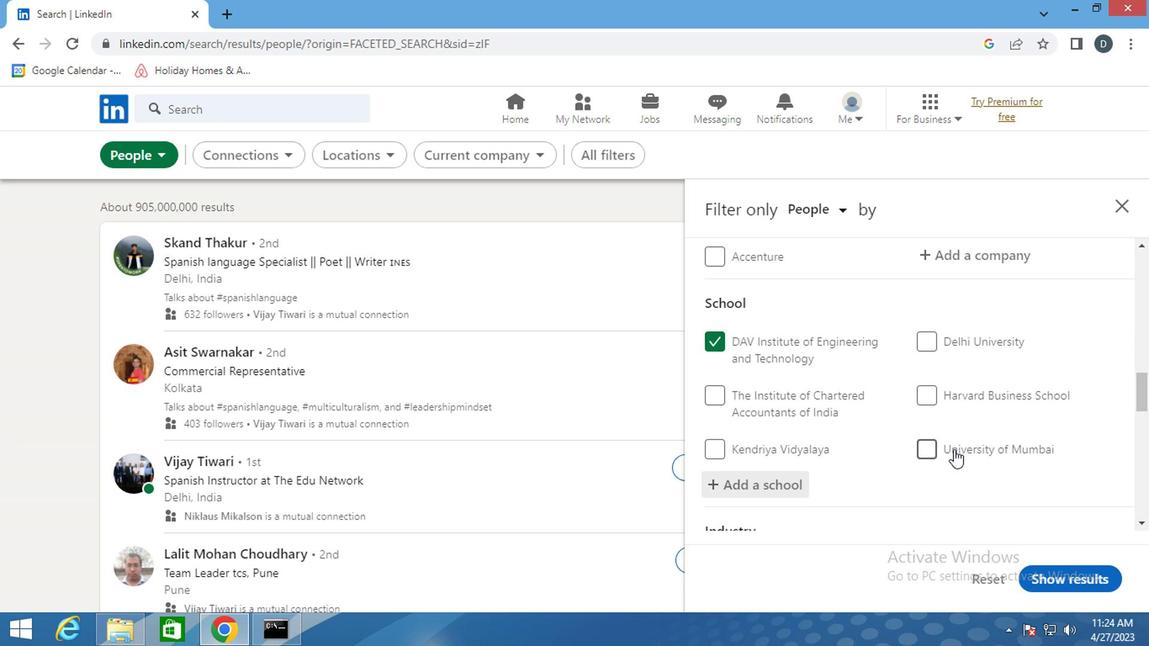 
Action: Mouse scrolled (952, 445) with delta (0, -1)
Screenshot: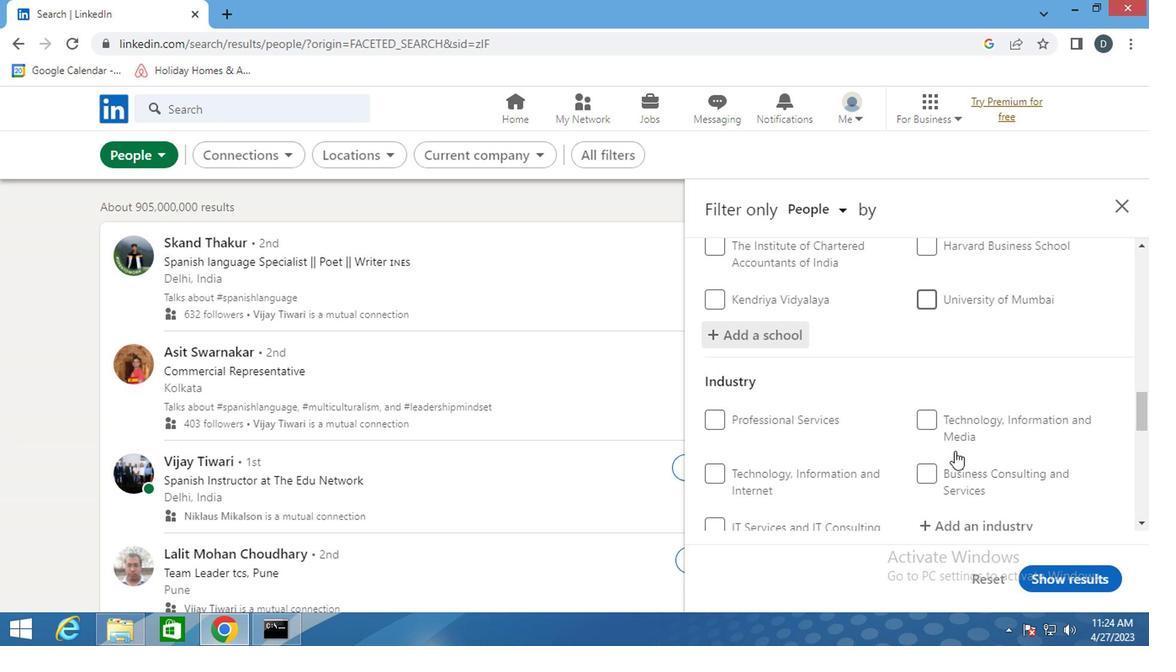 
Action: Mouse moved to (970, 425)
Screenshot: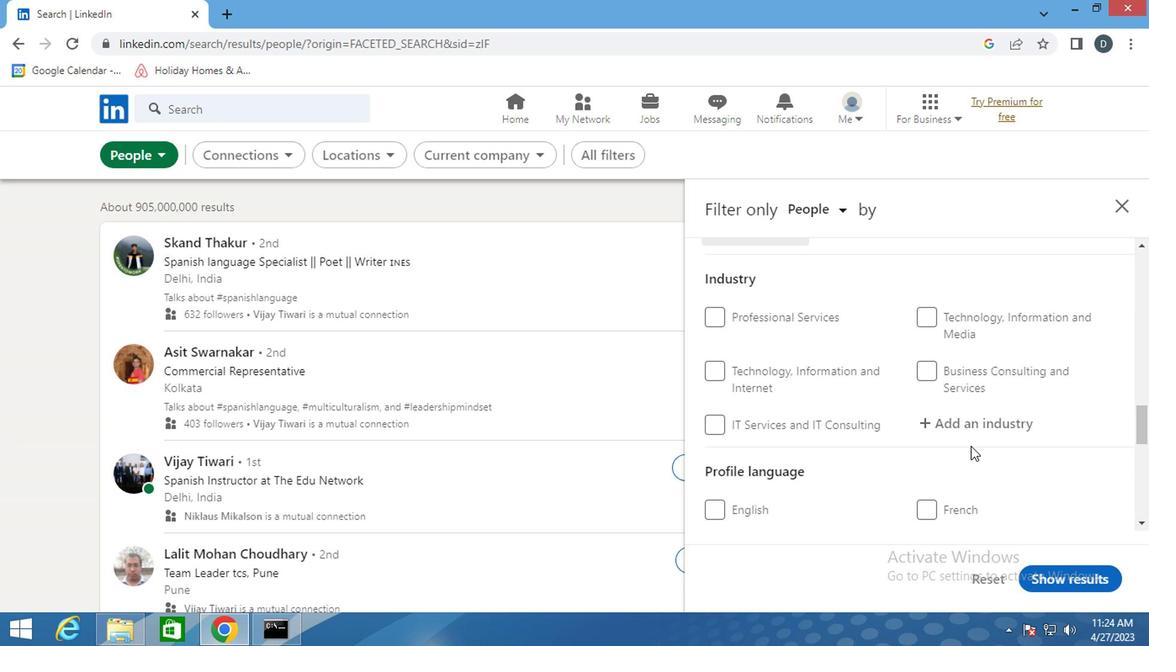 
Action: Mouse pressed left at (970, 425)
Screenshot: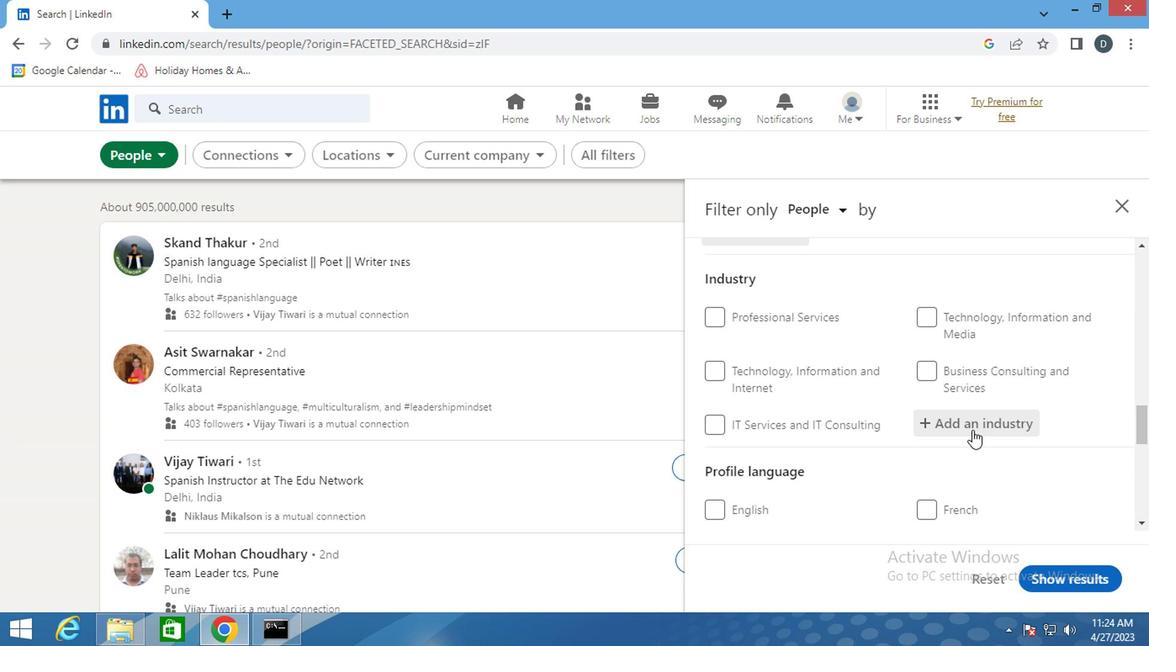 
Action: Mouse moved to (969, 425)
Screenshot: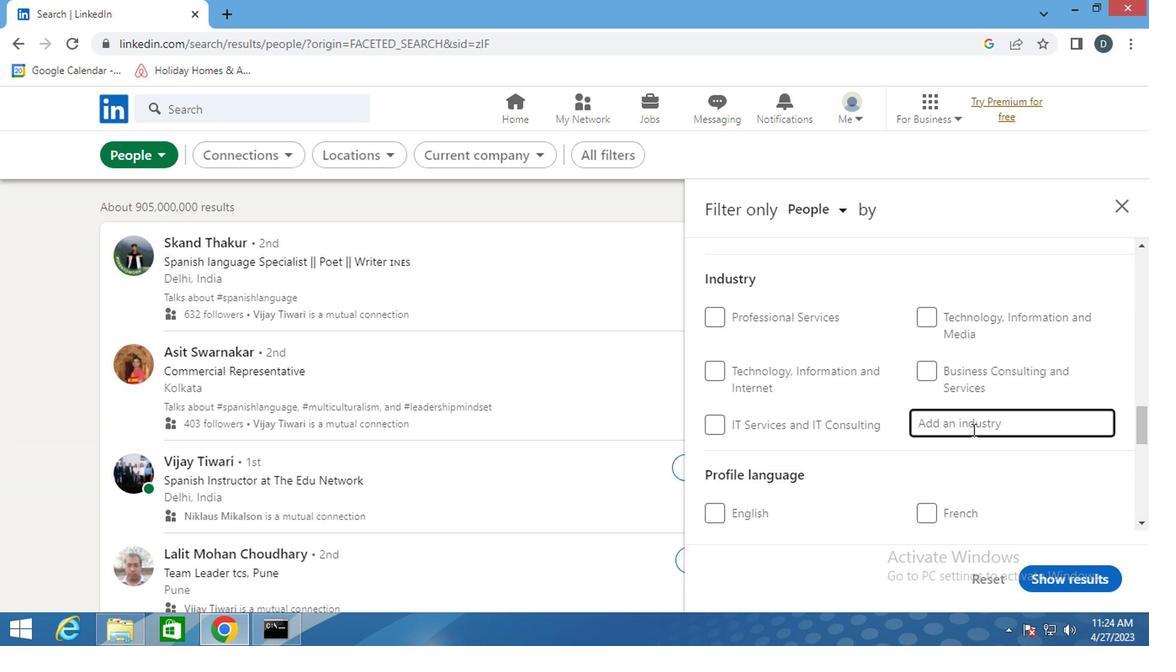
Action: Key pressed <Key.shift>
Screenshot: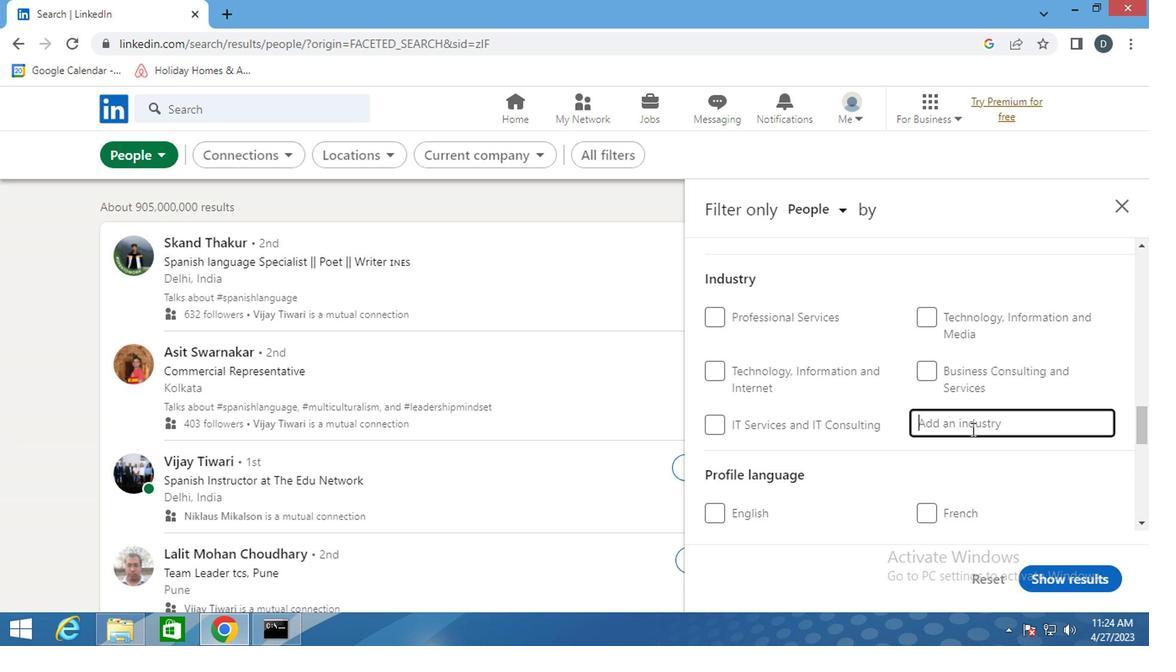 
Action: Mouse moved to (969, 425)
Screenshot: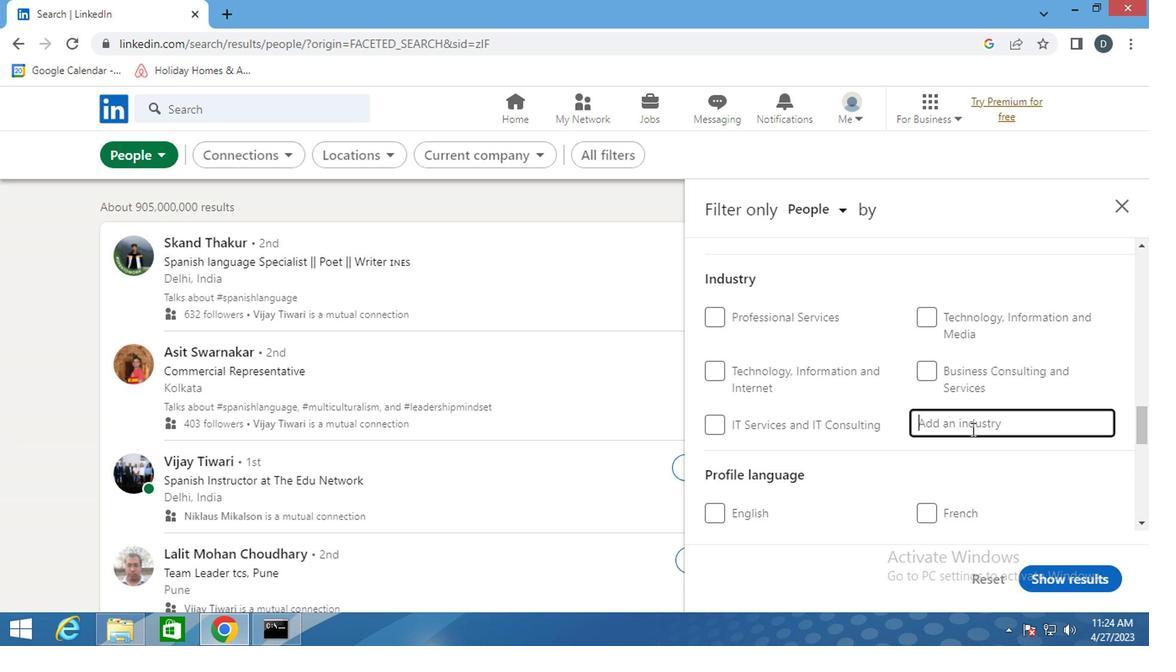 
Action: Key pressed <Key.shift><Key.shift><Key.shift><Key.shift><Key.shift><Key.shift><Key.shift><Key.shift><Key.shift><Key.shift><Key.shift><Key.shift><Key.shift><Key.shift><Key.shift><Key.shift><Key.shift><Key.shift><Key.shift><Key.shift><Key.shift><Key.shift><Key.shift><Key.shift><Key.shift><Key.shift><Key.shift><Key.shift><Key.shift><Key.shift><Key.shift><Key.shift><Key.shift><Key.shift><Key.shift><Key.shift><Key.shift><Key.shift><Key.shift><Key.shift><Key.shift><Key.shift><Key.shift><Key.shift><Key.shift><Key.shift><Key.shift><Key.shift><Key.shift><Key.shift><Key.shift><Key.shift><Key.shift><Key.shift><Key.shift><Key.shift>BUILDING<Key.space>
Screenshot: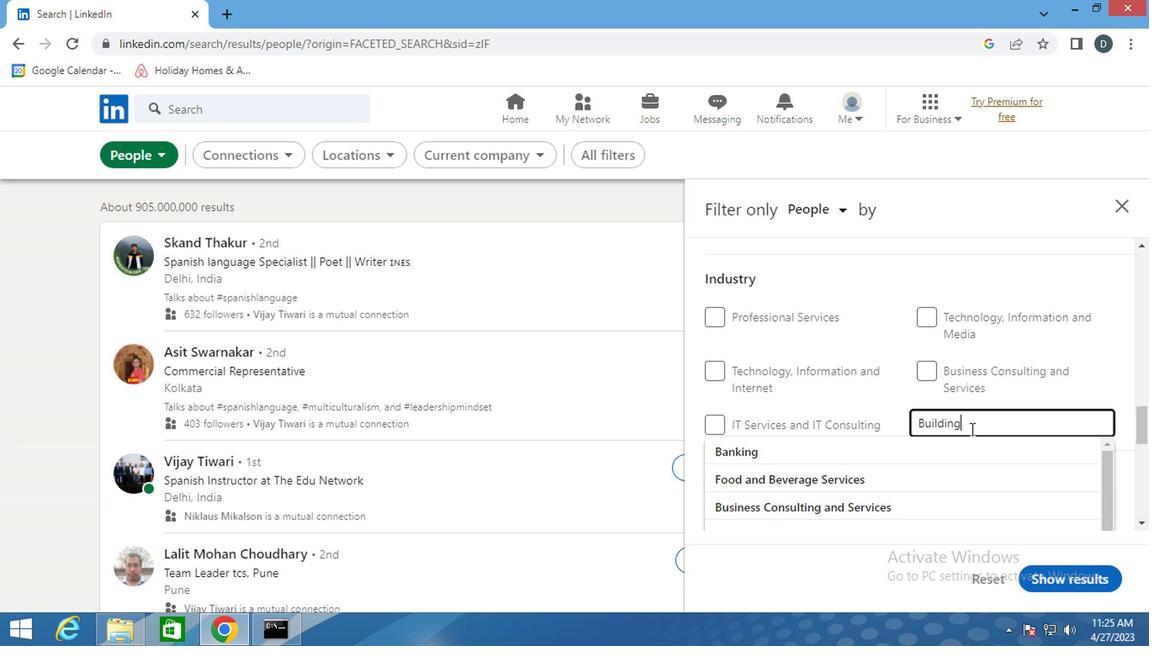 
Action: Mouse moved to (916, 499)
Screenshot: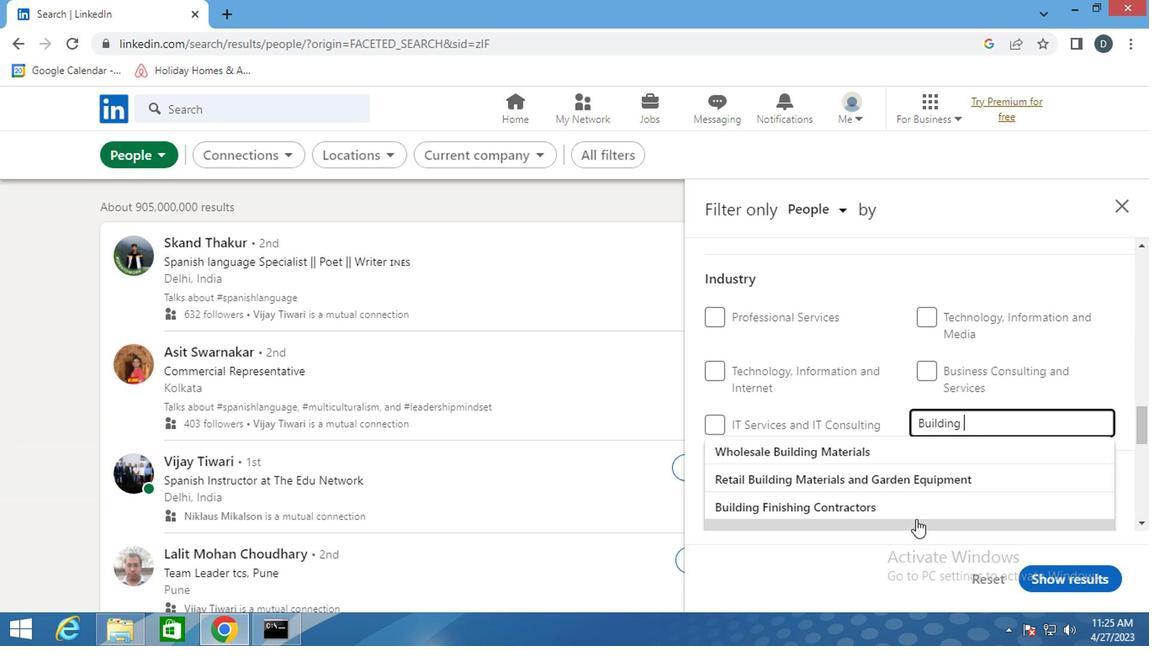
Action: Mouse pressed left at (916, 499)
Screenshot: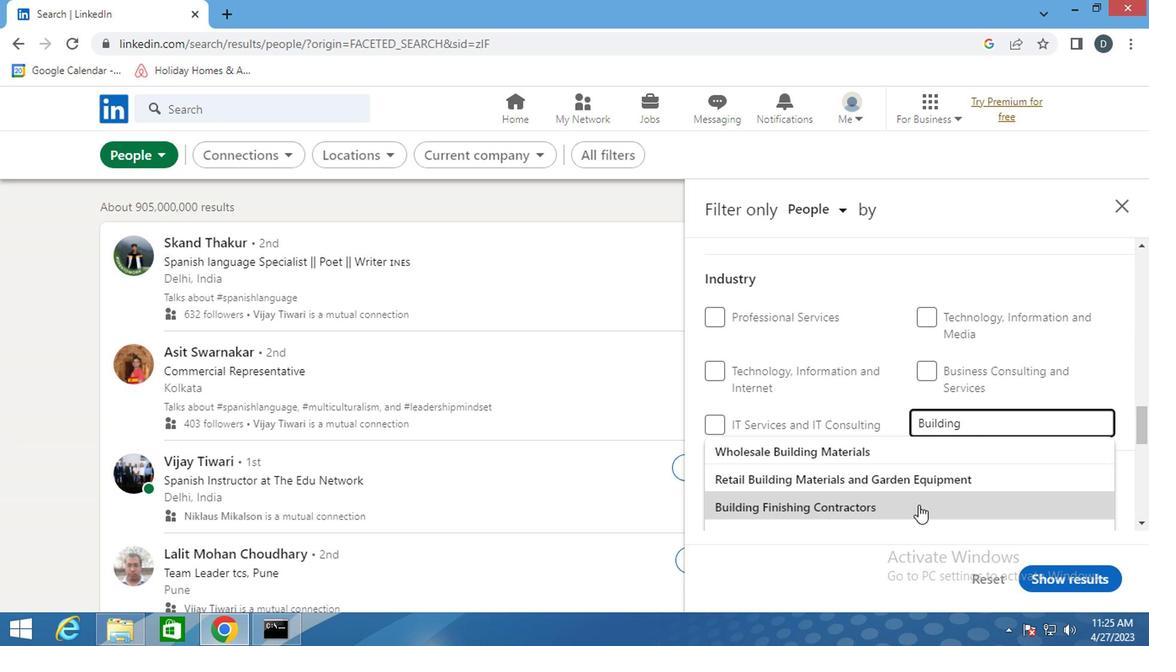 
Action: Mouse moved to (915, 466)
Screenshot: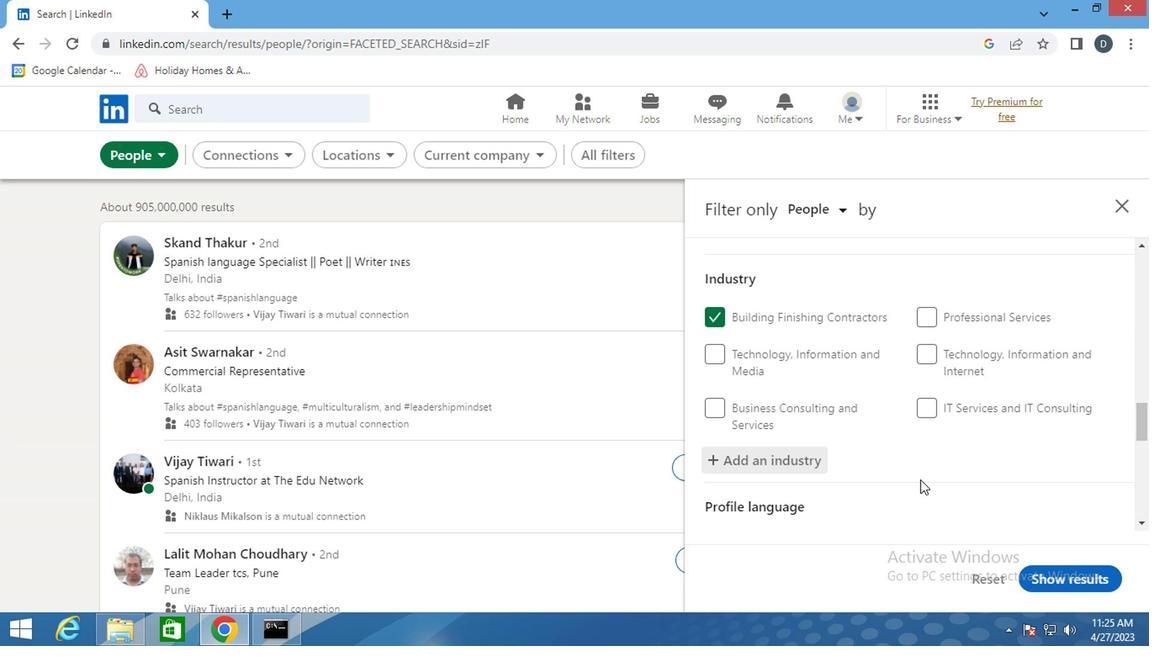 
Action: Mouse scrolled (915, 466) with delta (0, 0)
Screenshot: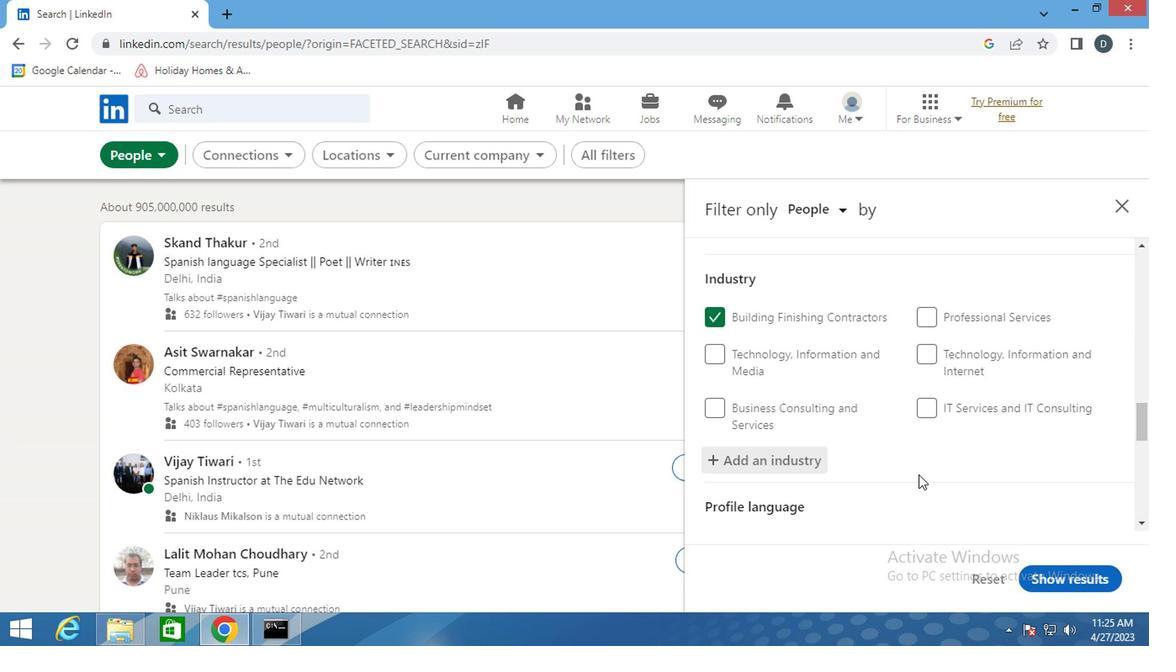 
Action: Mouse scrolled (915, 466) with delta (0, 0)
Screenshot: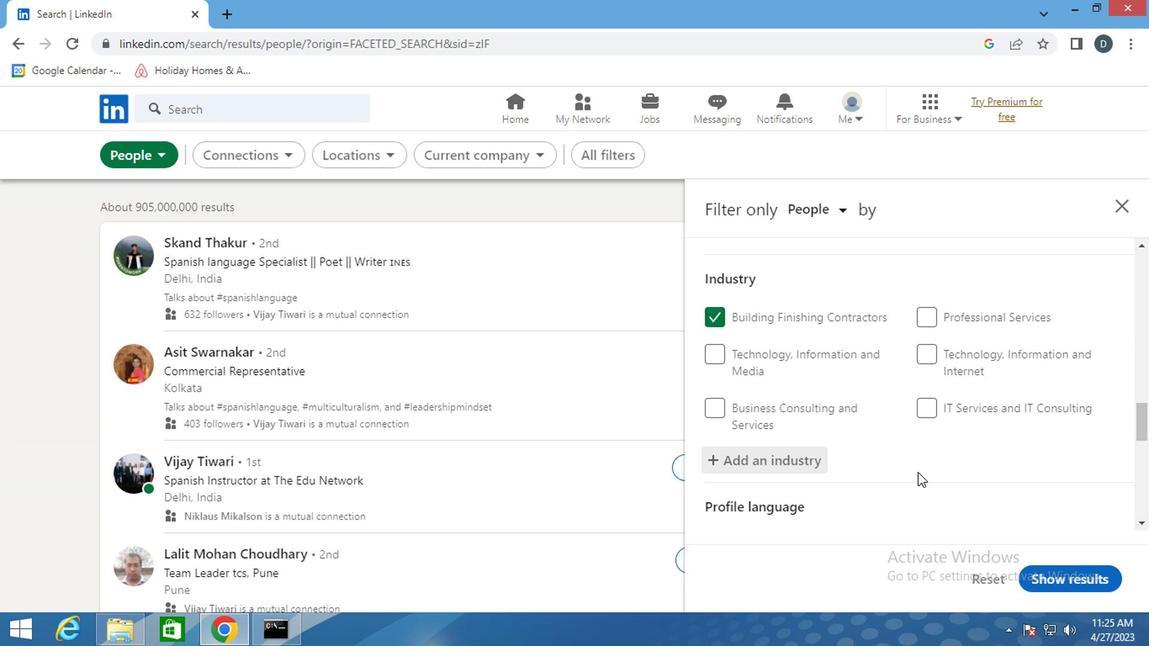 
Action: Mouse scrolled (915, 466) with delta (0, 0)
Screenshot: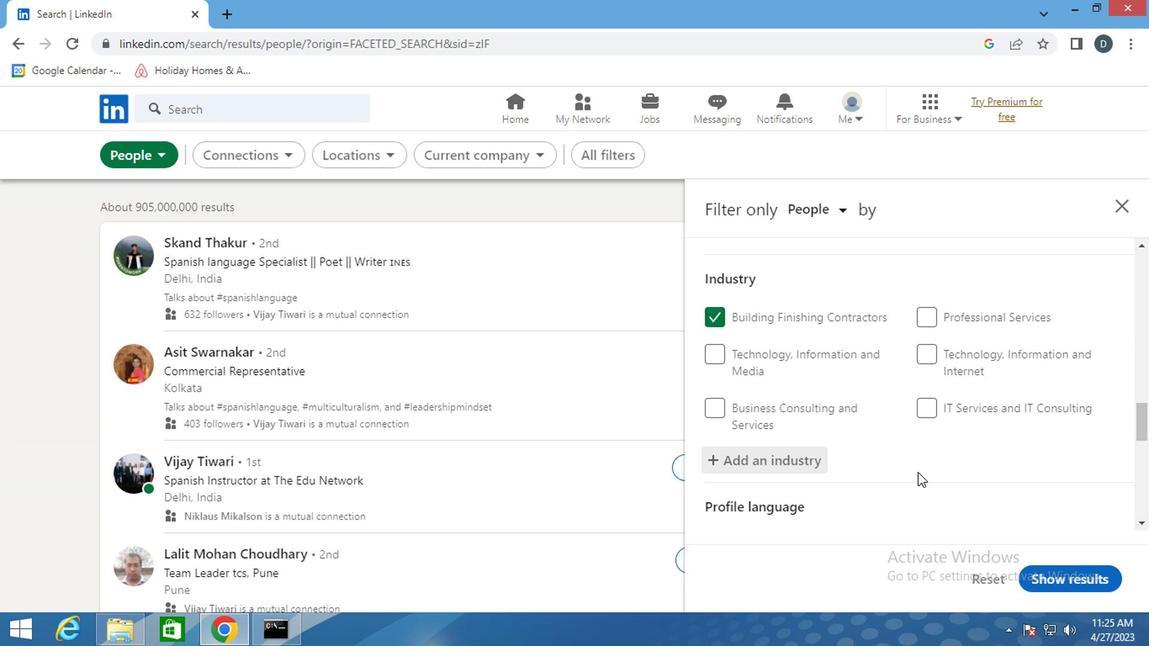 
Action: Mouse moved to (941, 401)
Screenshot: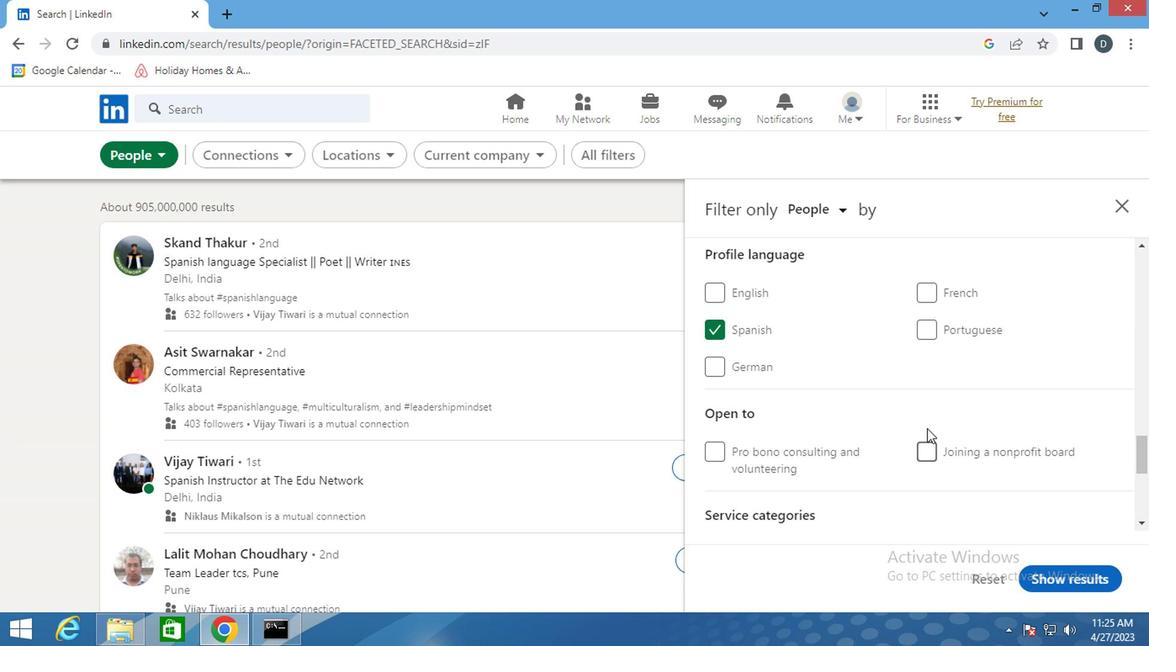 
Action: Mouse scrolled (941, 400) with delta (0, 0)
Screenshot: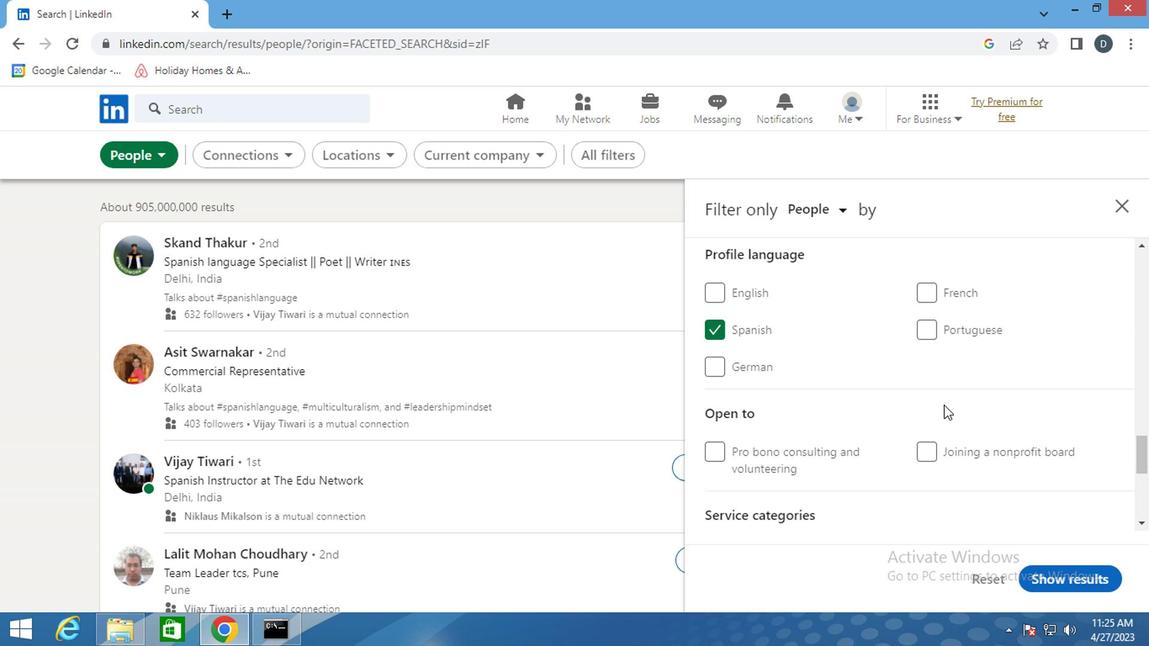 
Action: Mouse scrolled (941, 400) with delta (0, 0)
Screenshot: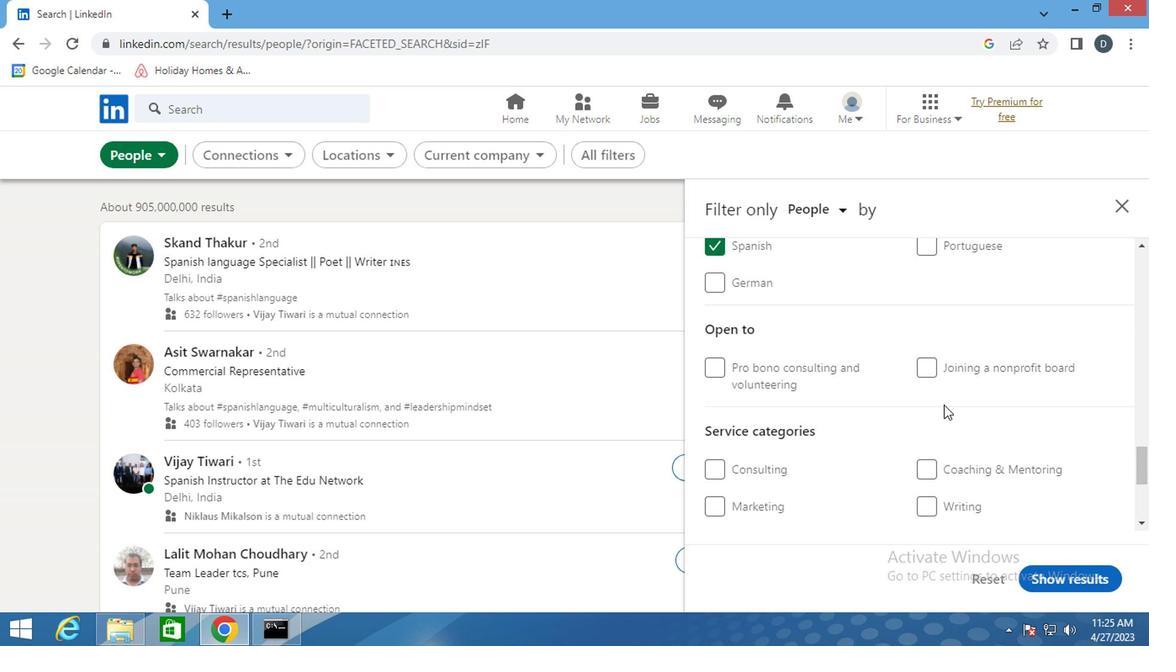 
Action: Mouse moved to (965, 453)
Screenshot: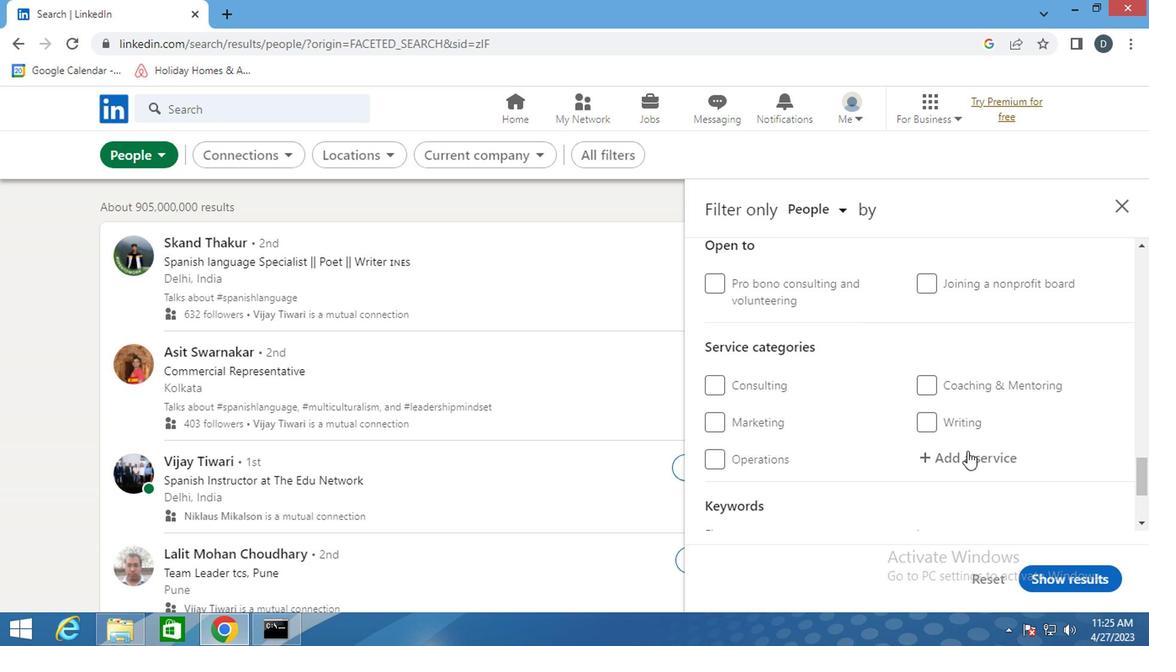 
Action: Mouse pressed left at (965, 453)
Screenshot: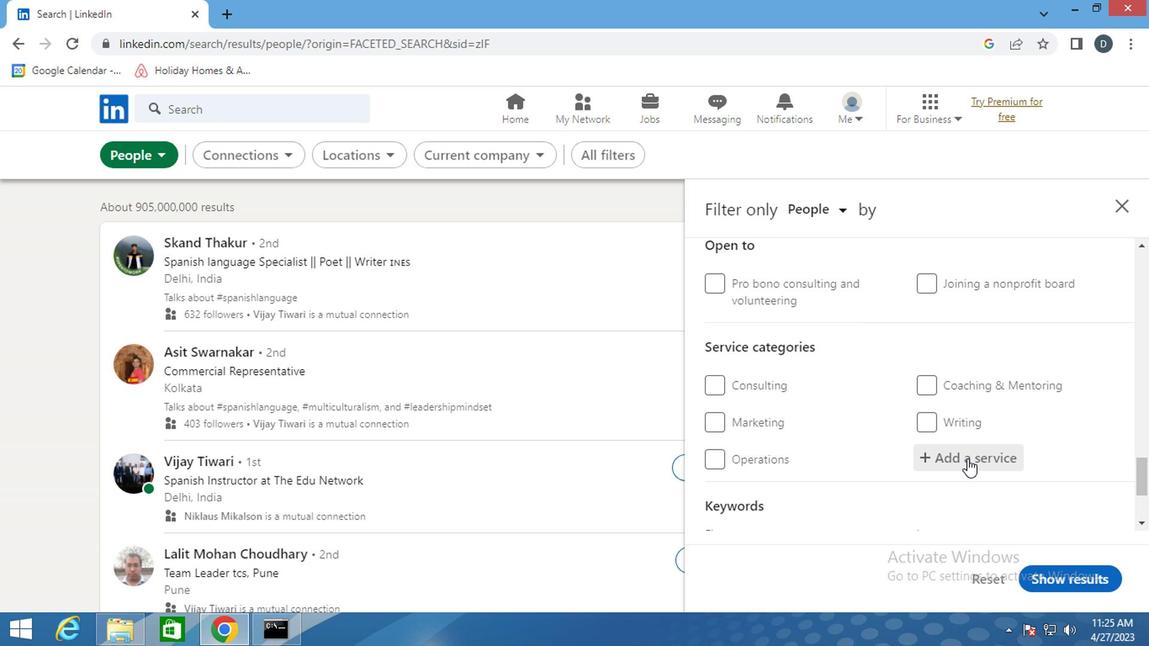 
Action: Key pressed <Key.shift>CYBERS
Screenshot: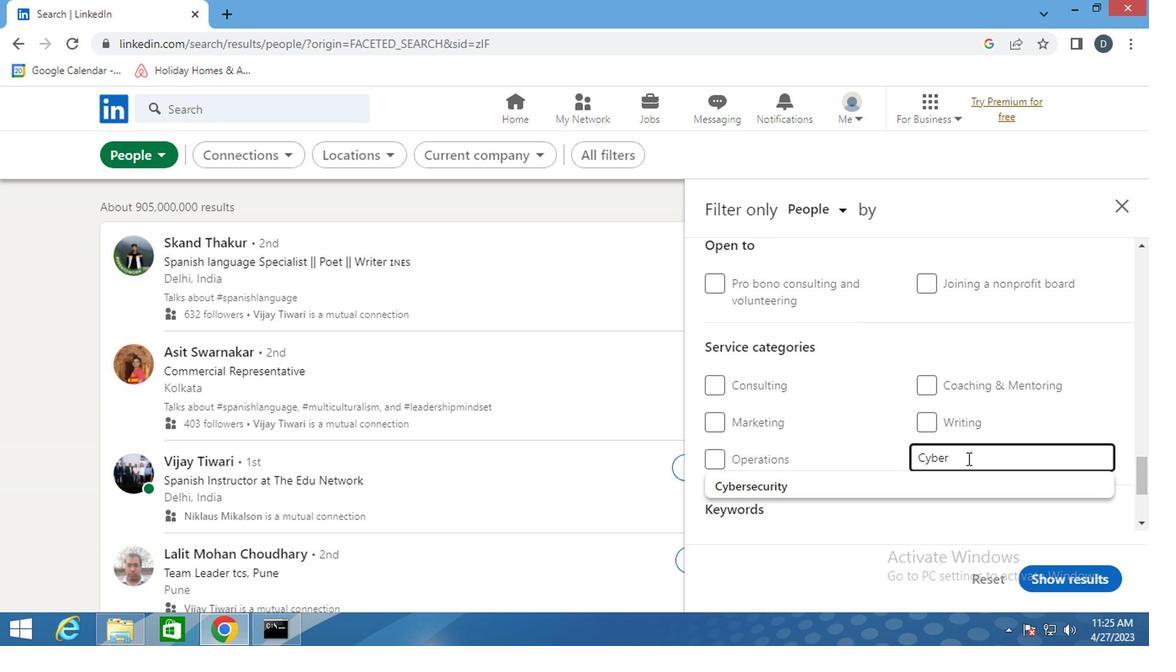 
Action: Mouse moved to (946, 470)
Screenshot: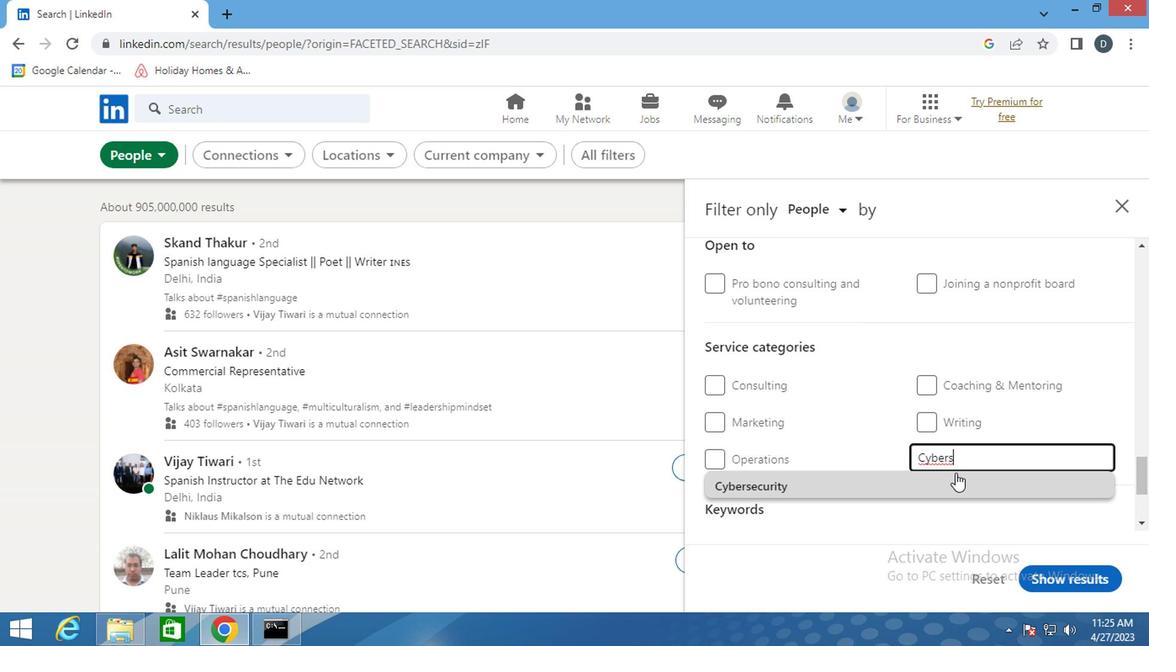
Action: Mouse pressed left at (946, 470)
Screenshot: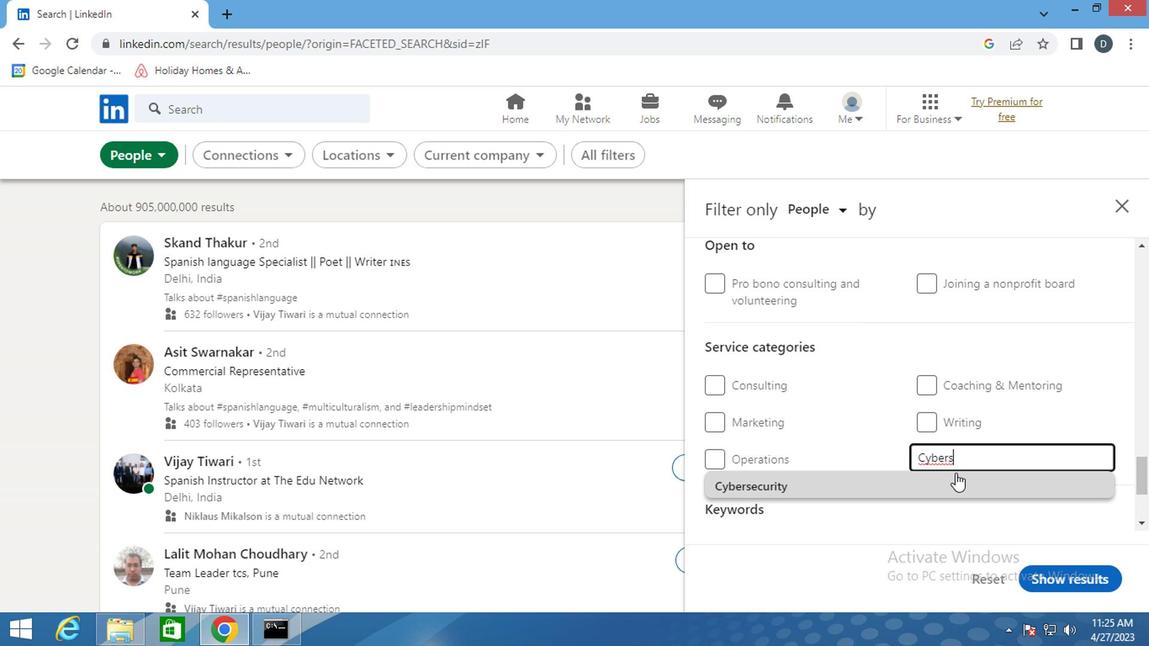 
Action: Mouse moved to (958, 451)
Screenshot: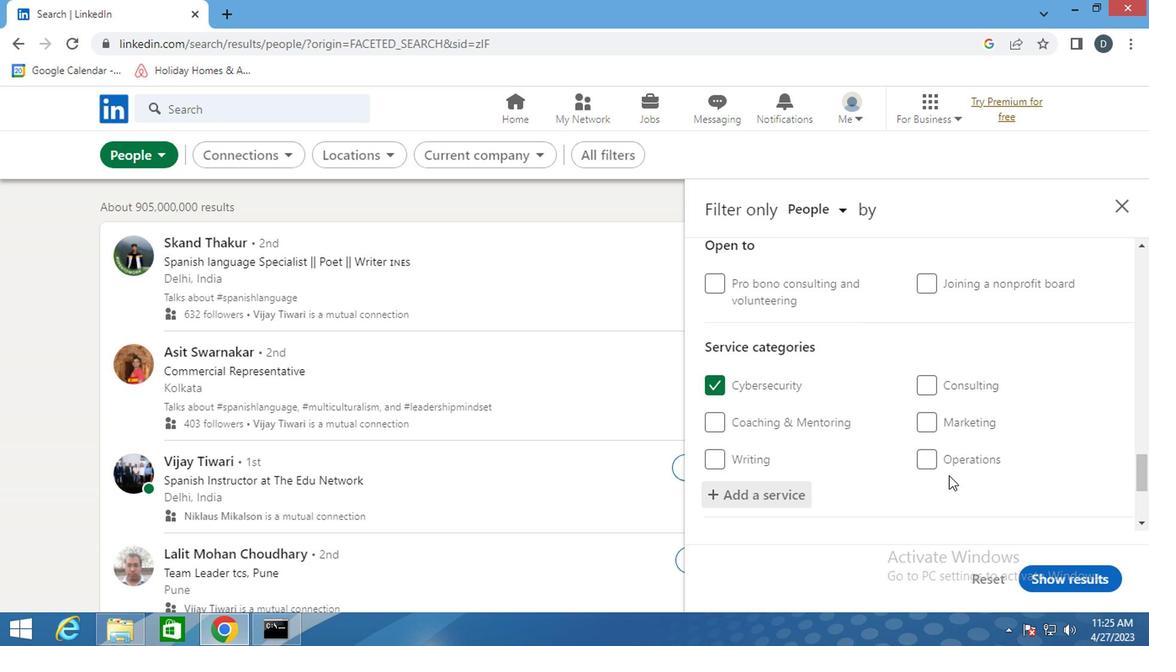 
Action: Mouse scrolled (958, 451) with delta (0, 0)
Screenshot: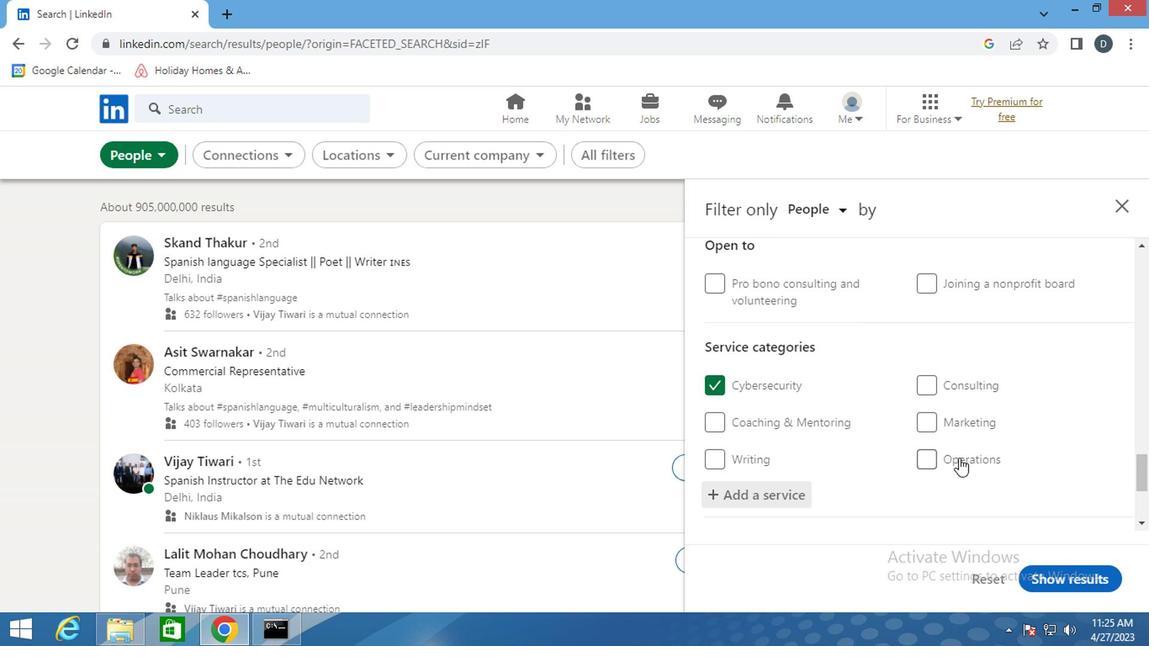 
Action: Mouse scrolled (958, 451) with delta (0, 0)
Screenshot: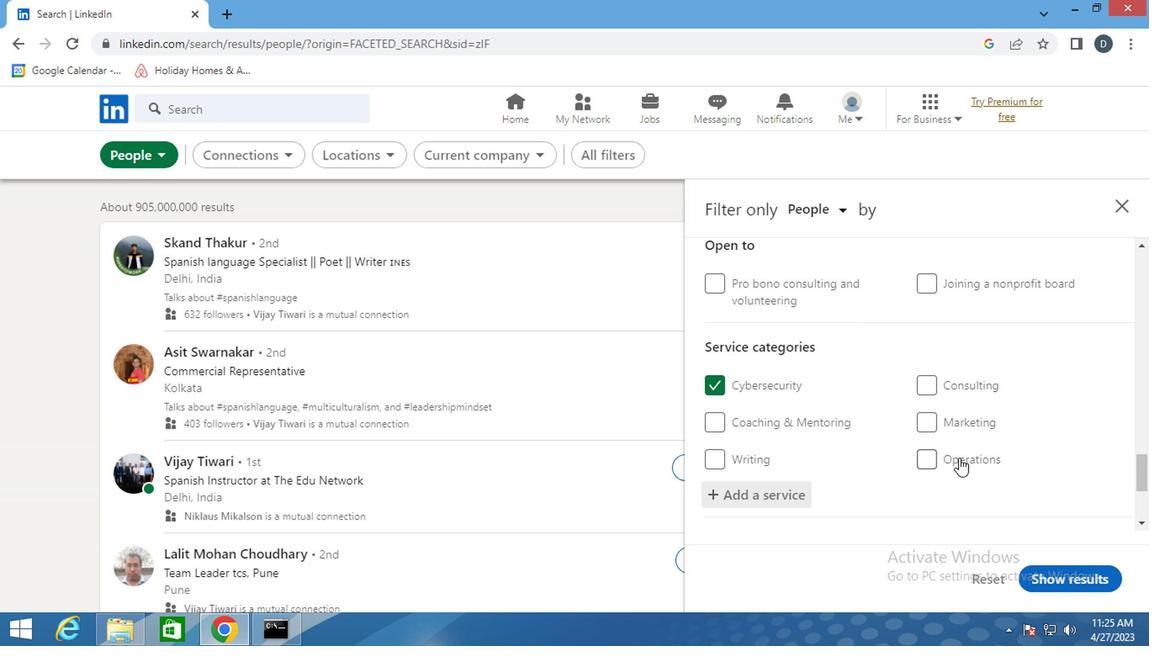 
Action: Mouse scrolled (958, 451) with delta (0, 0)
Screenshot: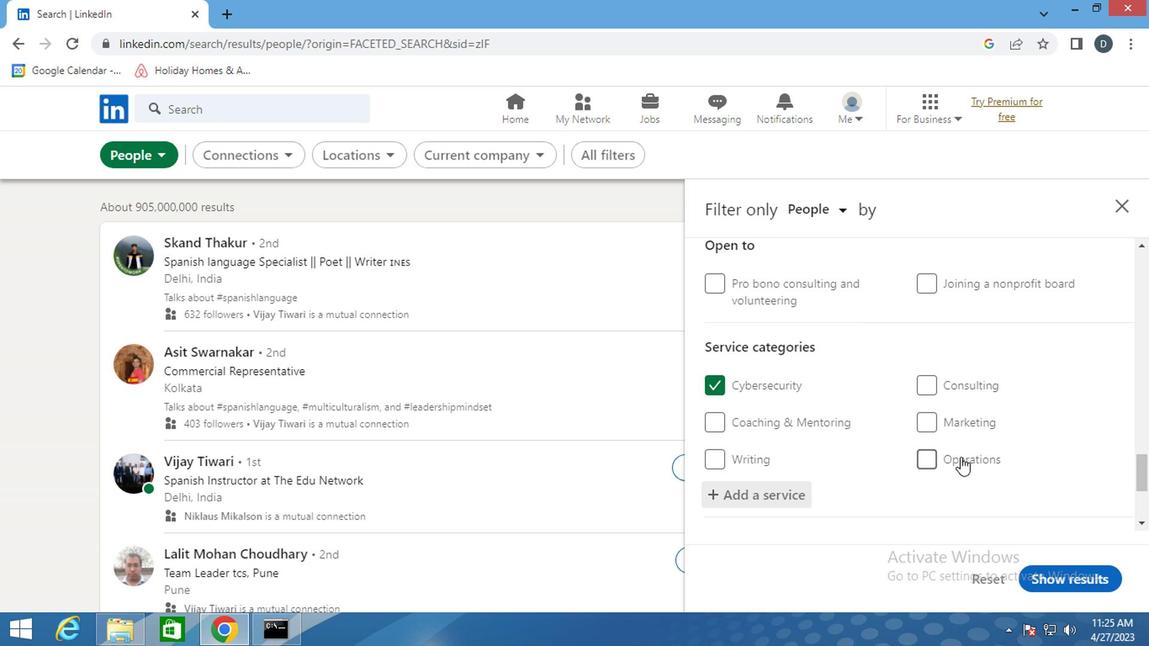 
Action: Mouse moved to (957, 438)
Screenshot: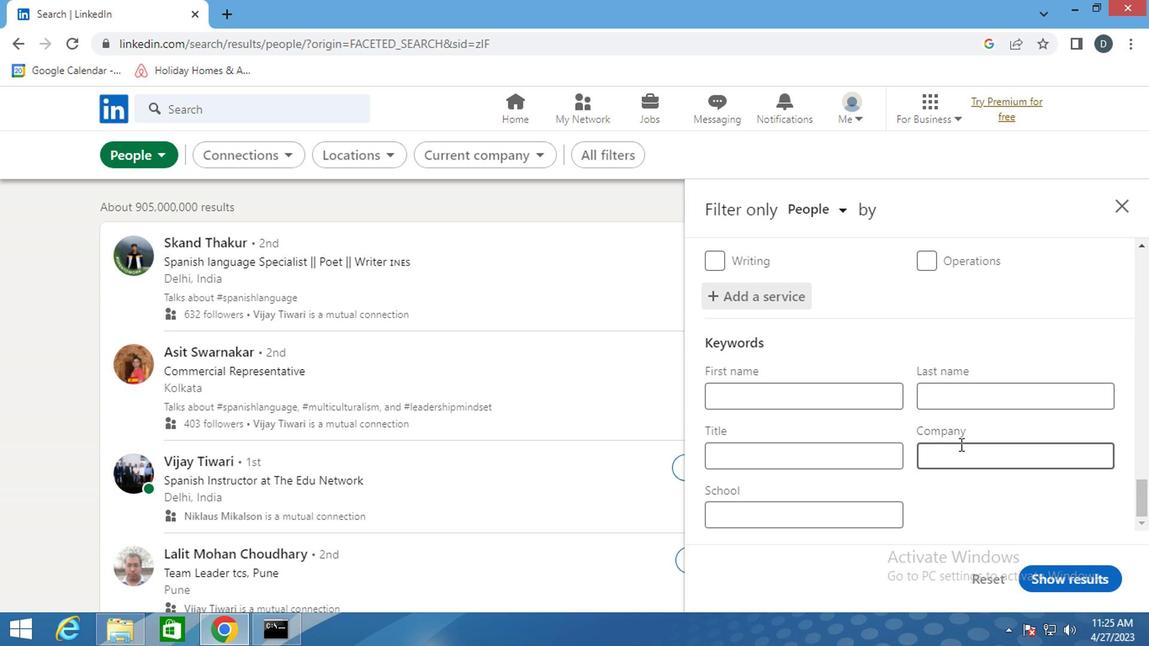 
Action: Mouse scrolled (957, 438) with delta (0, 0)
Screenshot: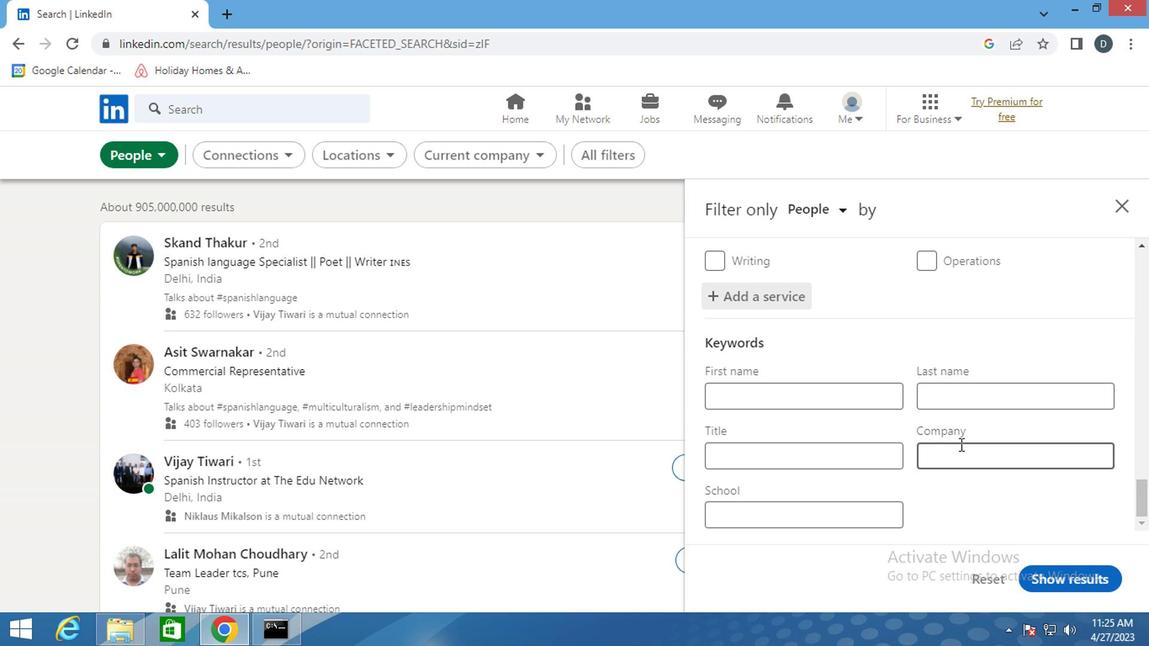 
Action: Mouse scrolled (957, 438) with delta (0, 0)
Screenshot: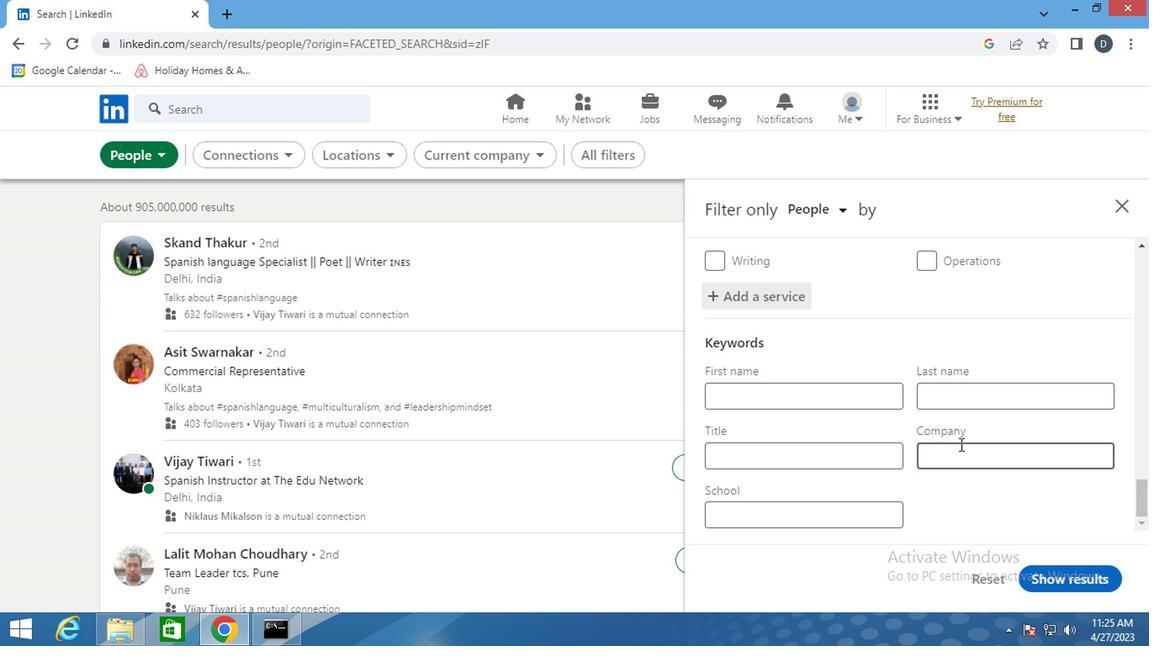 
Action: Mouse moved to (842, 441)
Screenshot: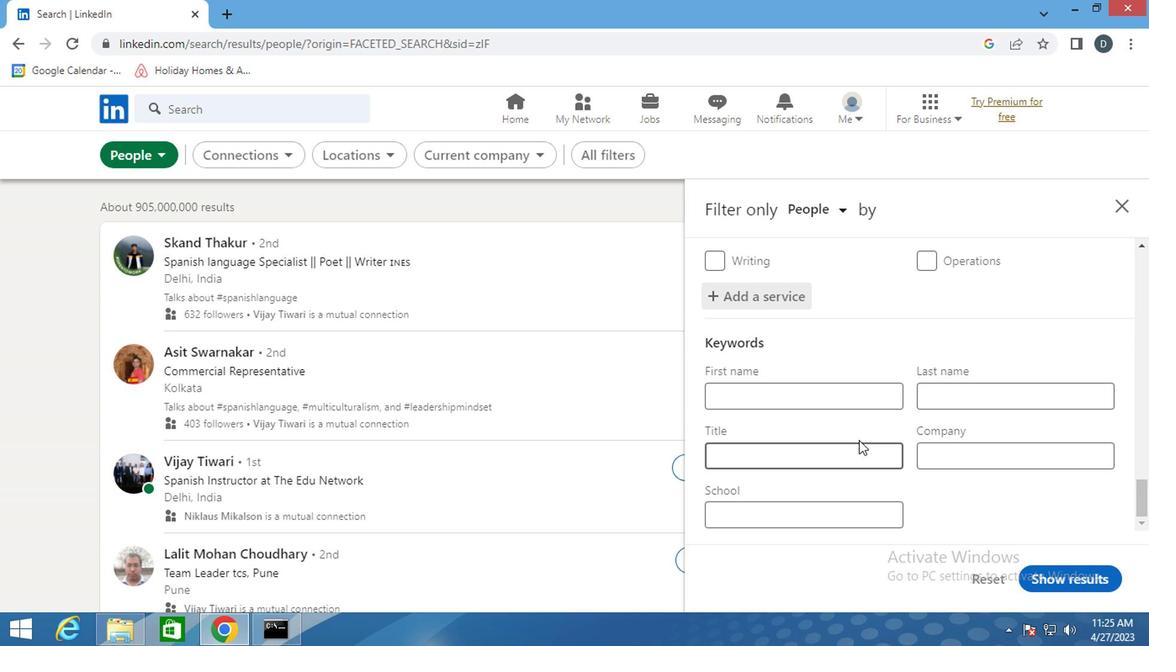 
Action: Mouse pressed left at (842, 441)
Screenshot: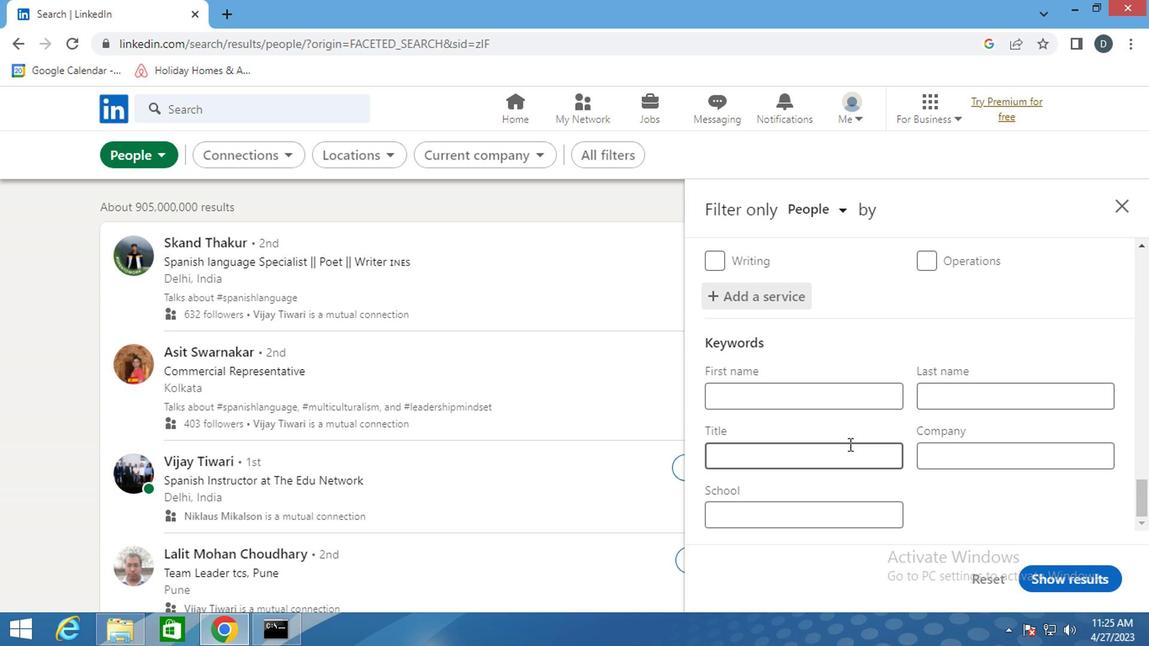 
Action: Key pressed <Key.shift><Key.shift><Key.shift><Key.shift><Key.shift><Key.shift><Key.shift><Key.shift><Key.shift><Key.shift>CAB<Key.space><Key.shift>DRIVER
Screenshot: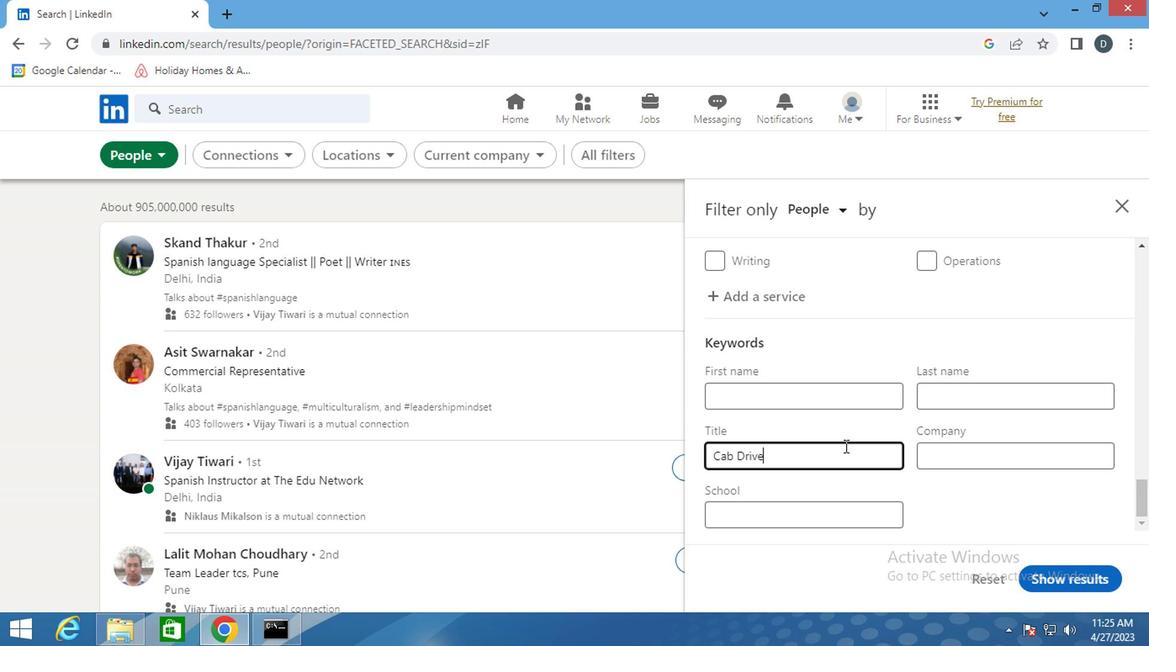 
Action: Mouse moved to (1078, 565)
Screenshot: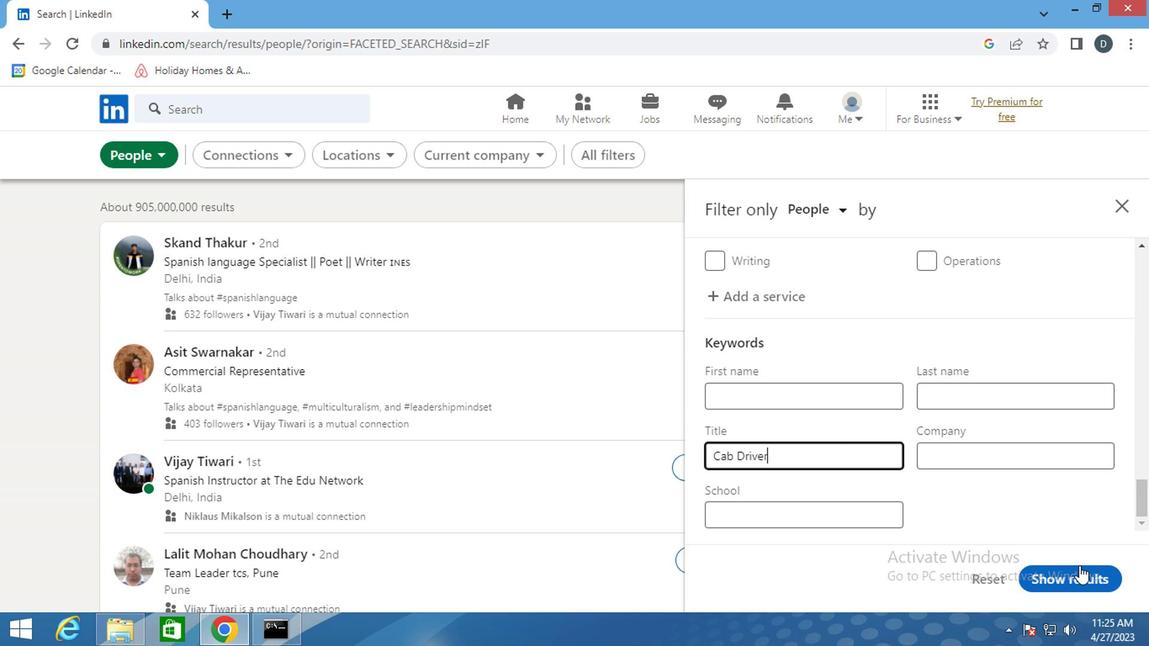 
Action: Mouse pressed left at (1078, 565)
Screenshot: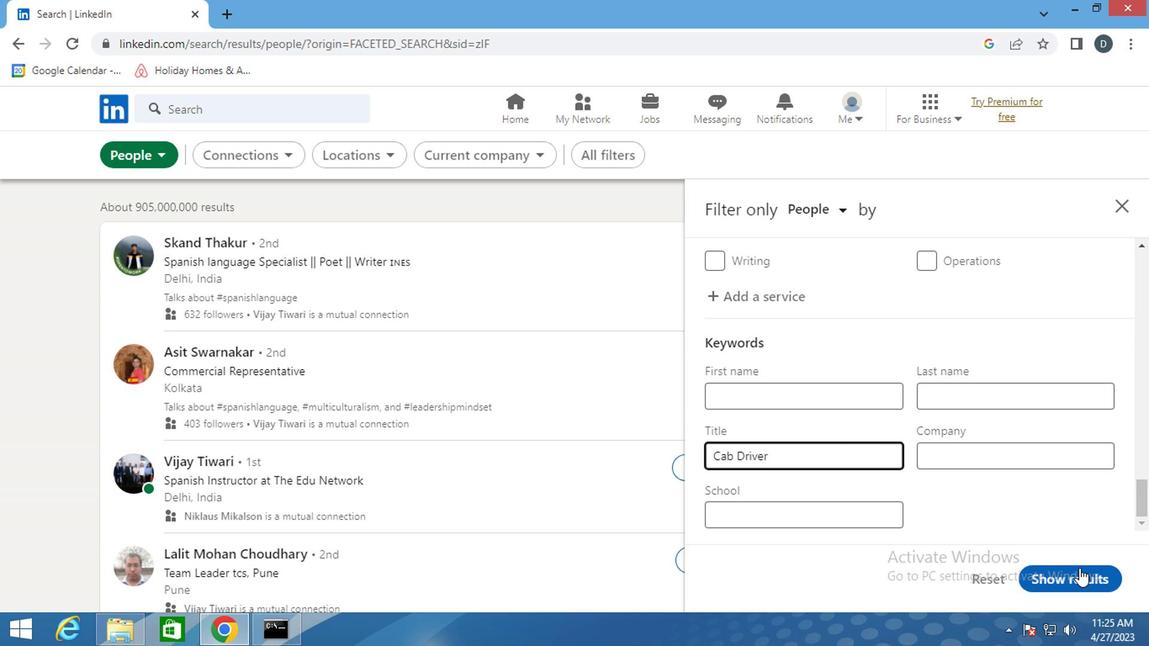 
Action: Mouse moved to (978, 483)
Screenshot: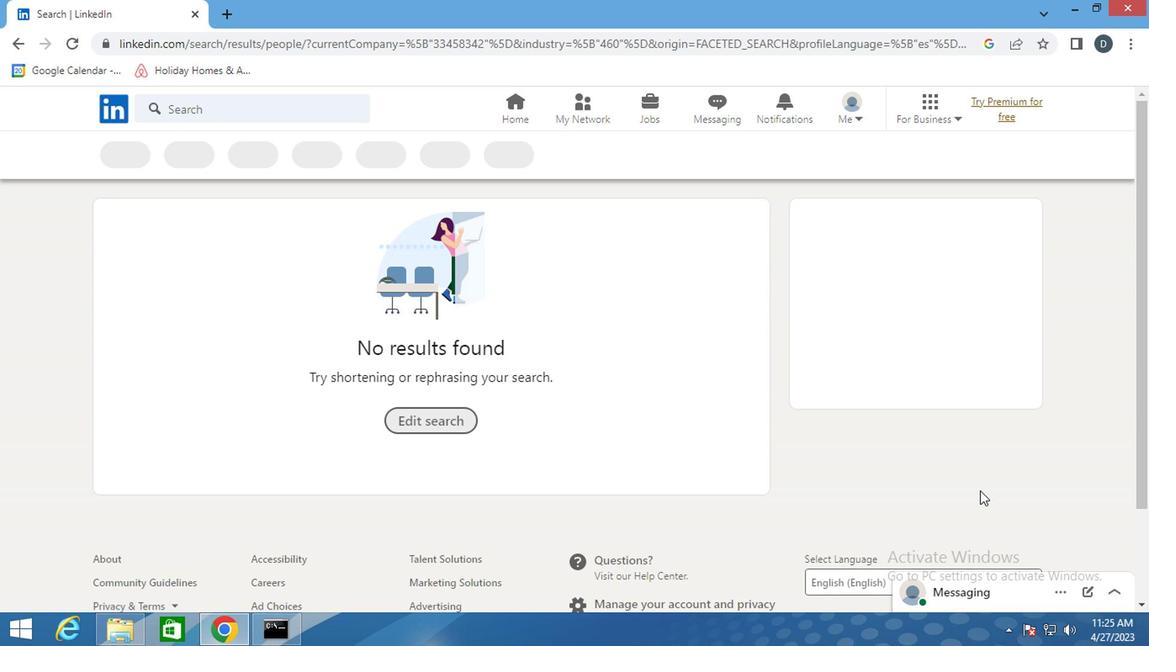 
